 Task: Photo Mosaic Portrait.
Action: Mouse moved to (28, 85)
Screenshot: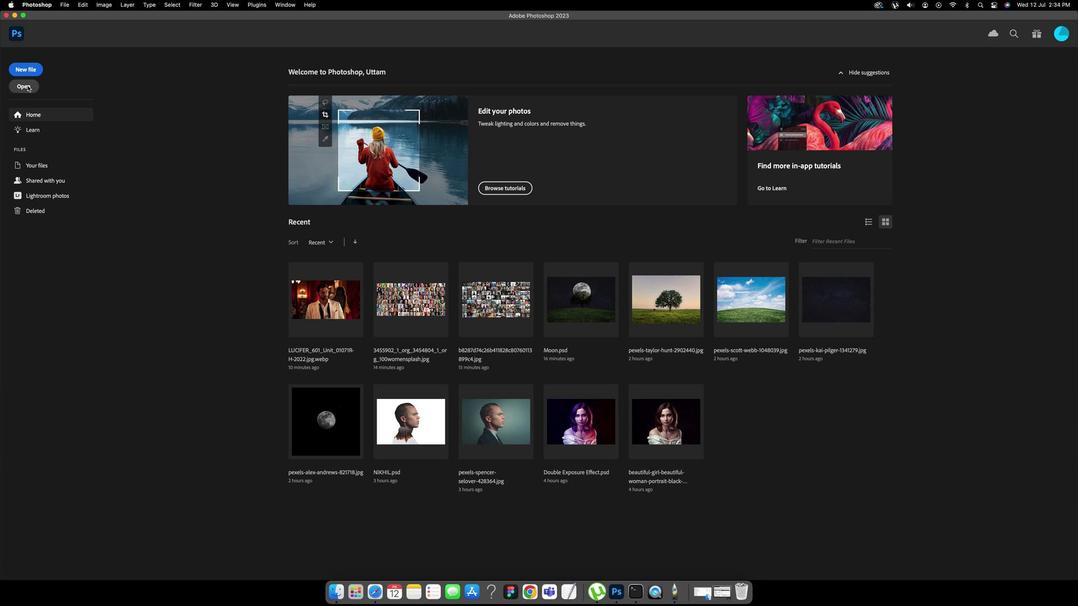
Action: Mouse pressed left at (28, 85)
Screenshot: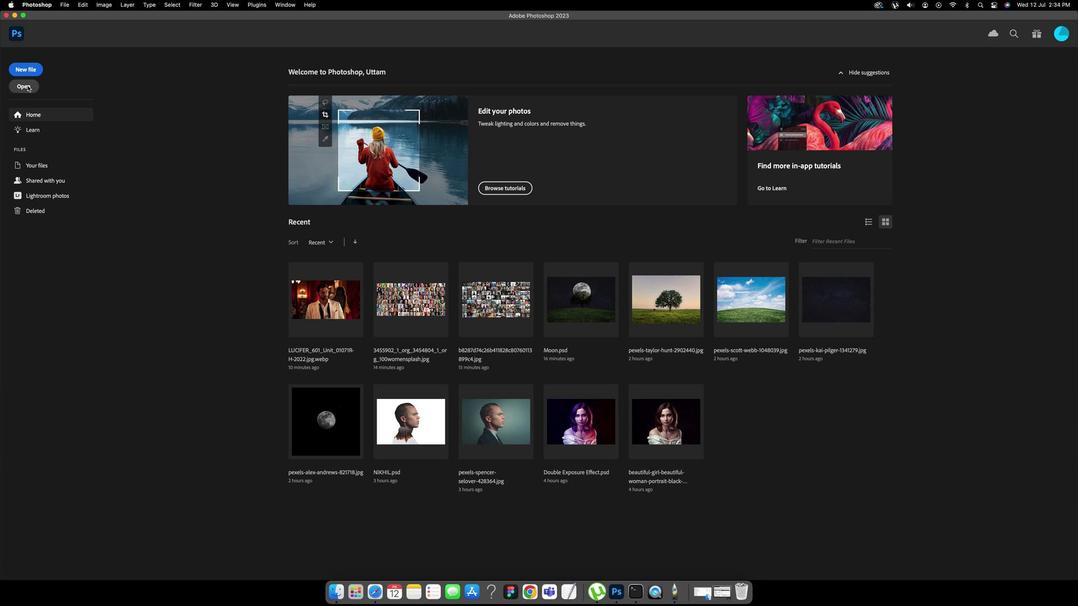 
Action: Mouse moved to (447, 157)
Screenshot: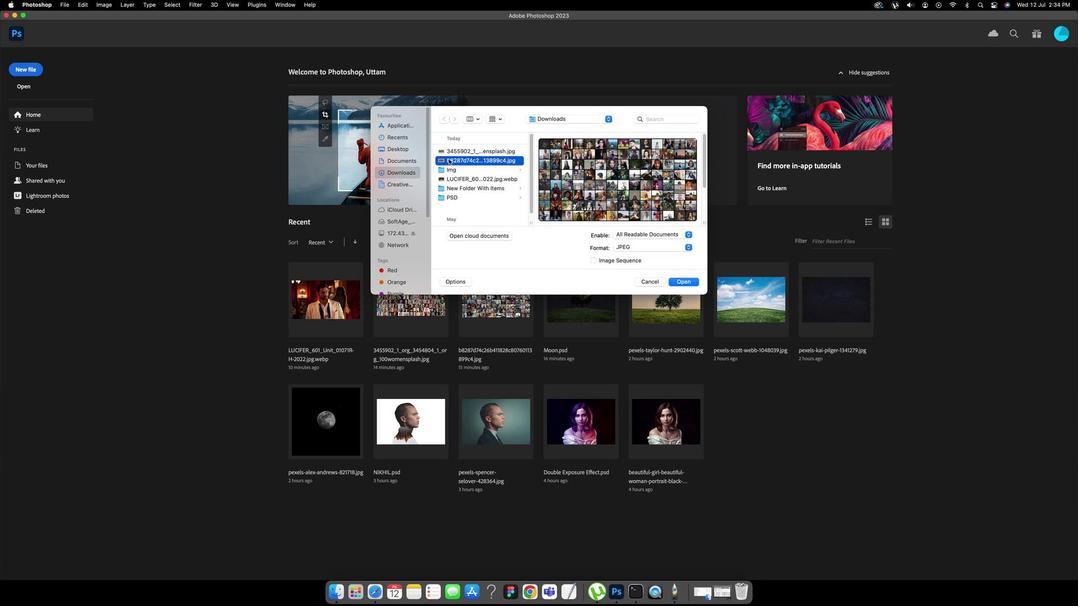 
Action: Mouse pressed left at (447, 157)
Screenshot: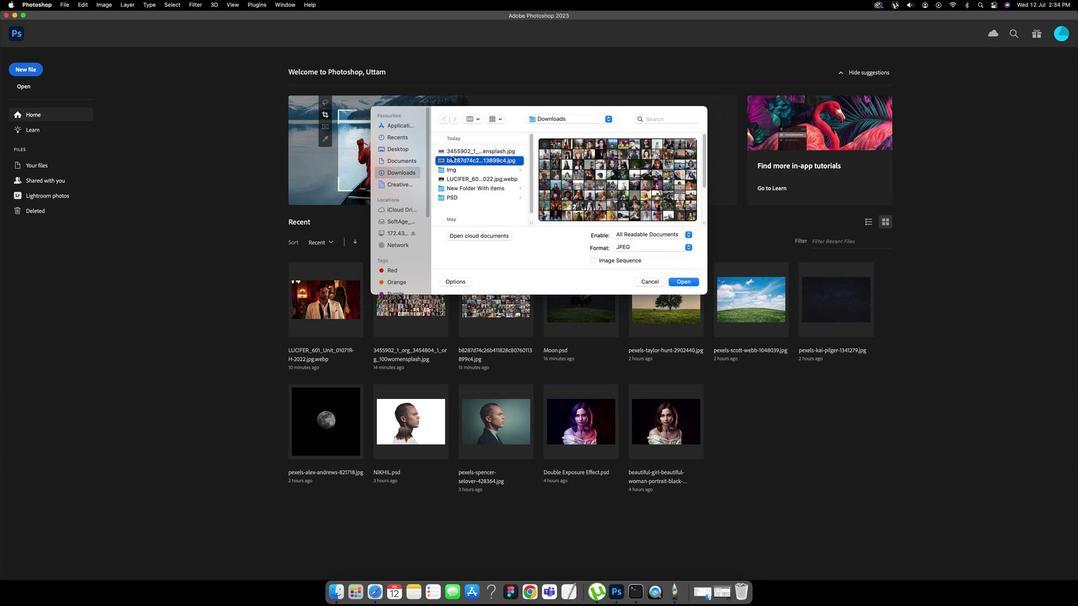 
Action: Mouse moved to (450, 147)
Screenshot: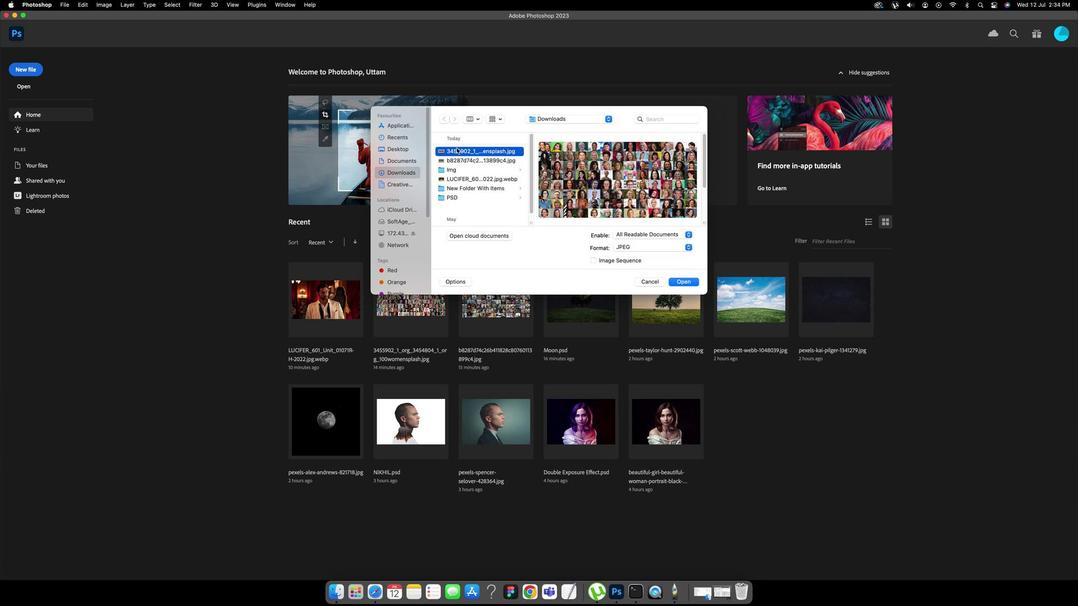 
Action: Mouse pressed left at (450, 147)
Screenshot: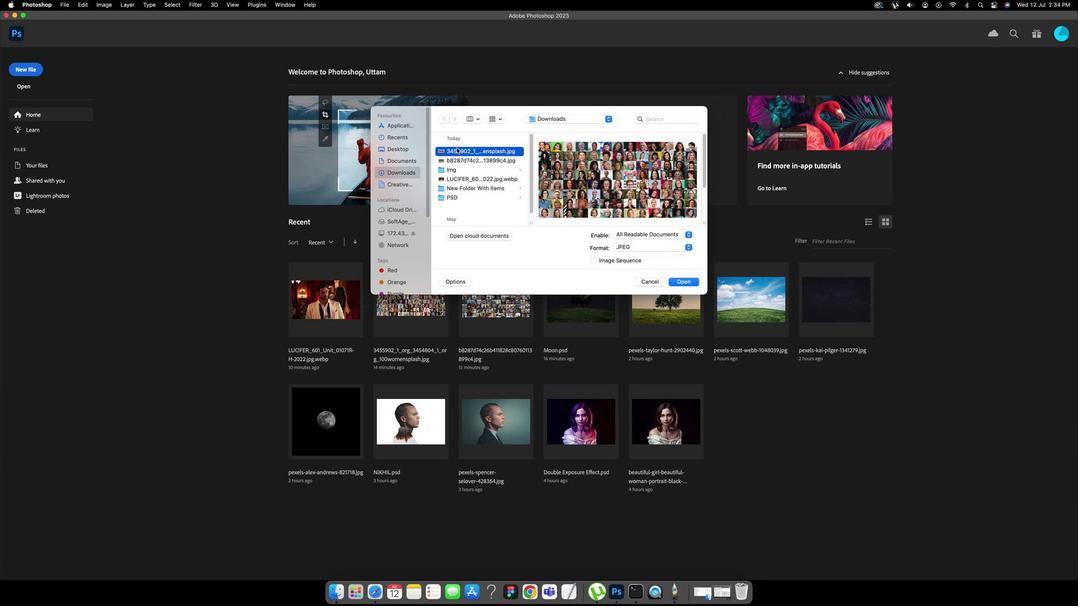 
Action: Key pressed Key.enter
Screenshot: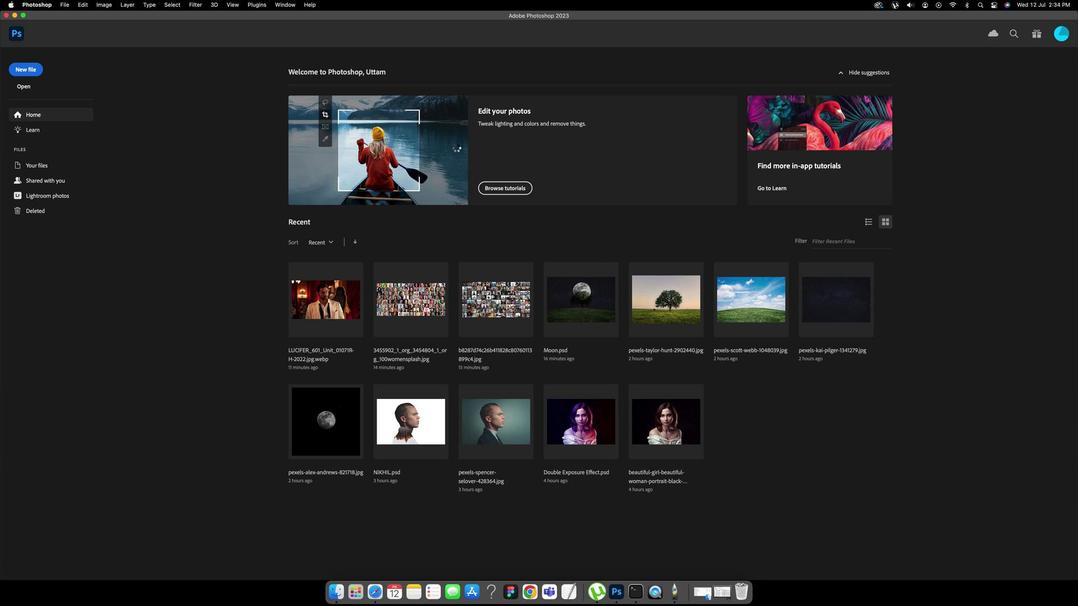 
Action: Mouse moved to (473, 155)
Screenshot: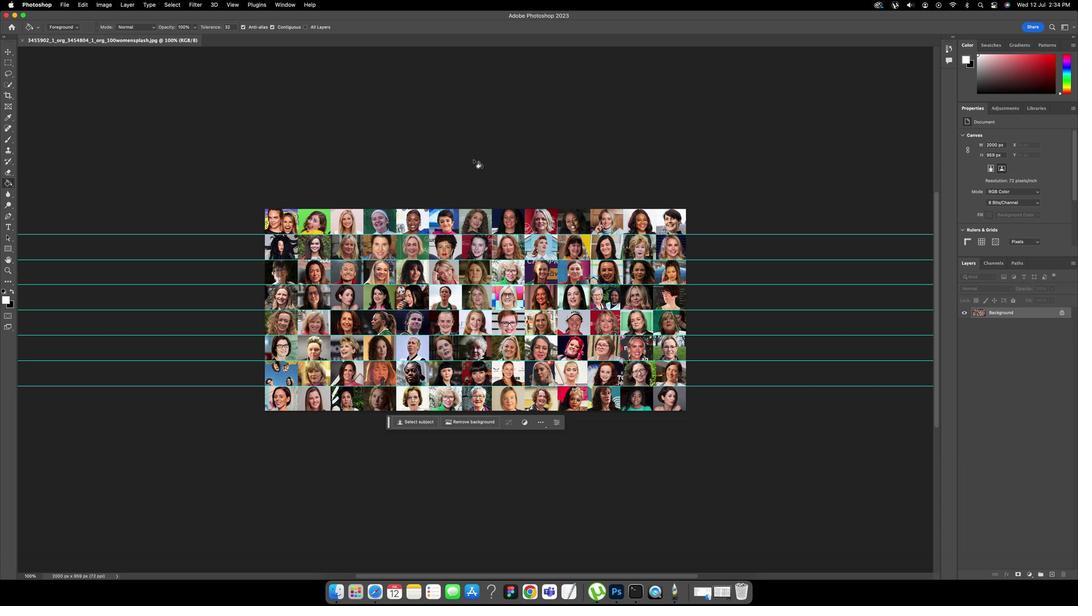 
Action: Mouse pressed left at (473, 155)
Screenshot: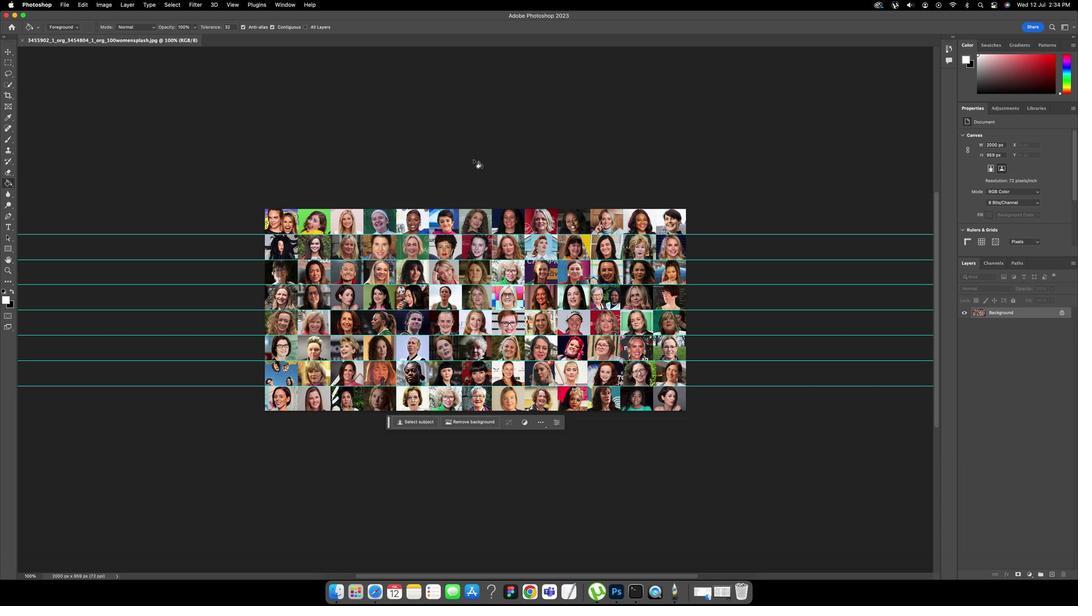 
Action: Mouse moved to (101, 1)
Screenshot: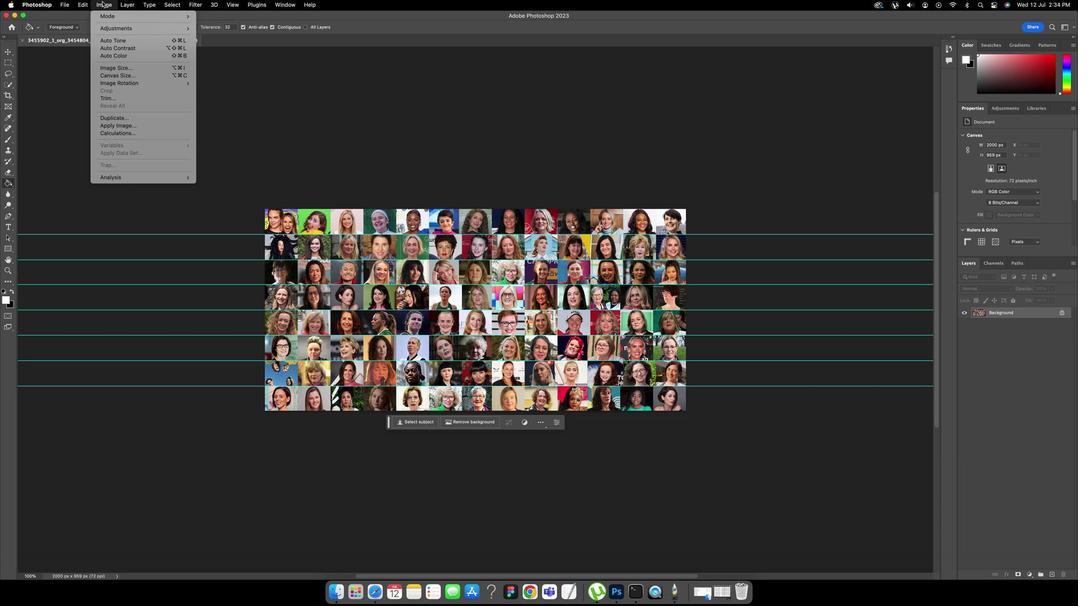 
Action: Mouse pressed left at (101, 1)
Screenshot: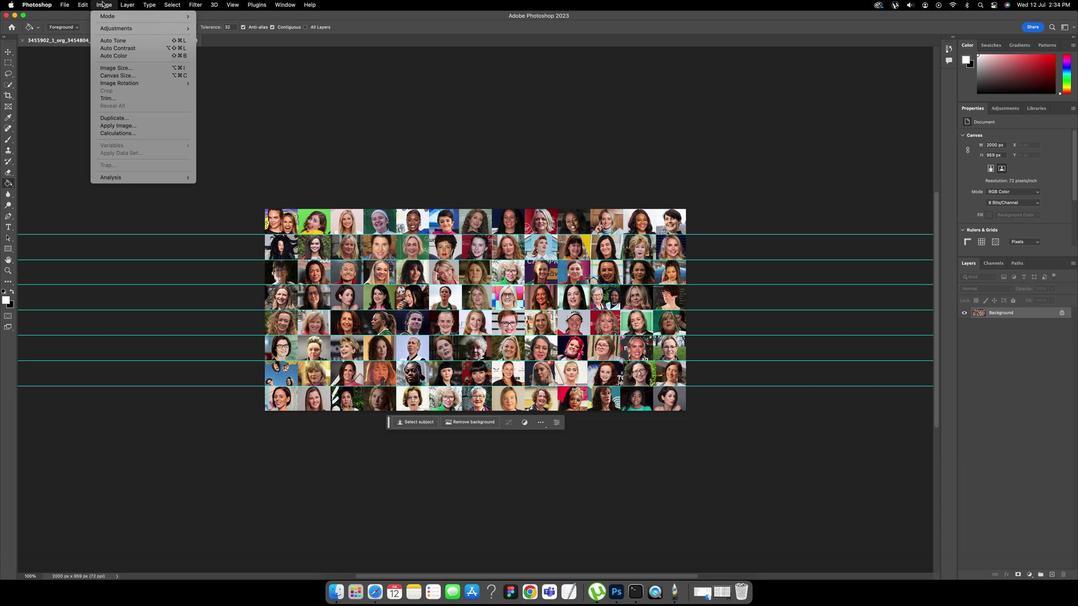 
Action: Mouse moved to (99, 233)
Screenshot: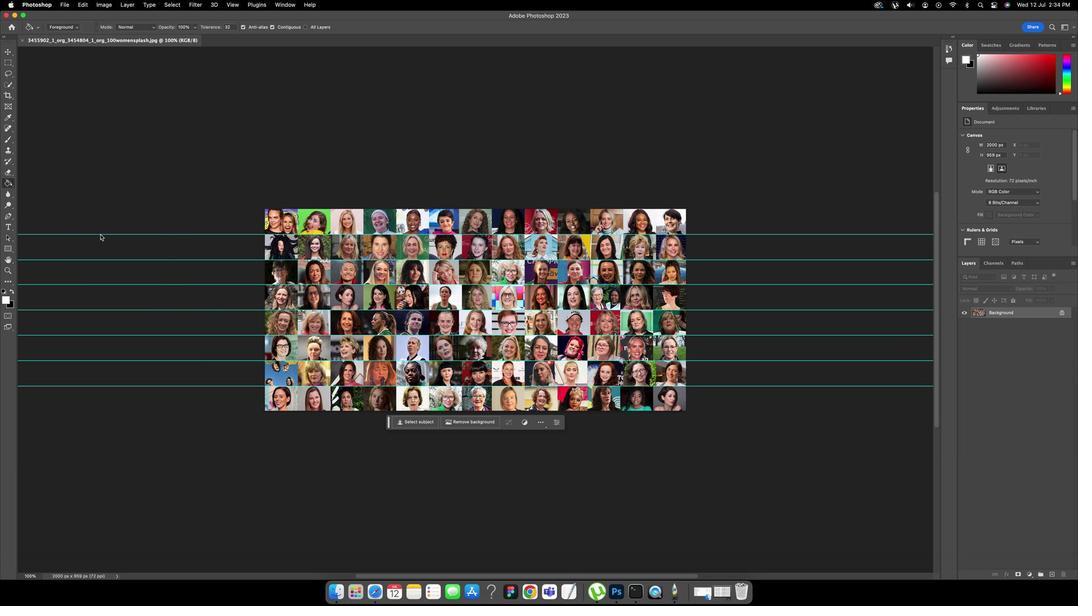 
Action: Mouse pressed left at (99, 233)
Screenshot: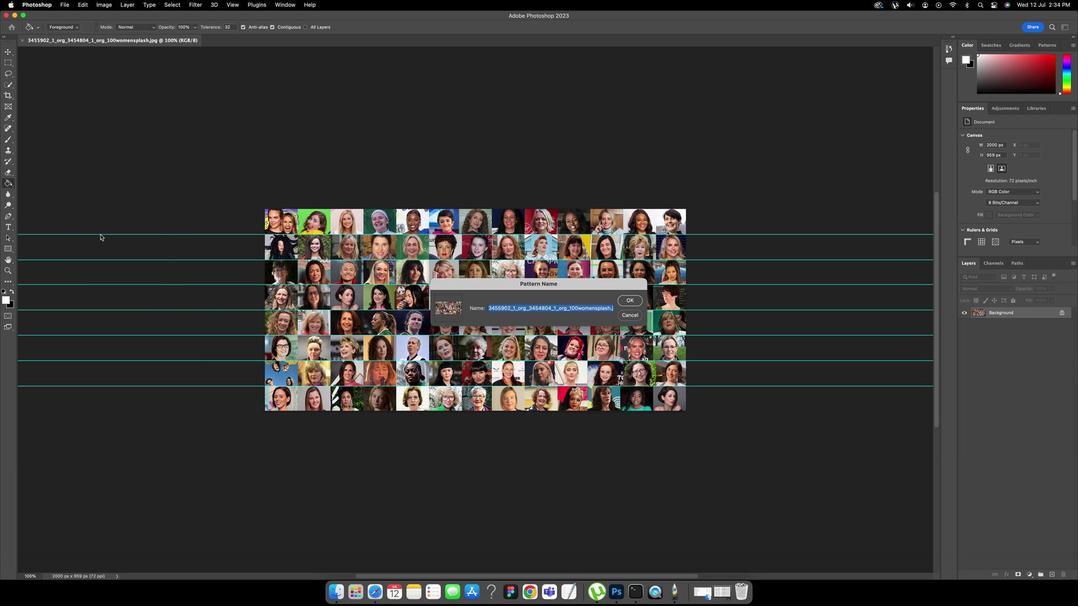 
Action: Key pressed Key.caps_lock'P'Key.caps_lock'h''o''t''o''s'Key.enter
Screenshot: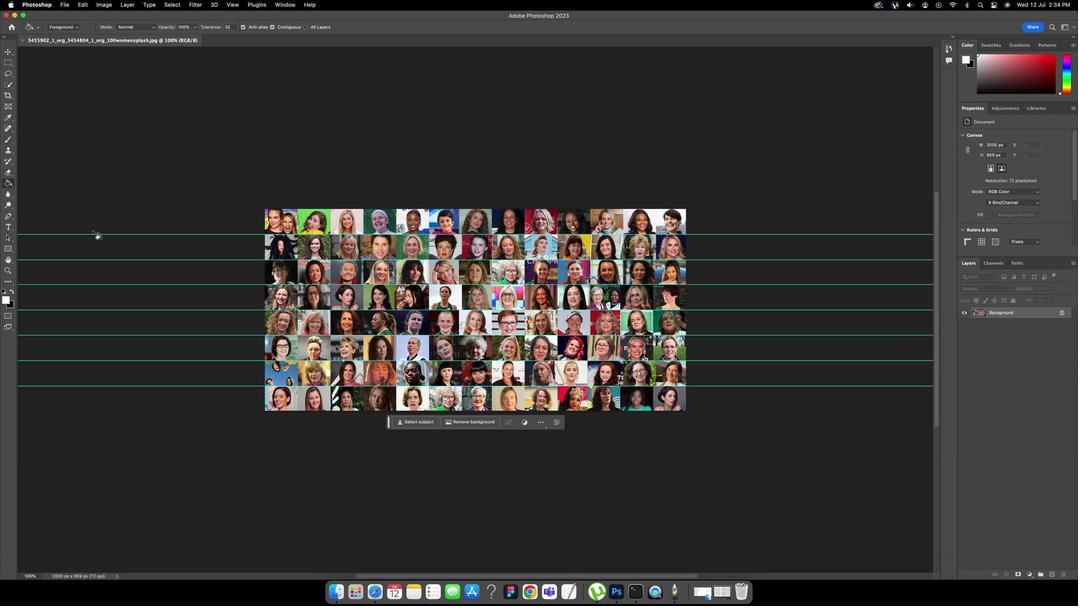 
Action: Mouse moved to (66, 4)
Screenshot: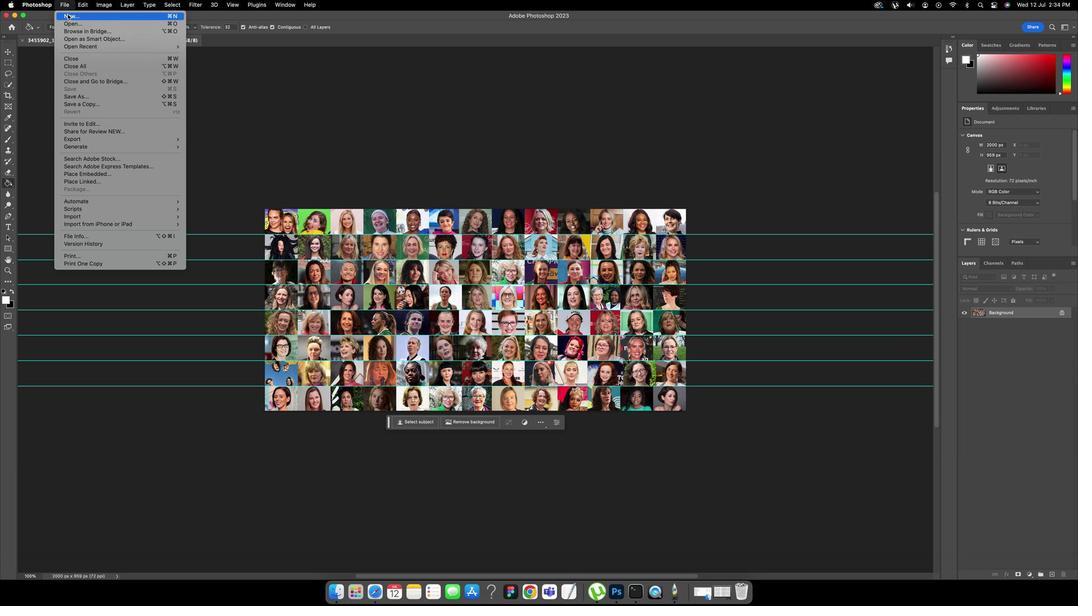 
Action: Mouse pressed left at (66, 4)
Screenshot: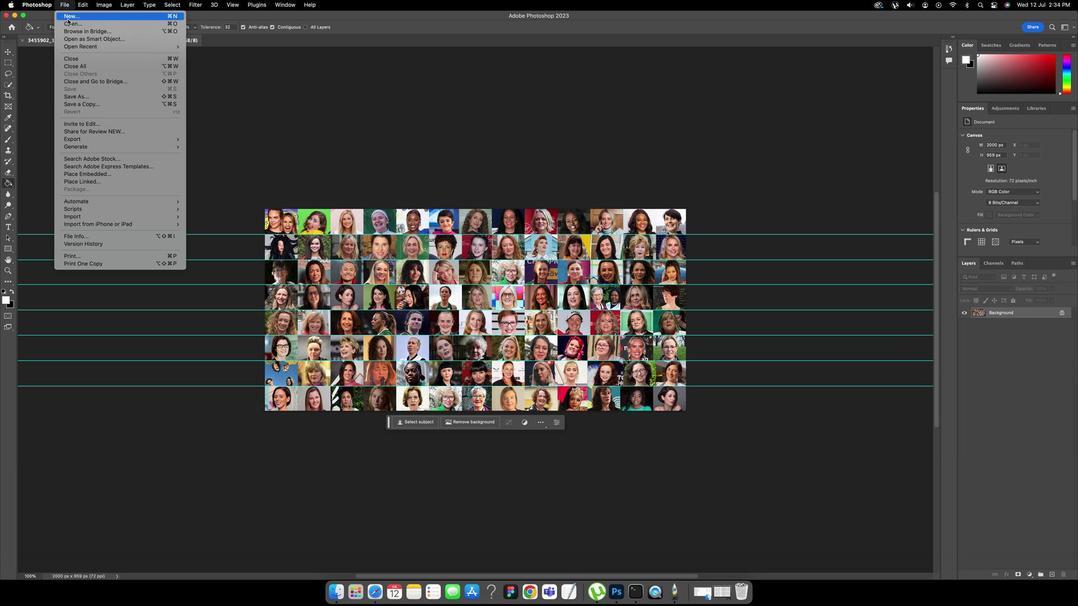 
Action: Mouse moved to (67, 23)
Screenshot: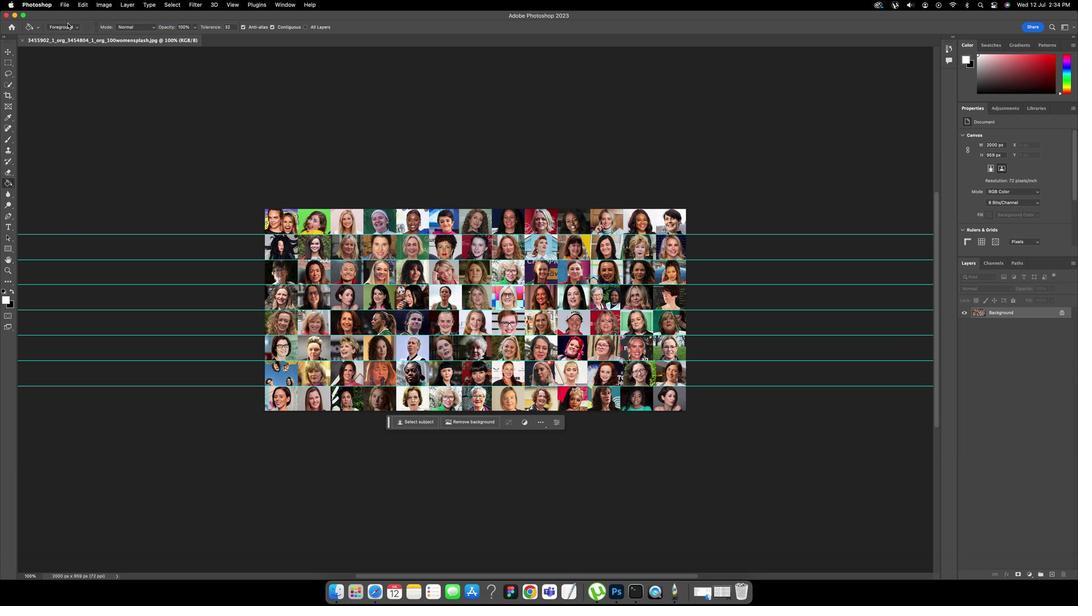 
Action: Mouse pressed left at (67, 23)
Screenshot: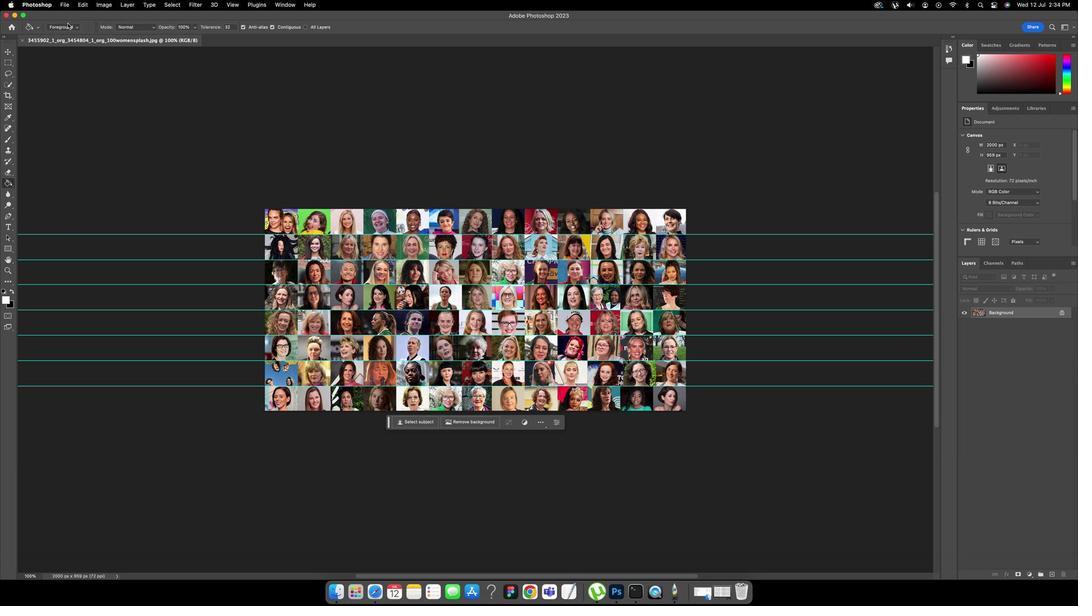 
Action: Mouse moved to (456, 177)
Screenshot: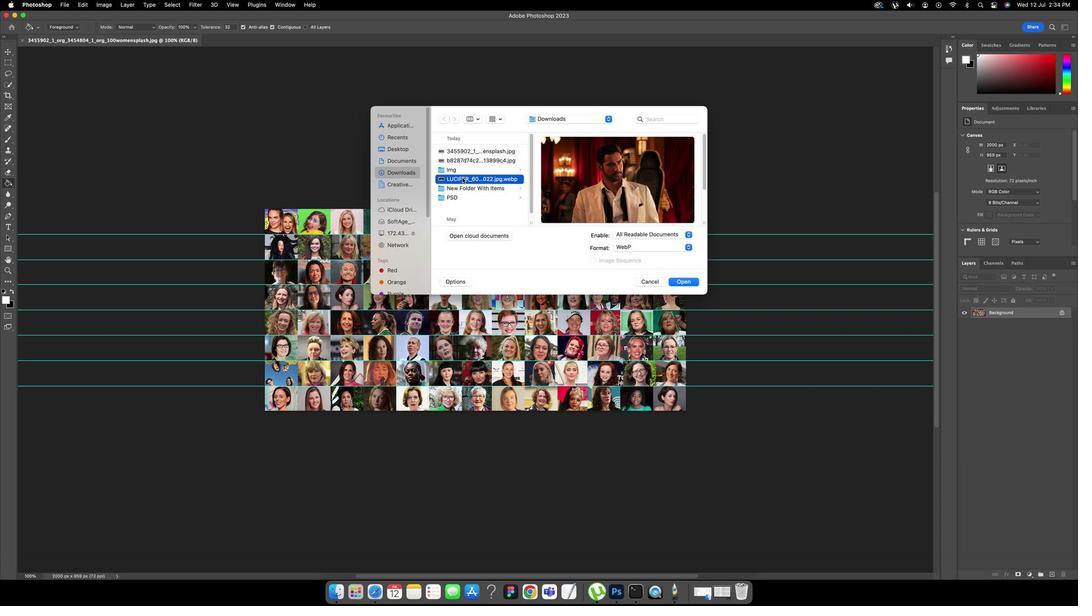 
Action: Mouse pressed left at (456, 177)
Screenshot: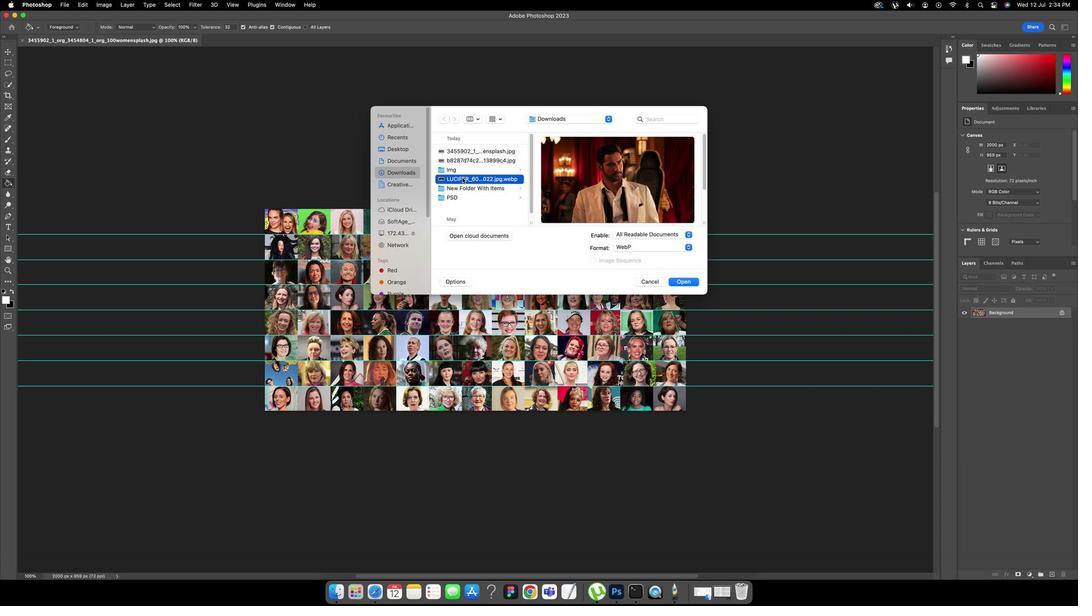 
Action: Key pressed Key.enter
Screenshot: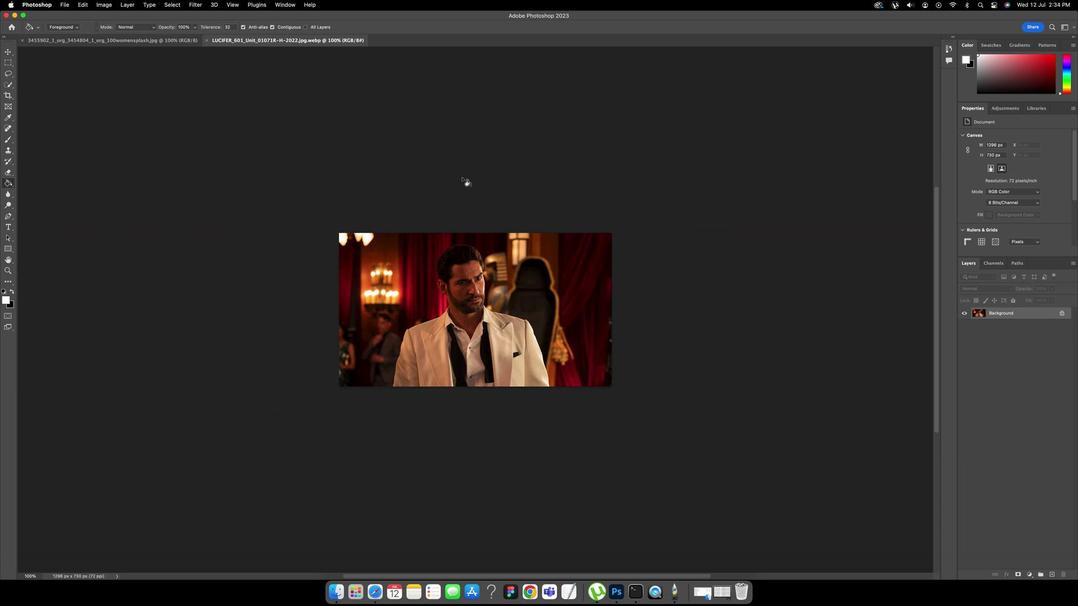 
Action: Mouse moved to (1048, 311)
Screenshot: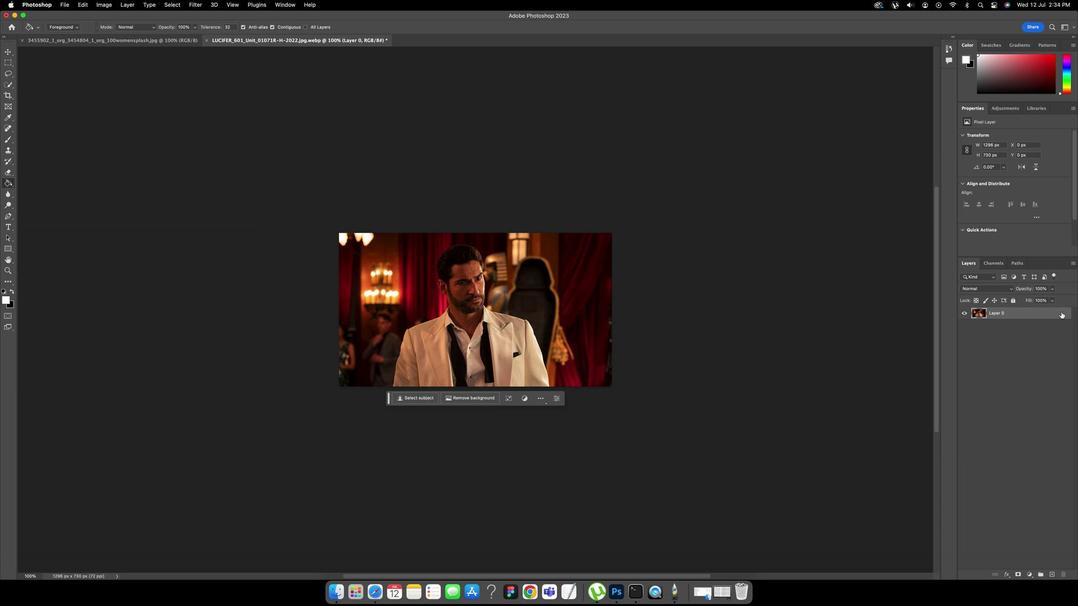 
Action: Mouse pressed left at (1048, 311)
Screenshot: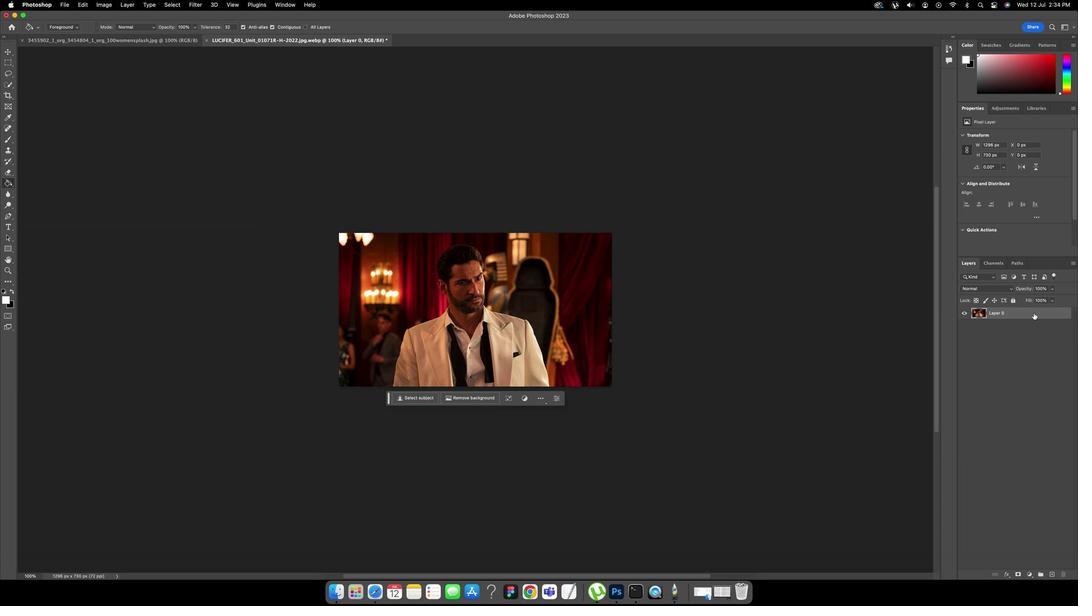 
Action: Mouse moved to (700, 331)
Screenshot: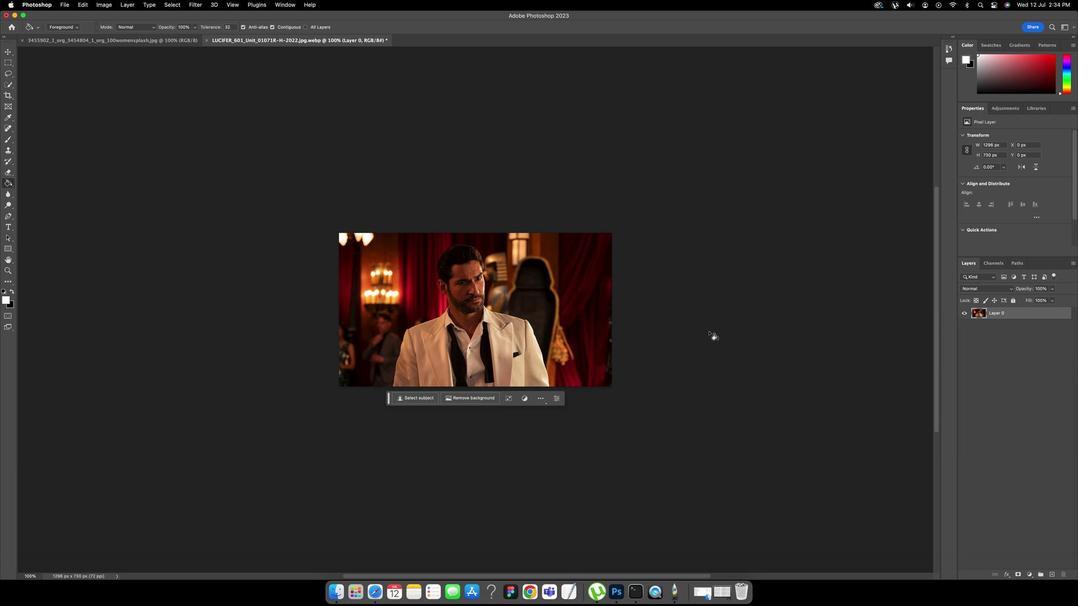 
Action: Mouse pressed left at (700, 331)
Screenshot: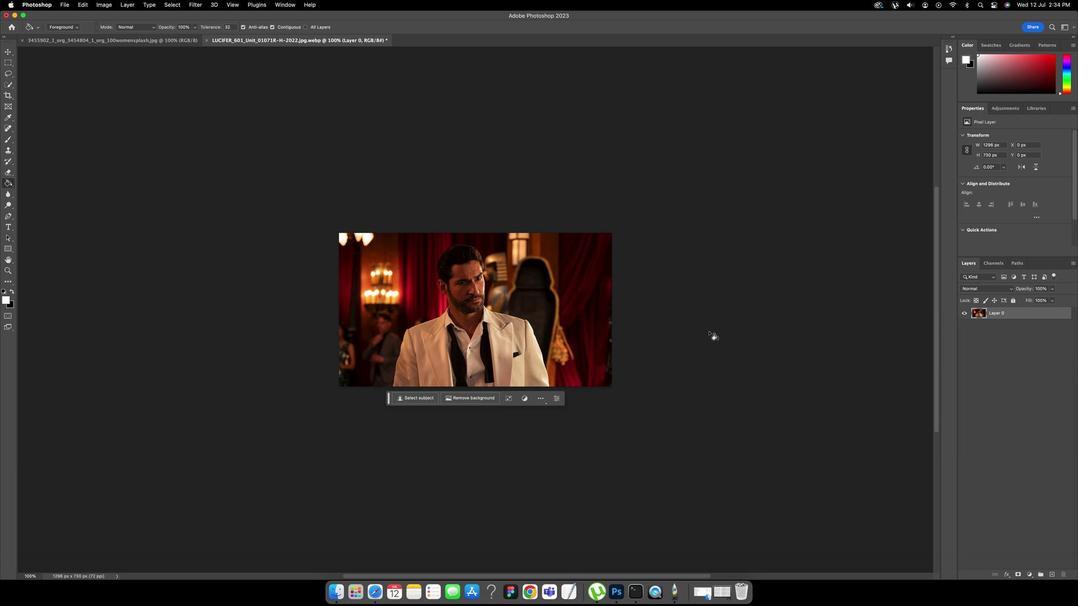 
Action: Mouse moved to (1012, 572)
Screenshot: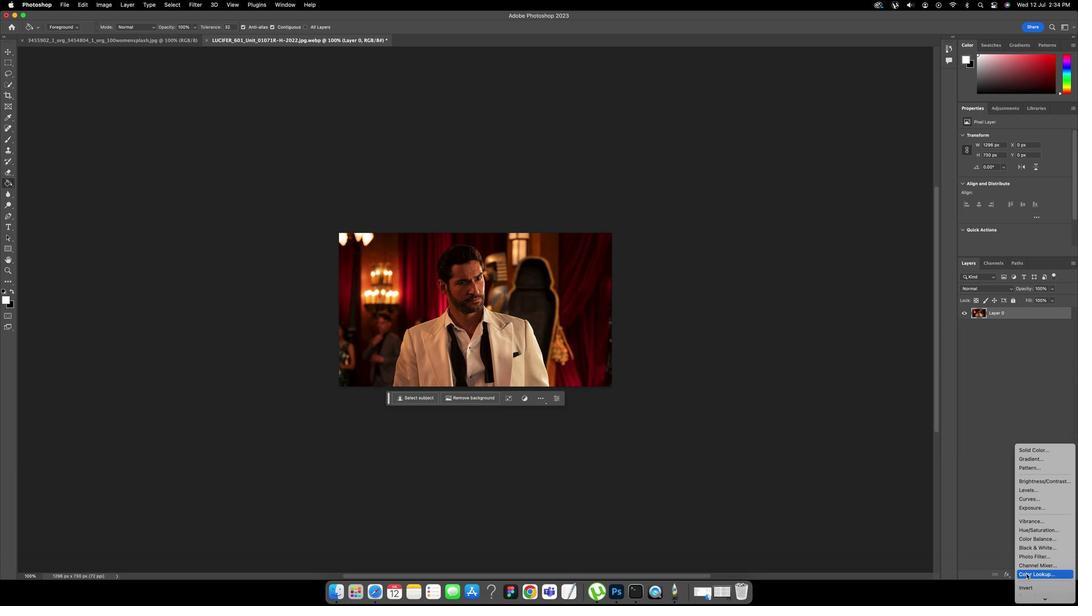
Action: Mouse pressed left at (1012, 572)
Screenshot: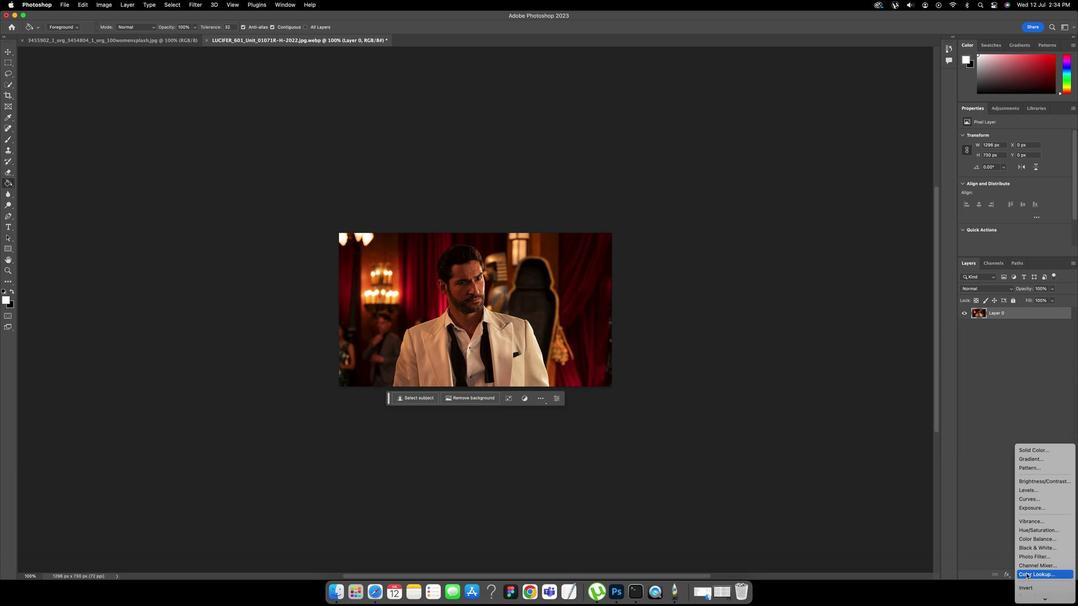 
Action: Mouse moved to (1019, 465)
Screenshot: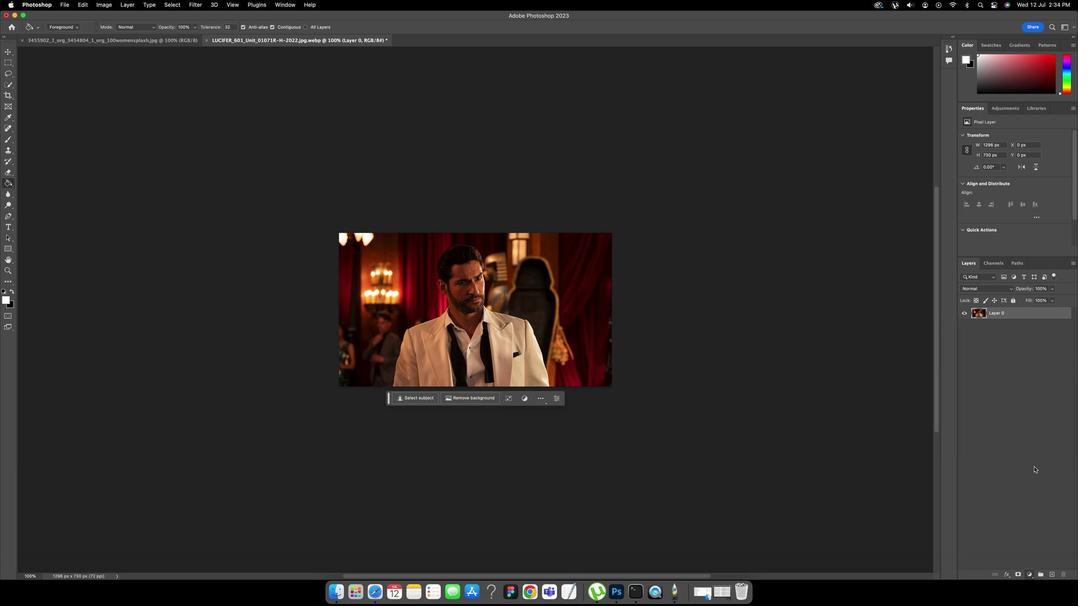 
Action: Mouse pressed left at (1019, 465)
Screenshot: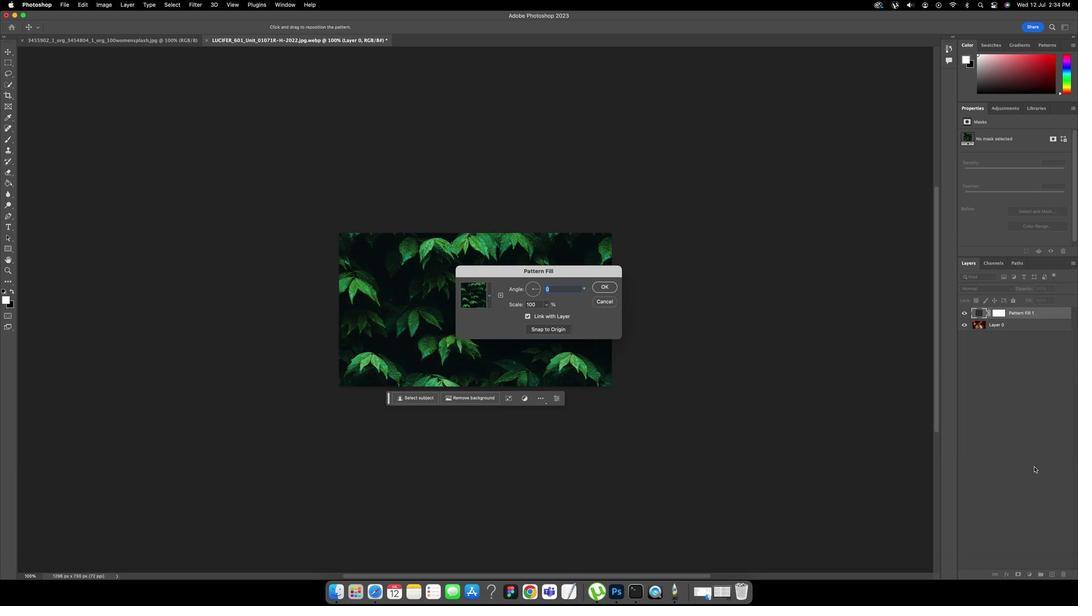 
Action: Mouse moved to (484, 295)
Screenshot: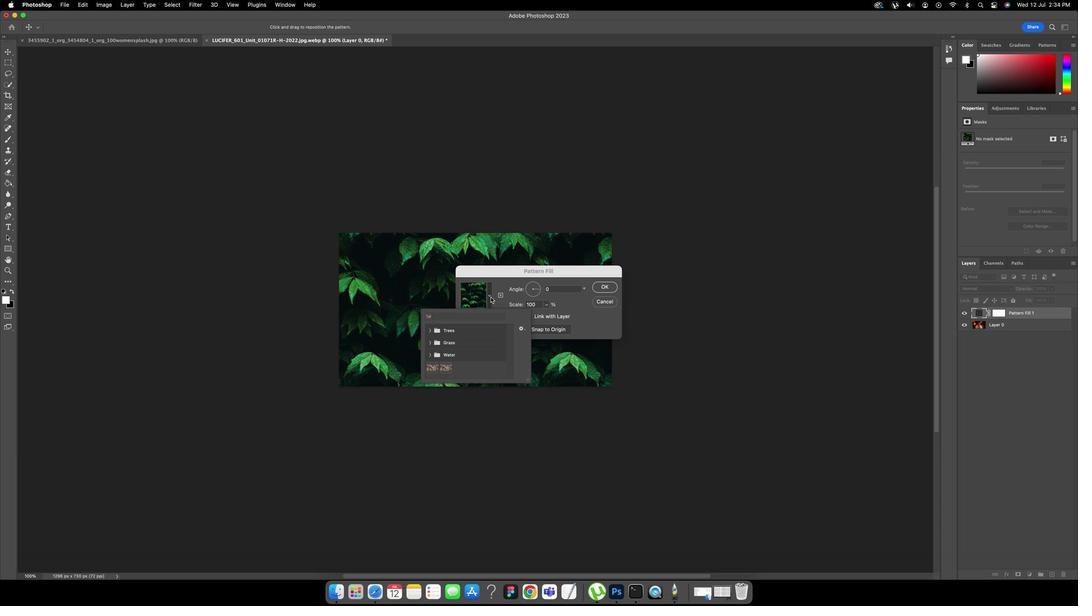 
Action: Mouse pressed left at (484, 295)
Screenshot: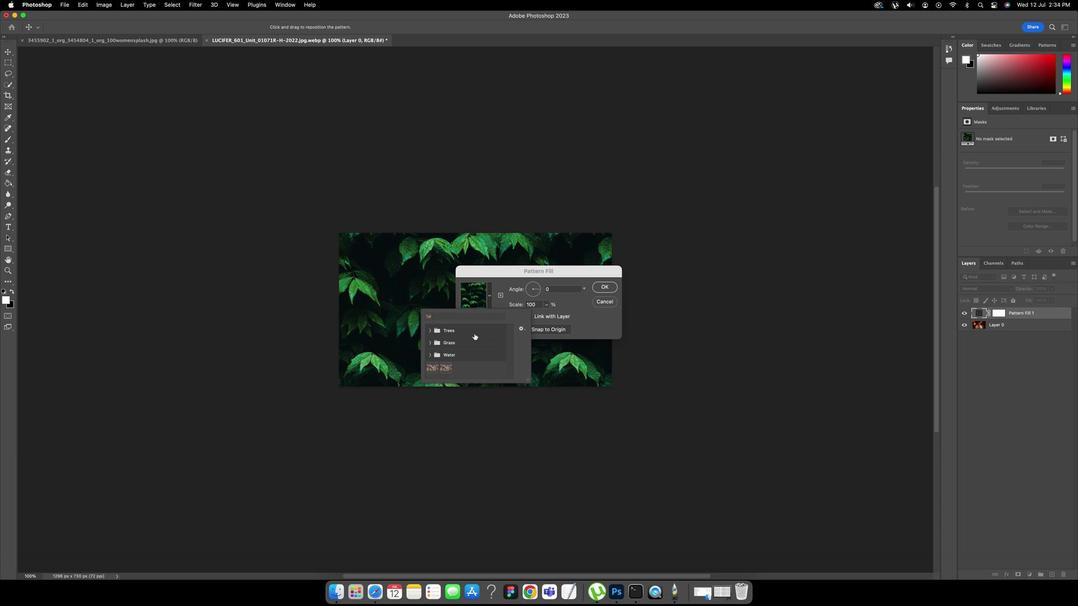 
Action: Mouse moved to (428, 366)
Screenshot: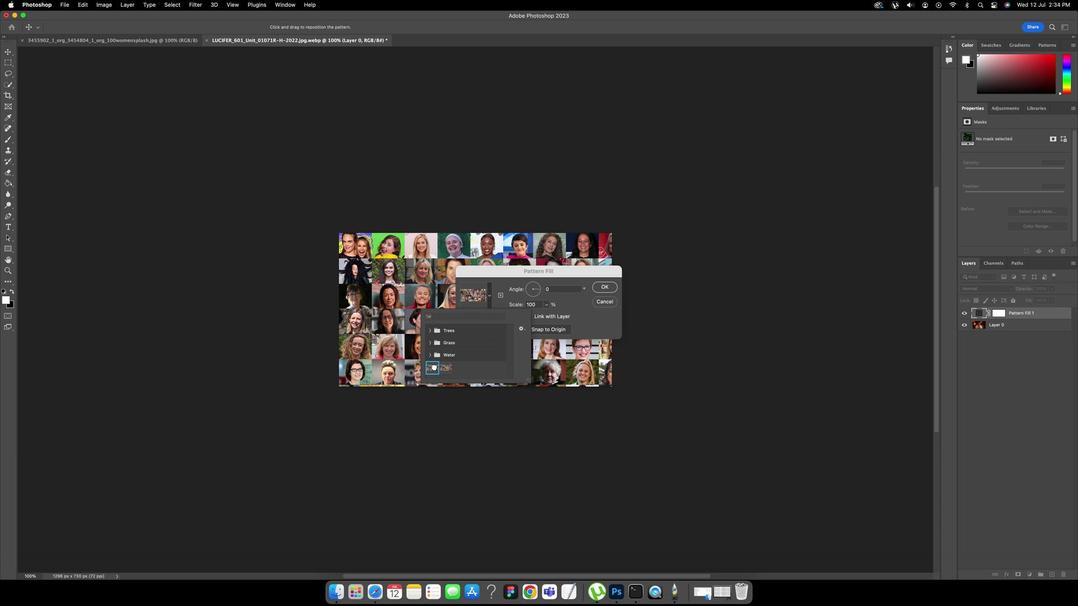 
Action: Mouse pressed left at (428, 366)
Screenshot: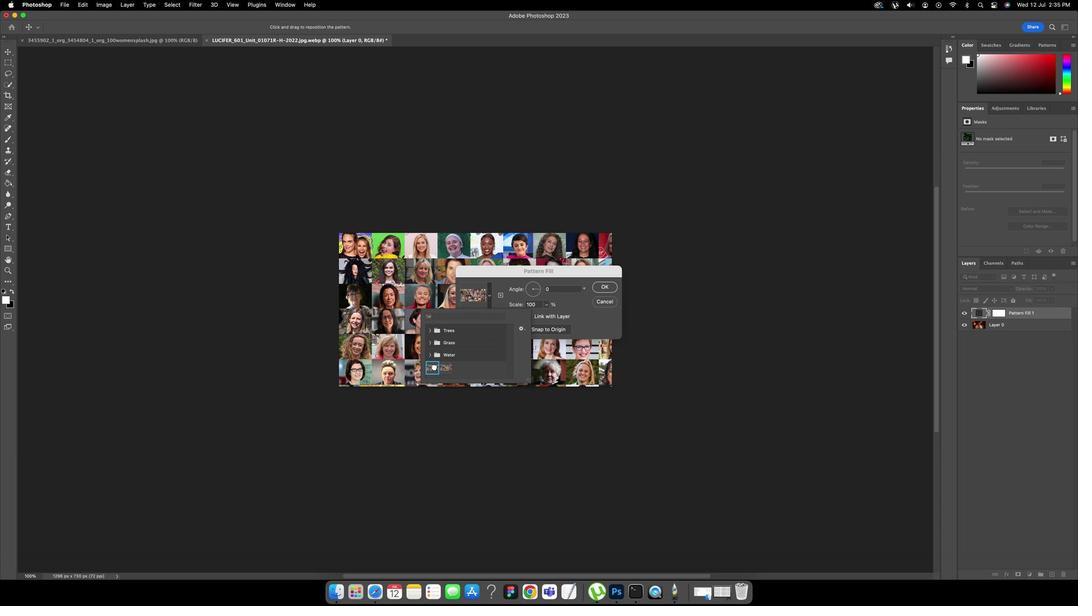 
Action: Mouse moved to (557, 309)
Screenshot: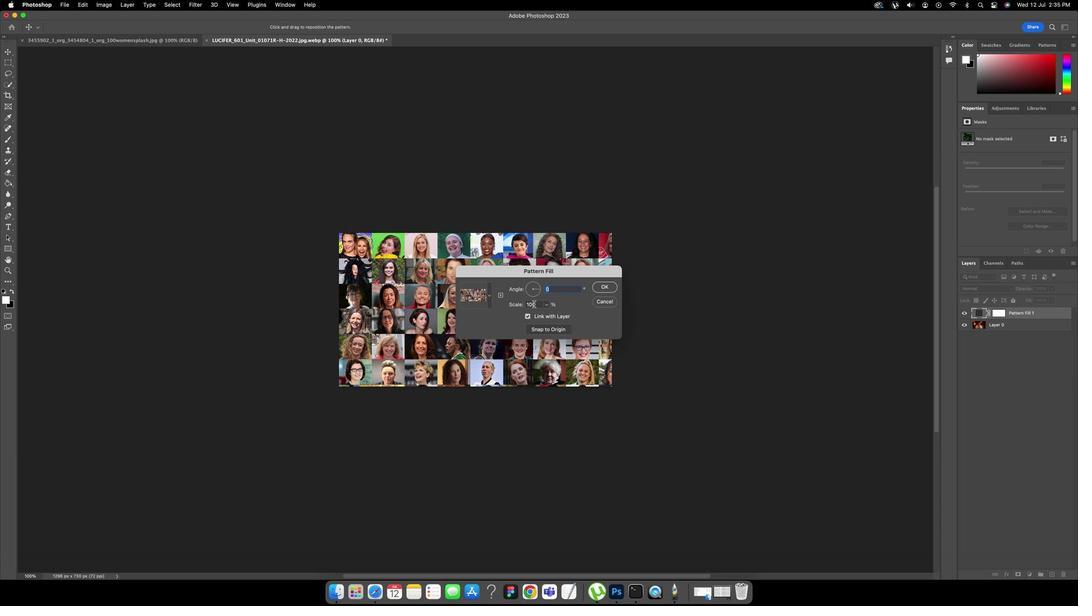 
Action: Mouse pressed left at (557, 309)
Screenshot: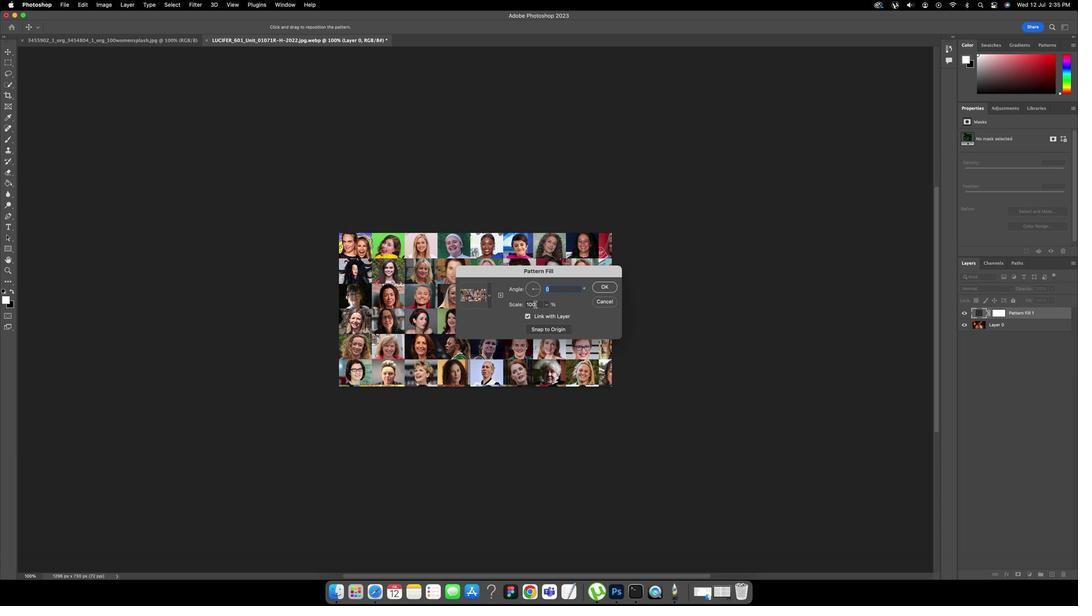 
Action: Mouse moved to (528, 304)
Screenshot: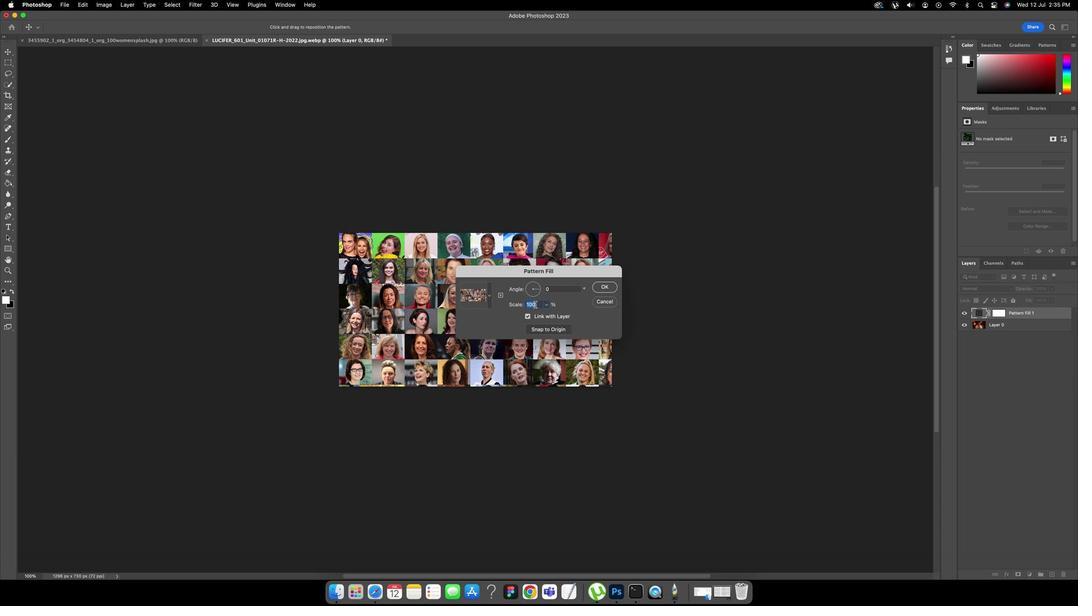 
Action: Mouse pressed left at (528, 304)
Screenshot: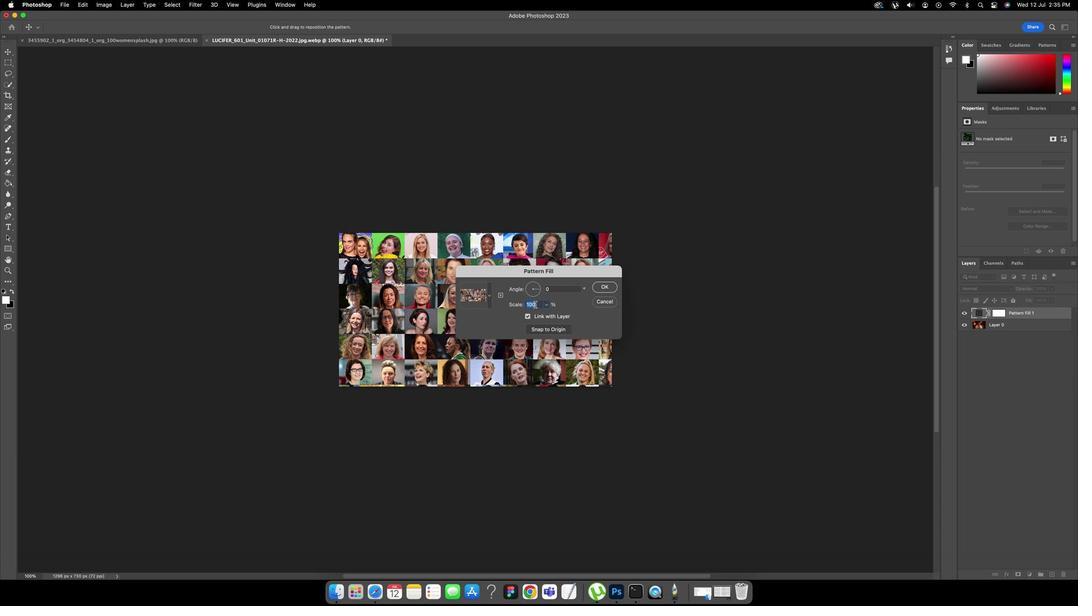 
Action: Key pressed '3''0'
Screenshot: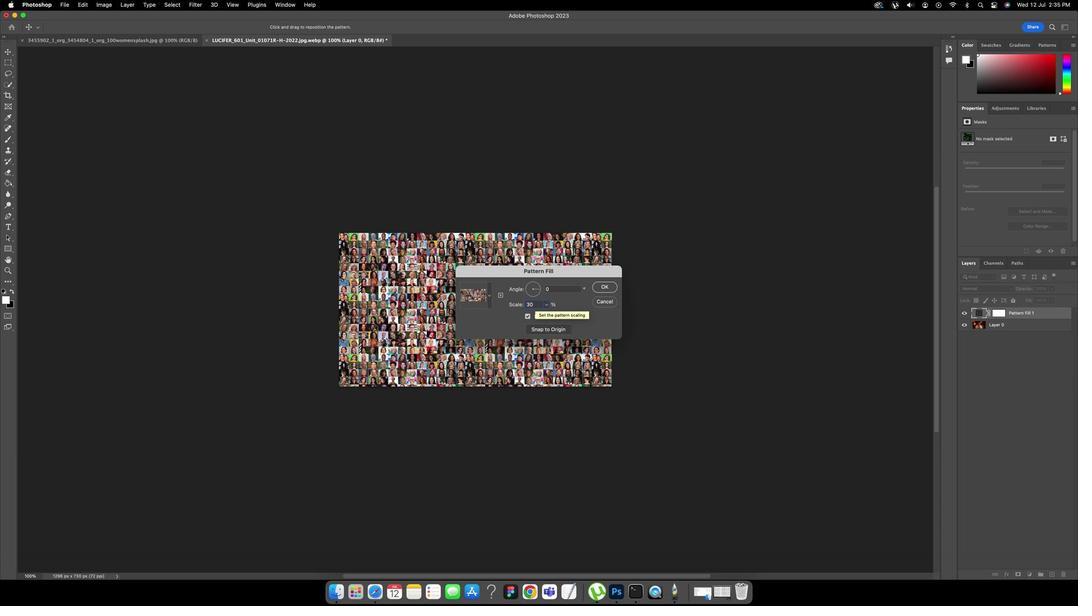 
Action: Mouse moved to (591, 287)
Screenshot: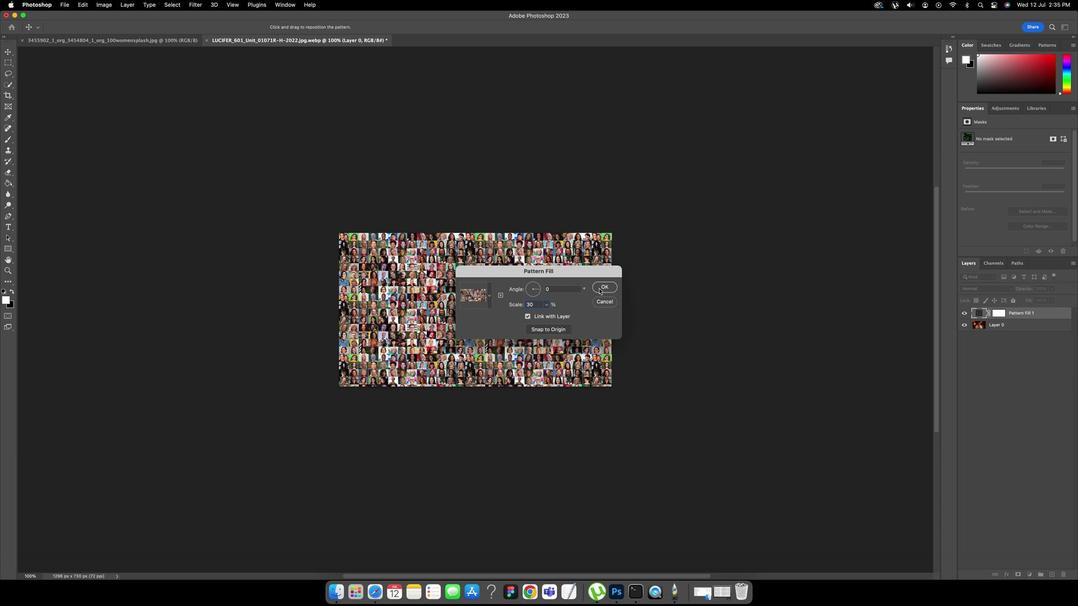 
Action: Mouse pressed left at (591, 287)
Screenshot: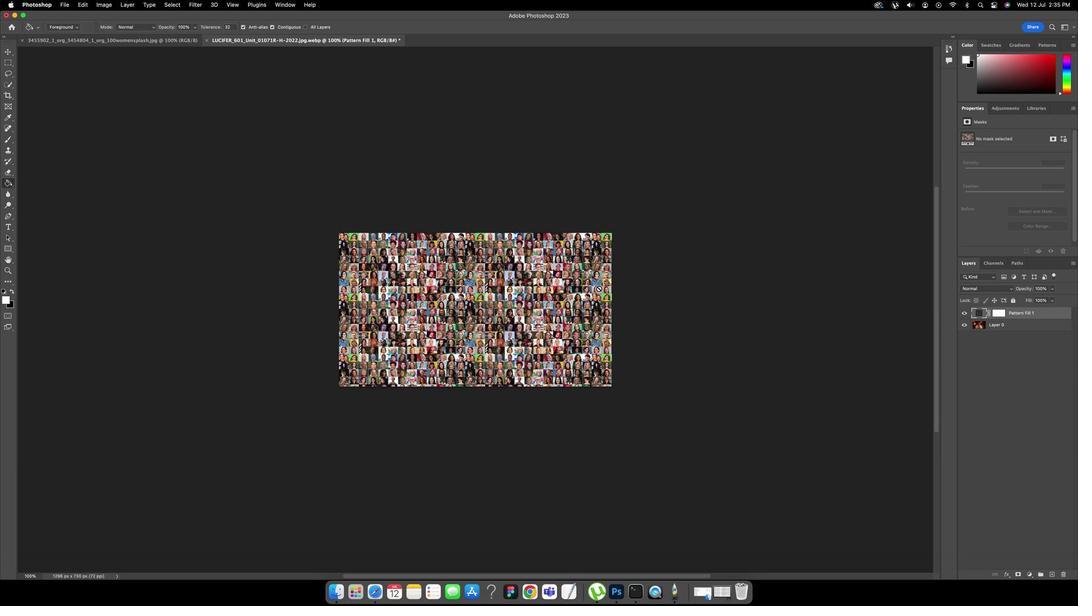
Action: Mouse moved to (966, 287)
Screenshot: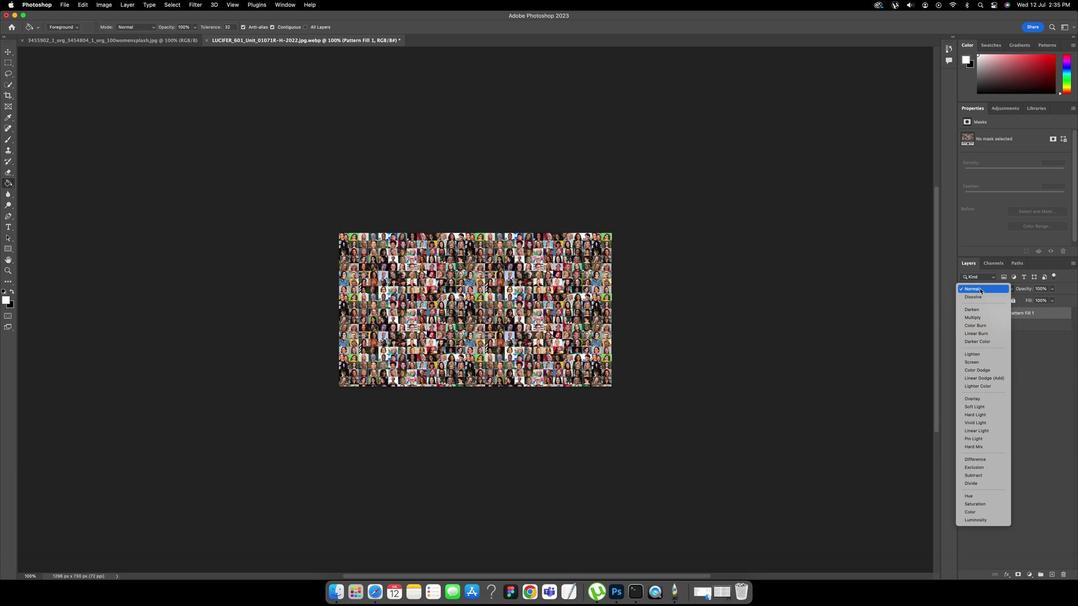 
Action: Mouse pressed left at (966, 287)
Screenshot: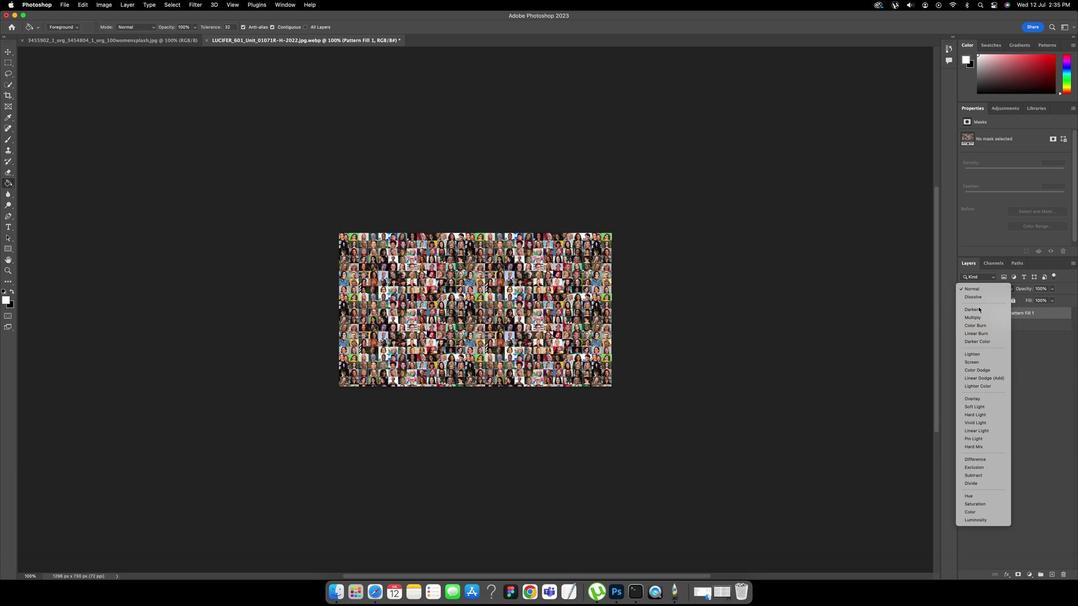 
Action: Mouse moved to (964, 397)
Screenshot: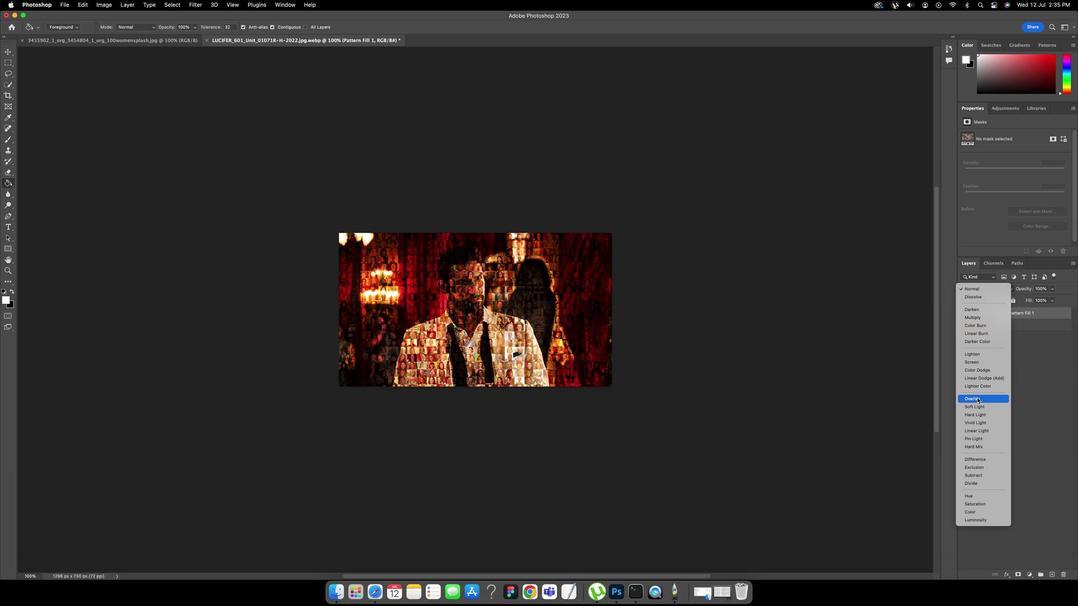 
Action: Mouse pressed left at (964, 397)
Screenshot: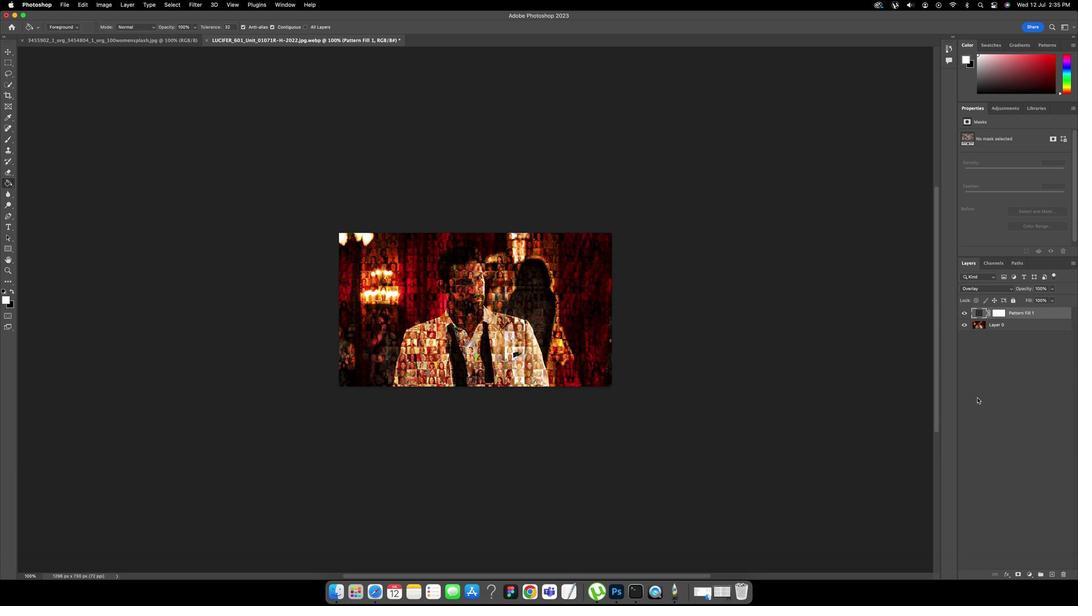 
Action: Mouse moved to (1037, 289)
Screenshot: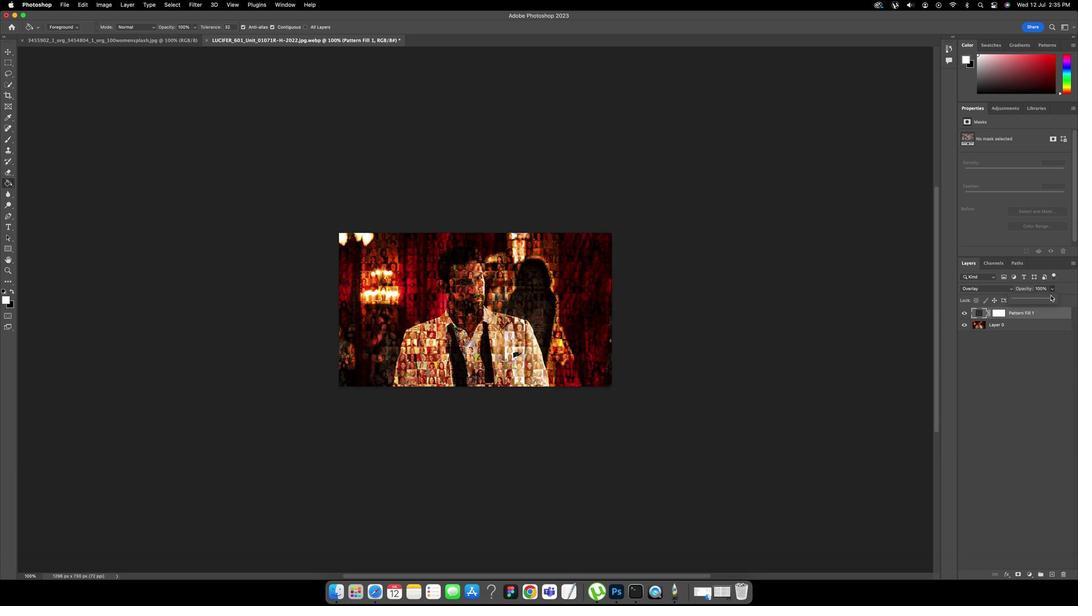 
Action: Mouse pressed left at (1037, 289)
Screenshot: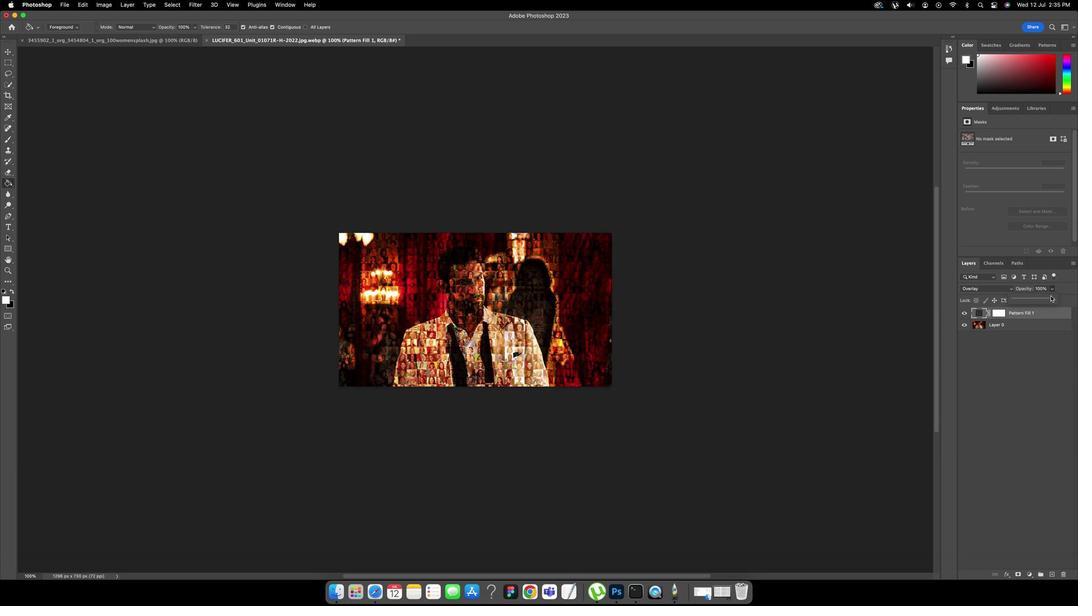 
Action: Mouse moved to (1037, 297)
Screenshot: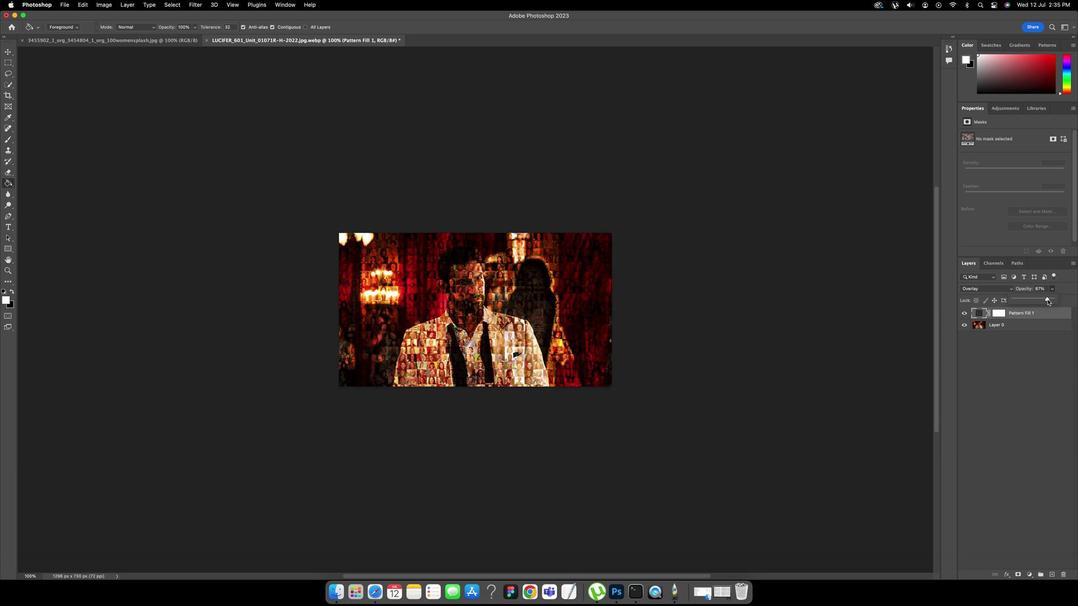 
Action: Mouse pressed left at (1037, 297)
Screenshot: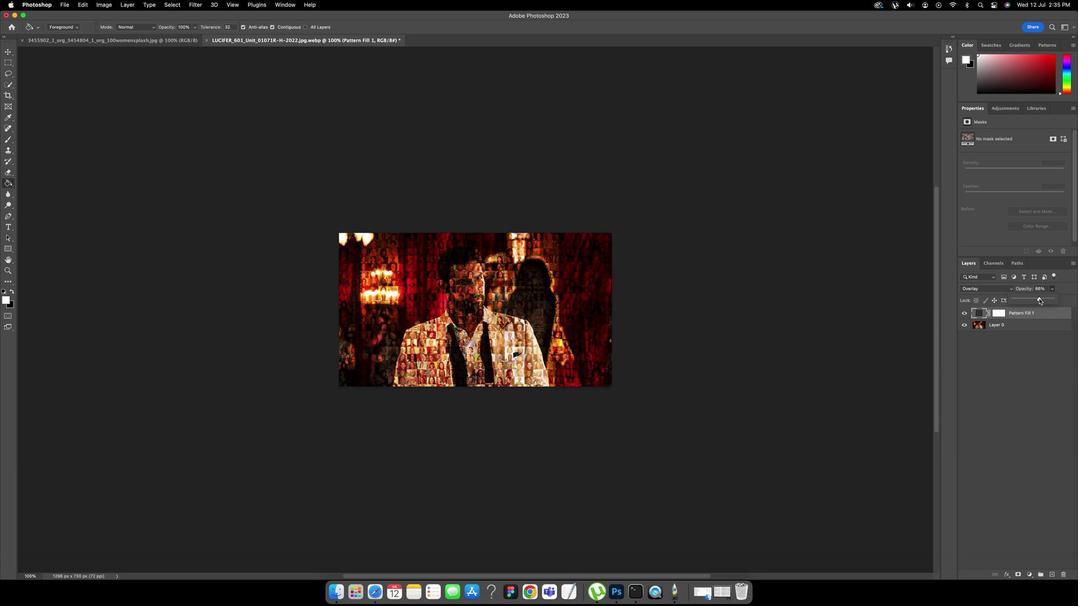 
Action: Mouse moved to (1023, 297)
Screenshot: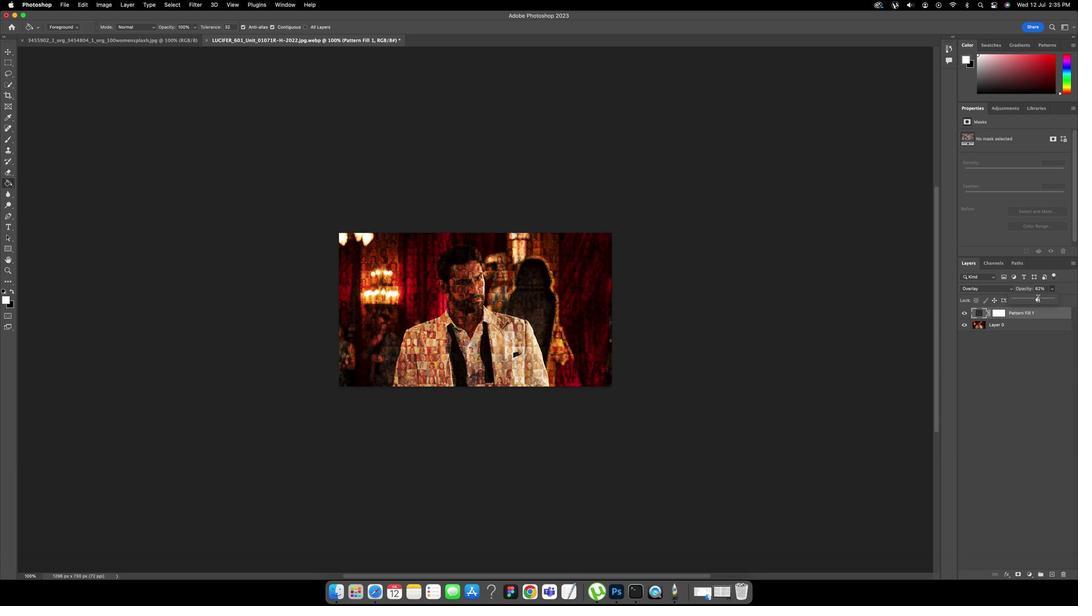 
Action: Mouse pressed left at (1023, 297)
Screenshot: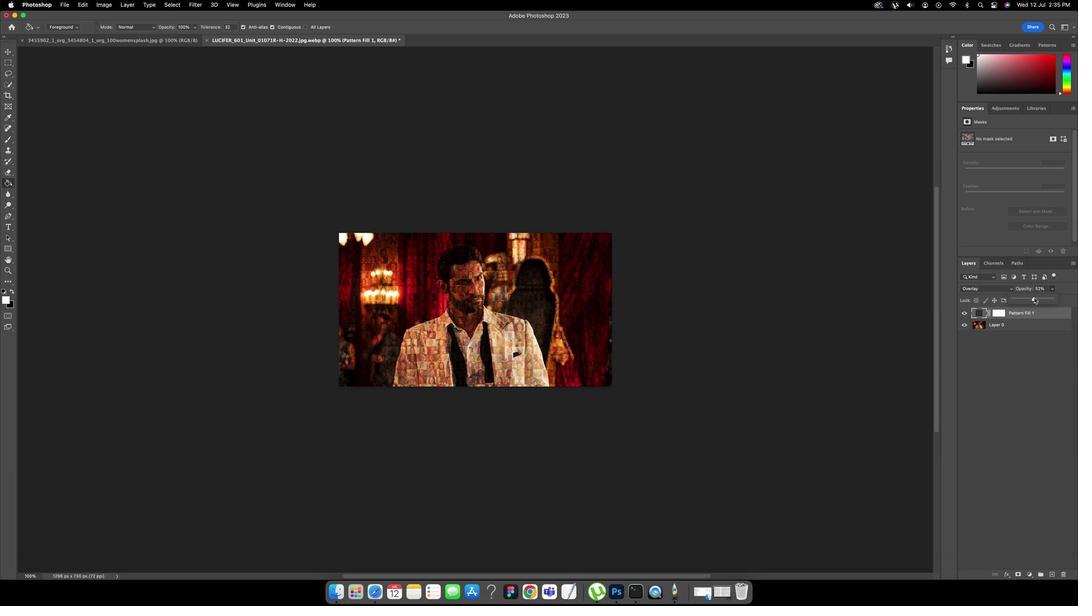 
Action: Mouse moved to (1019, 297)
Screenshot: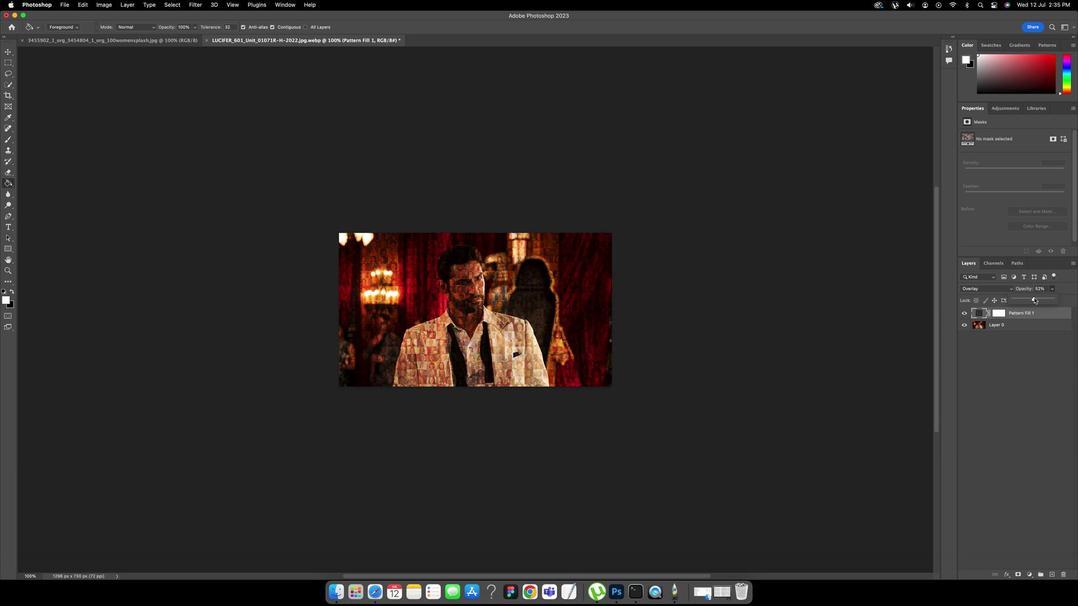 
Action: Mouse pressed left at (1019, 297)
Screenshot: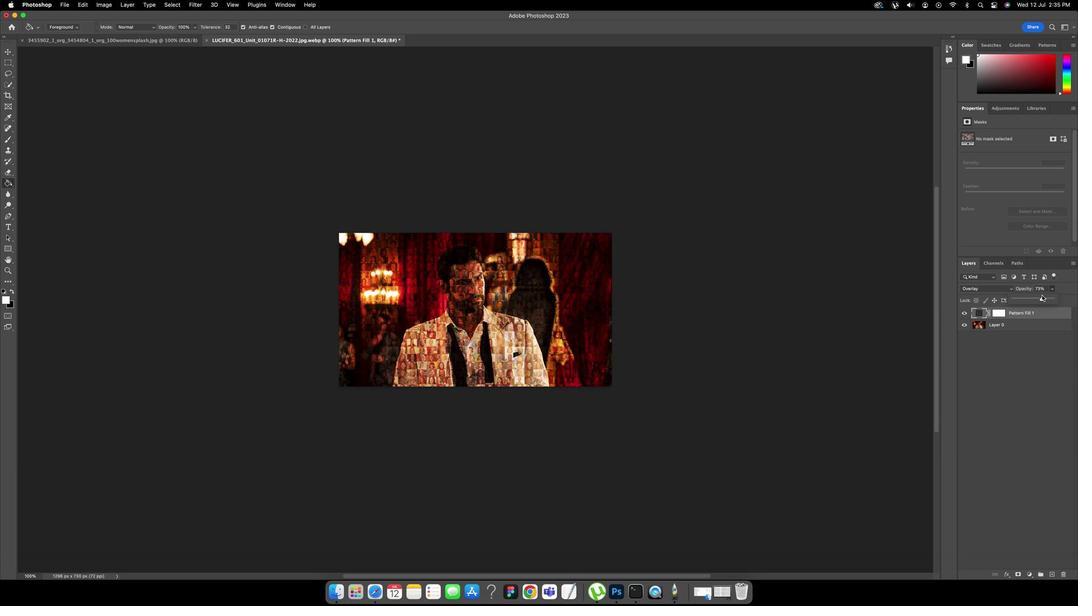 
Action: Mouse moved to (470, 336)
Screenshot: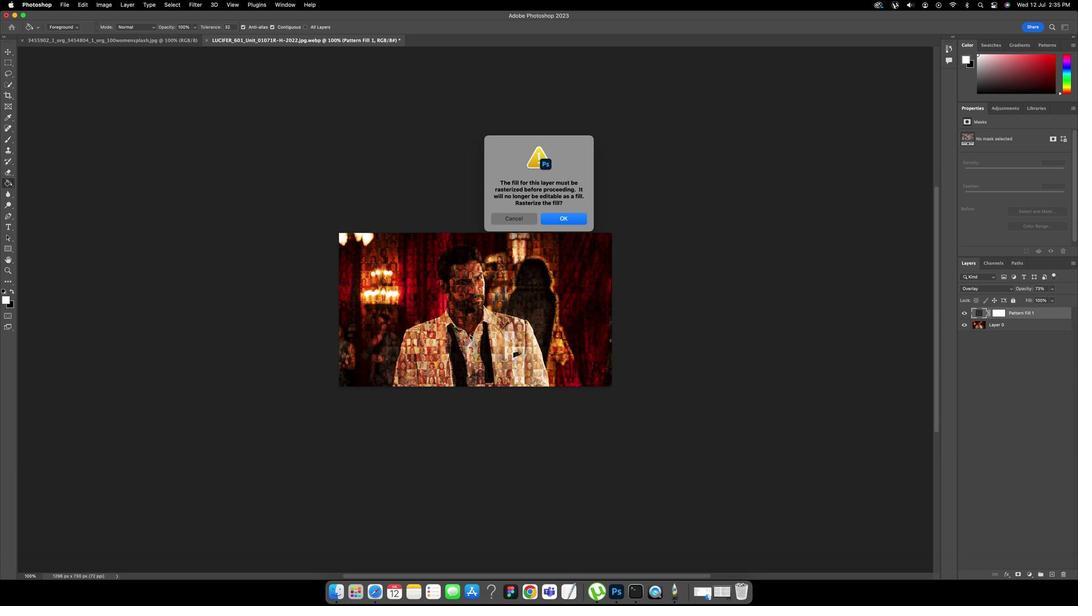 
Action: Mouse pressed left at (470, 336)
Screenshot: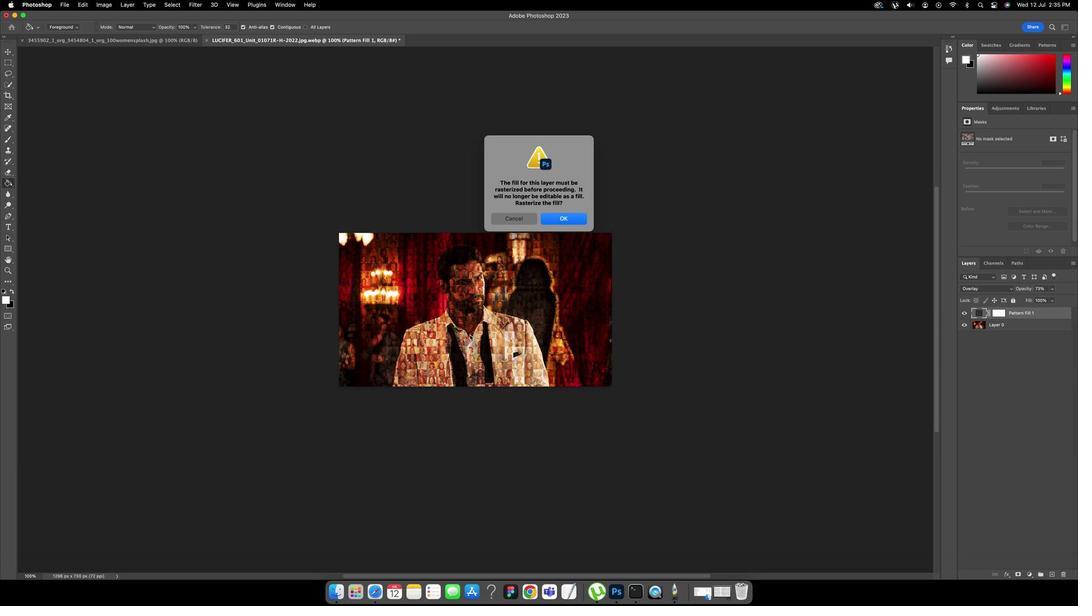 
Action: Mouse moved to (519, 219)
Screenshot: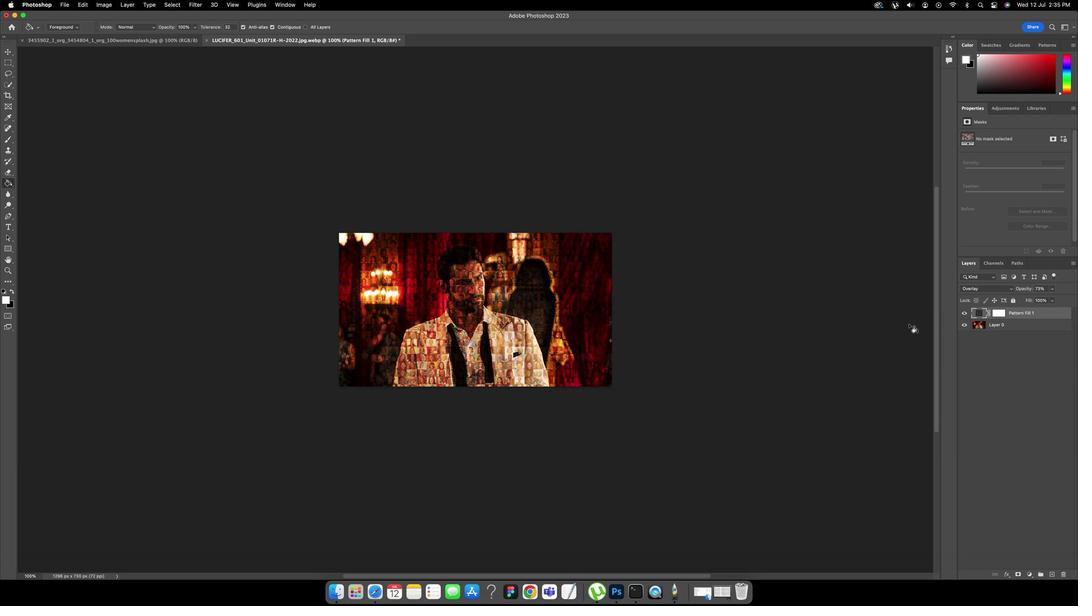 
Action: Mouse pressed left at (519, 219)
Screenshot: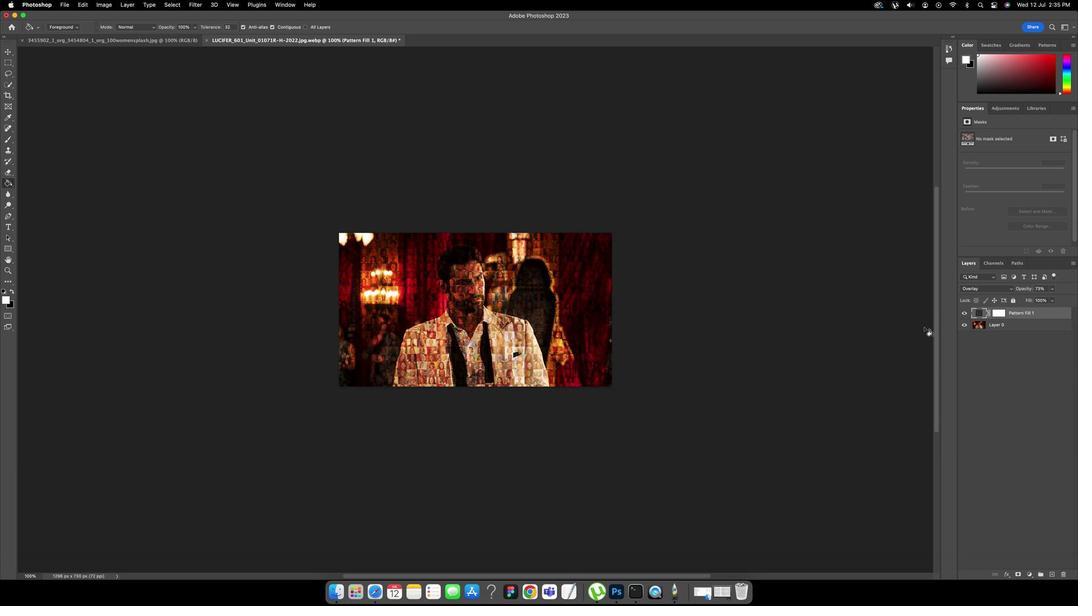 
Action: Mouse moved to (972, 324)
Screenshot: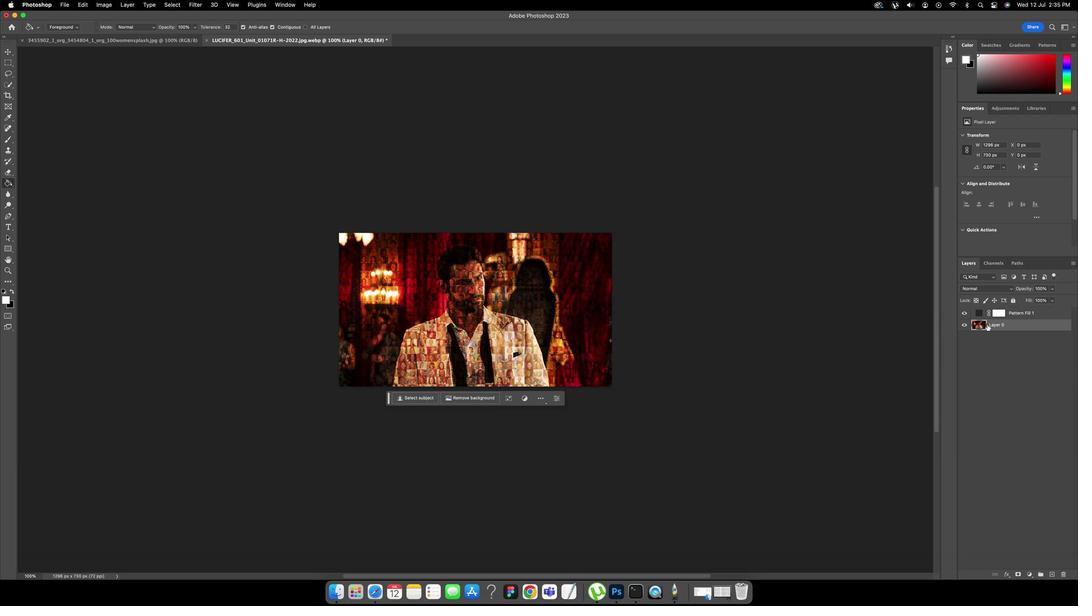 
Action: Mouse pressed left at (972, 324)
Screenshot: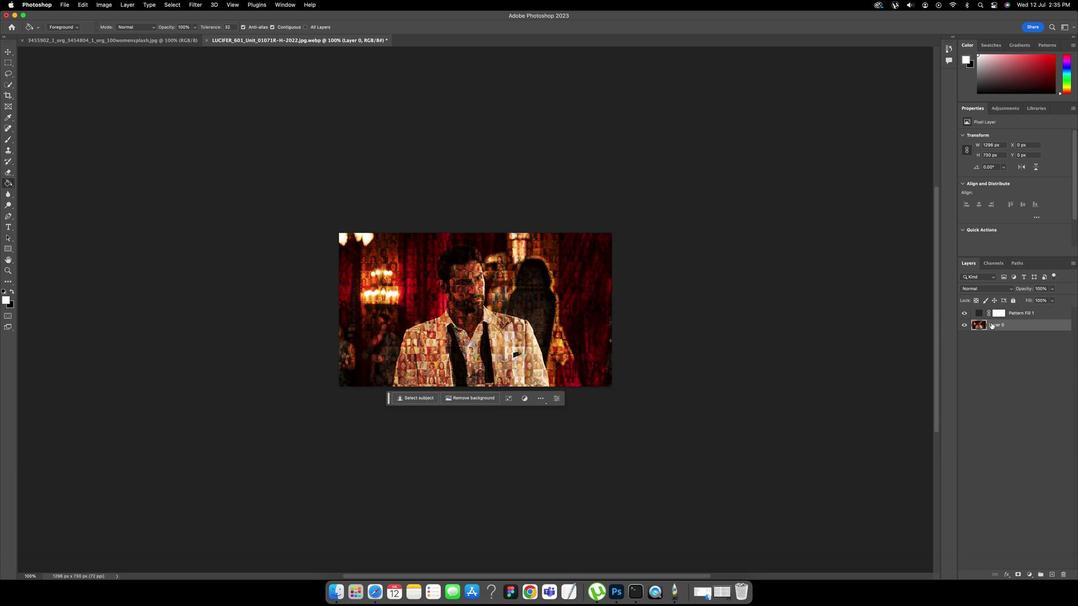 
Action: Mouse moved to (980, 321)
Screenshot: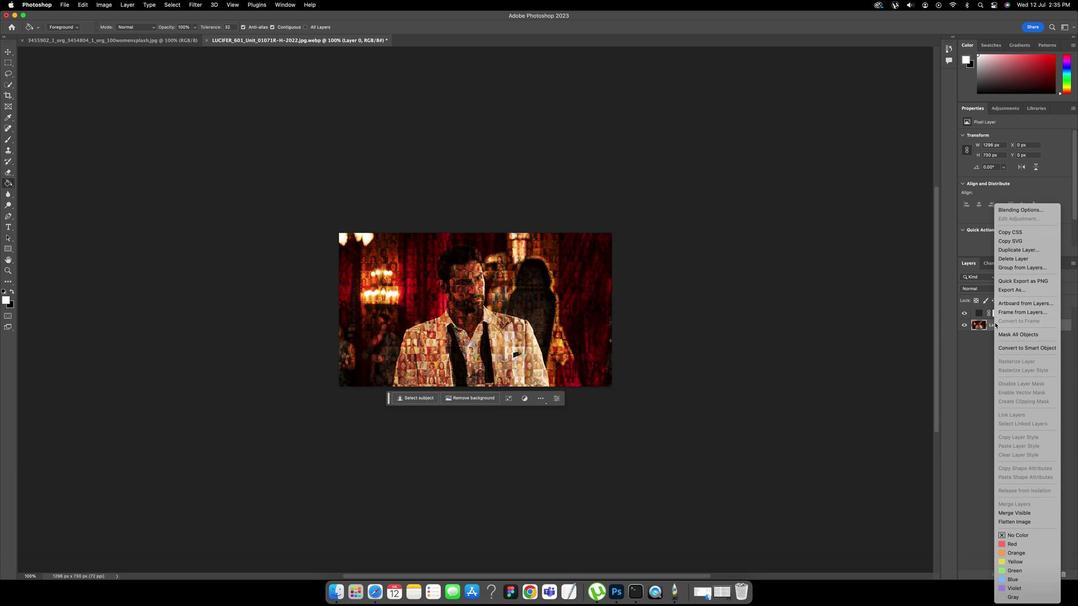 
Action: Mouse pressed right at (980, 321)
Screenshot: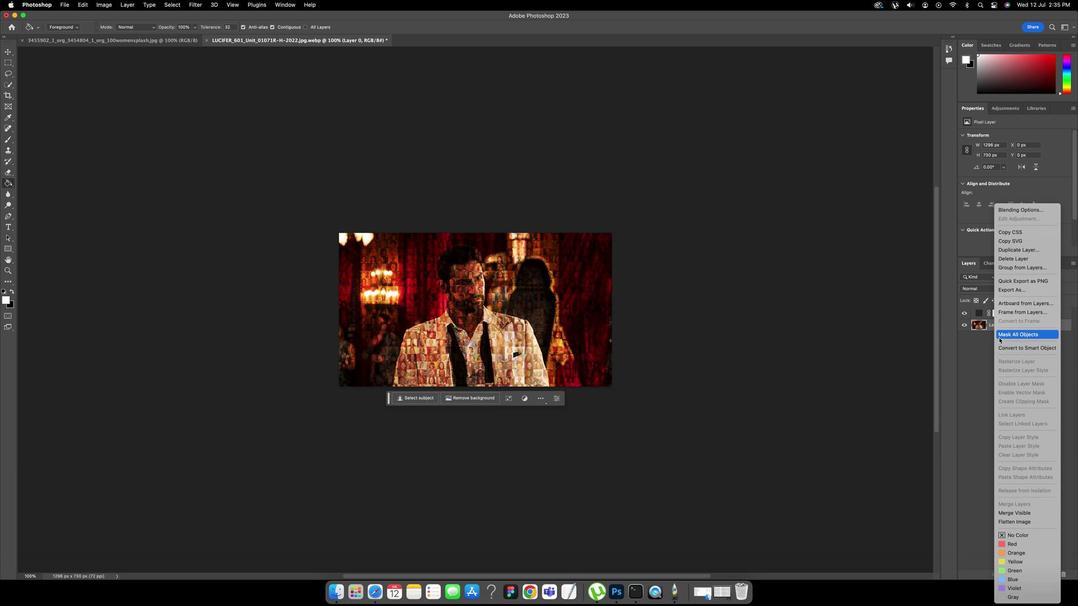 
Action: Mouse moved to (990, 347)
Screenshot: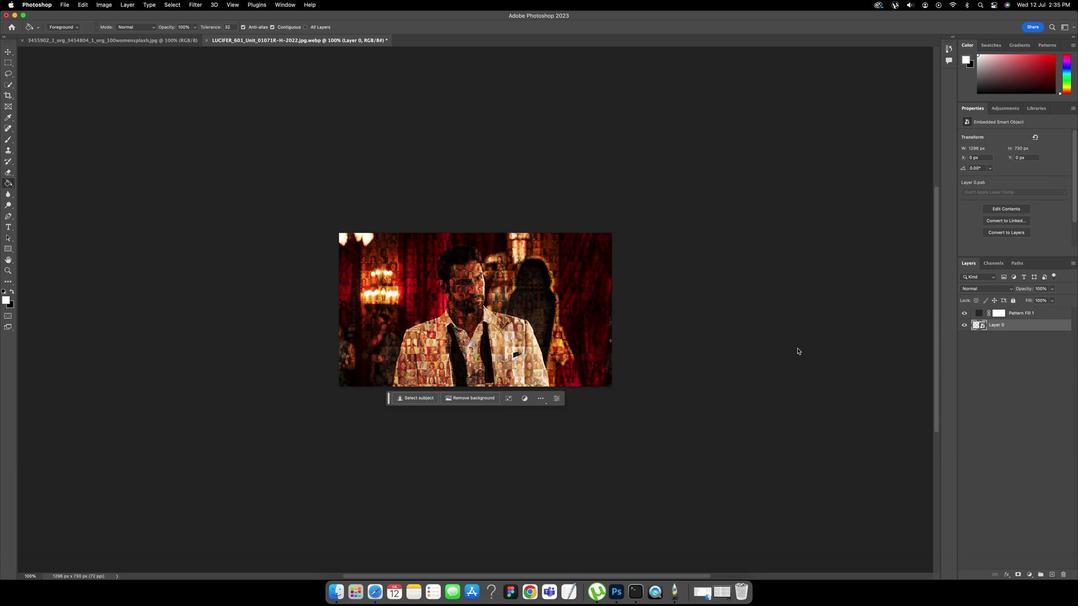 
Action: Mouse pressed left at (990, 347)
Screenshot: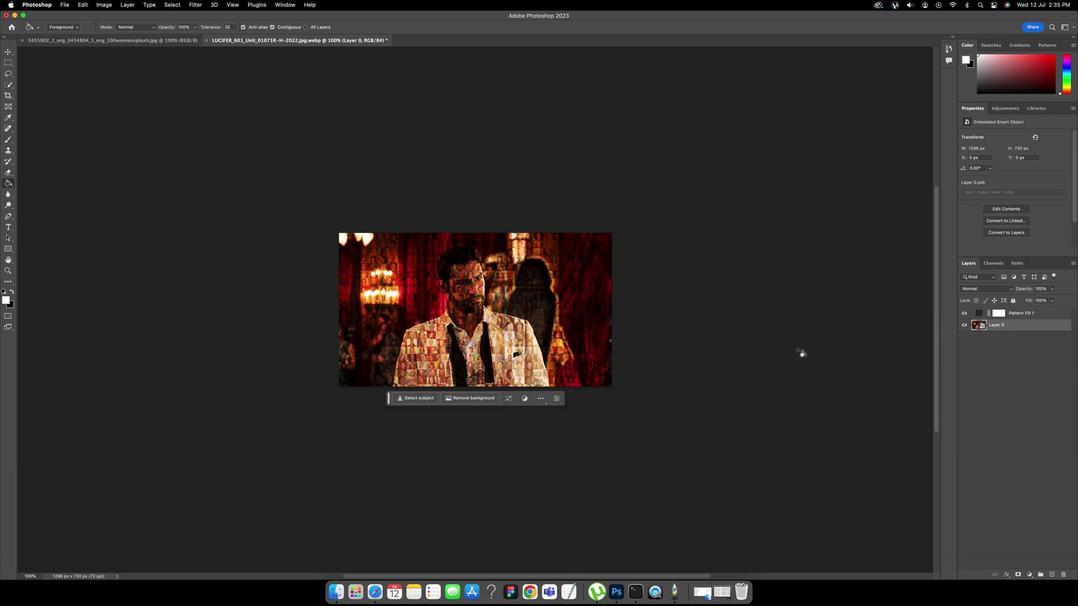 
Action: Mouse moved to (554, 302)
Screenshot: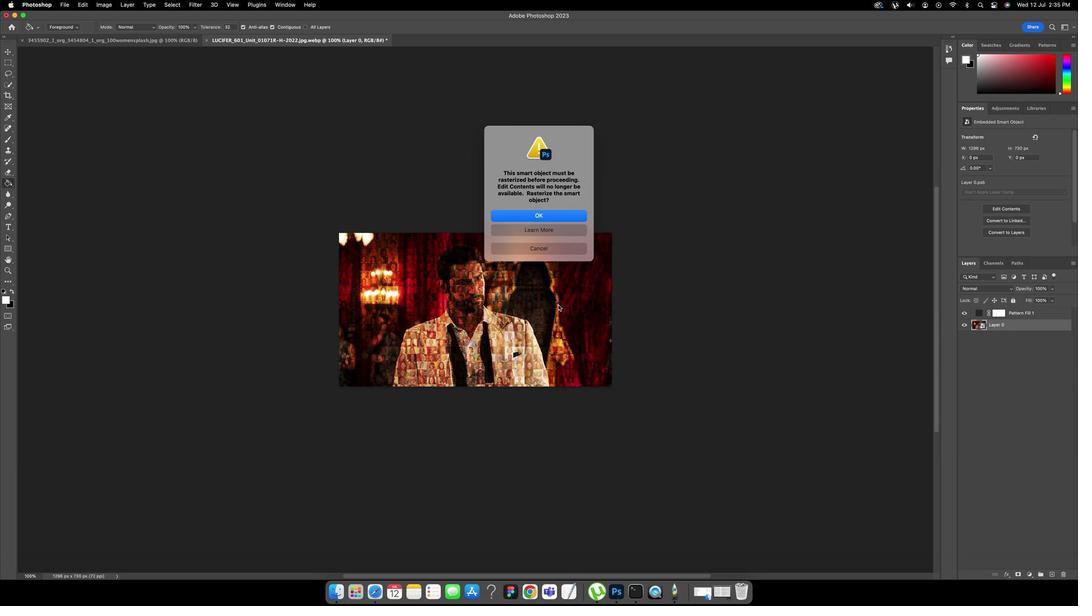 
Action: Mouse pressed left at (554, 302)
Screenshot: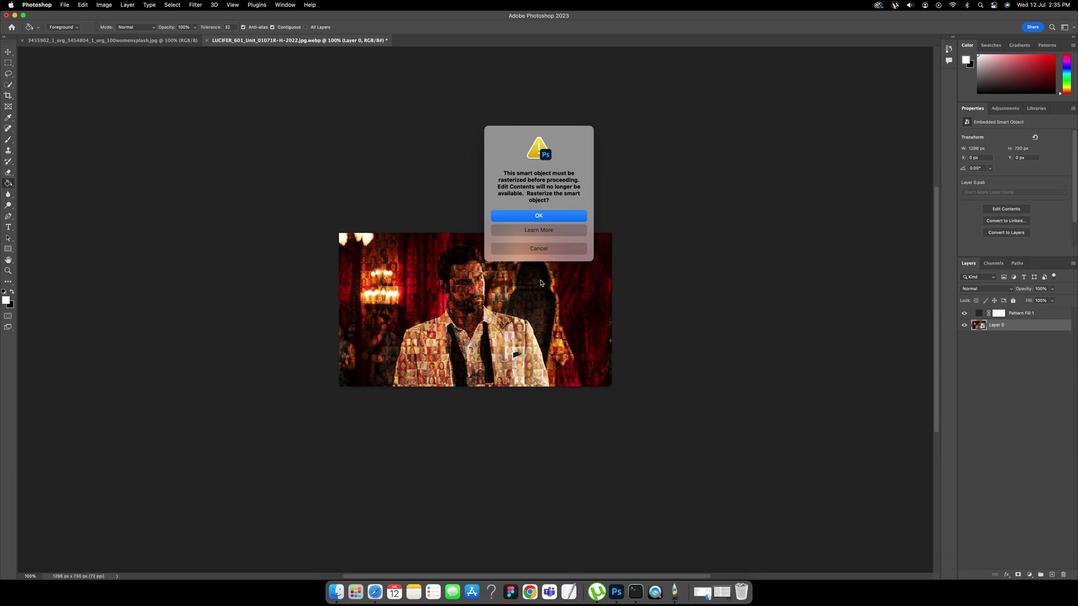 
Action: Mouse moved to (532, 250)
Screenshot: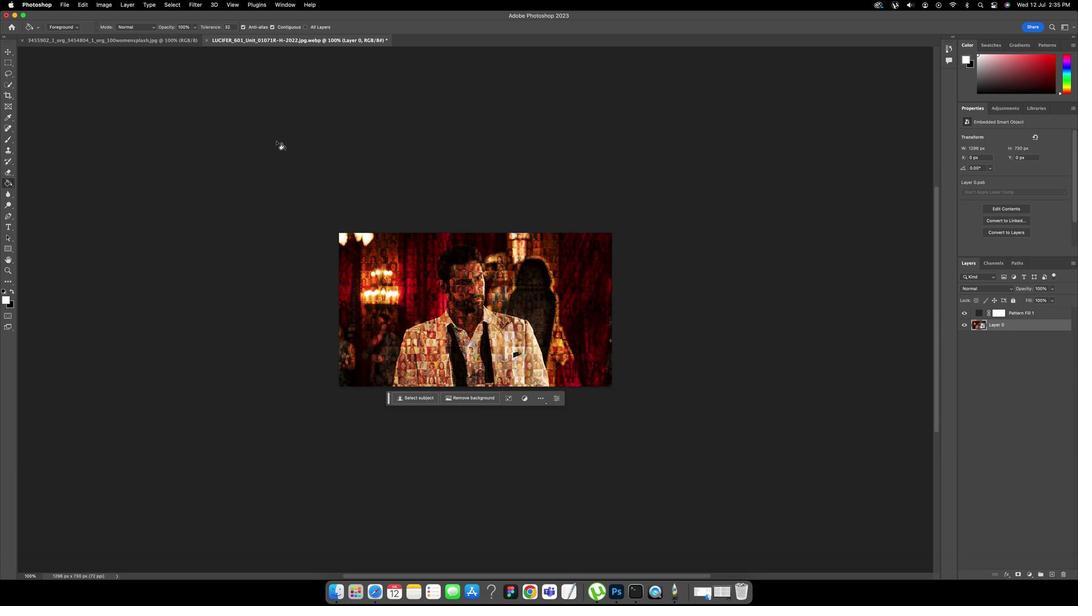 
Action: Mouse pressed left at (532, 250)
Screenshot: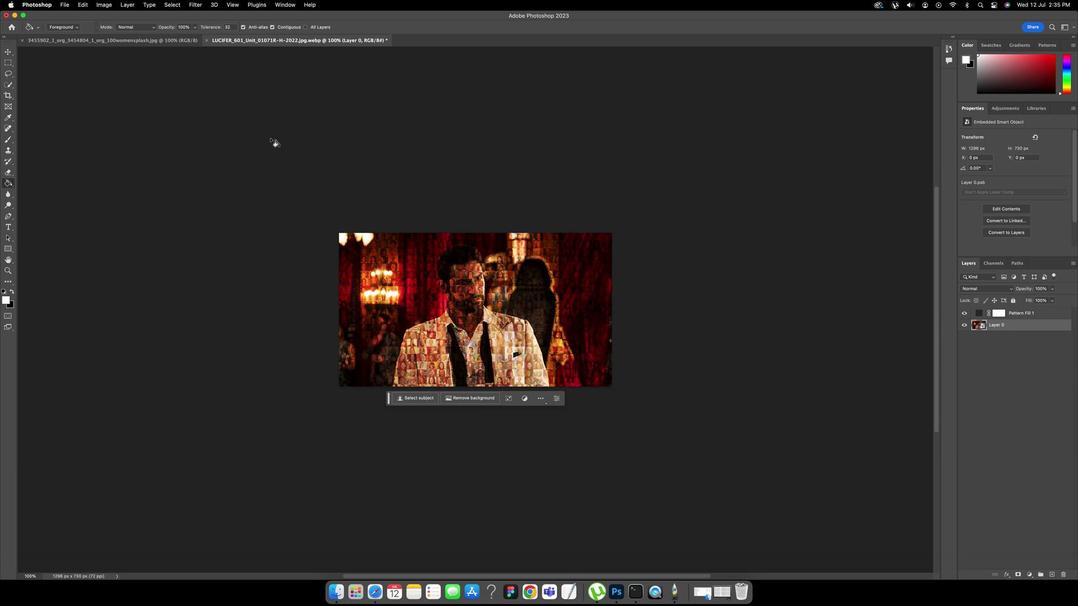 
Action: Mouse moved to (112, 1)
Screenshot: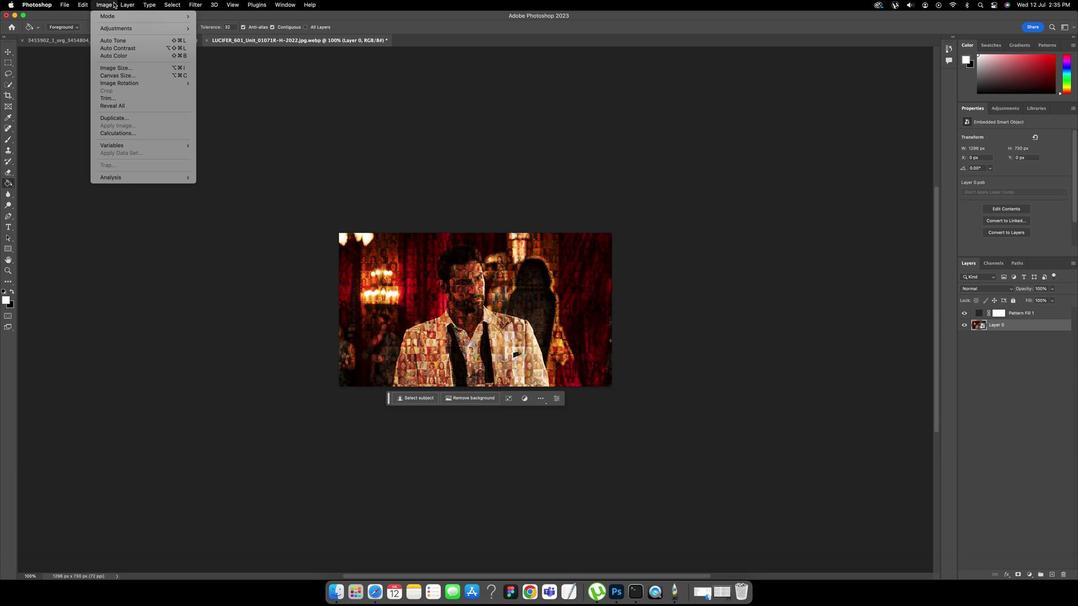 
Action: Mouse pressed left at (112, 1)
Screenshot: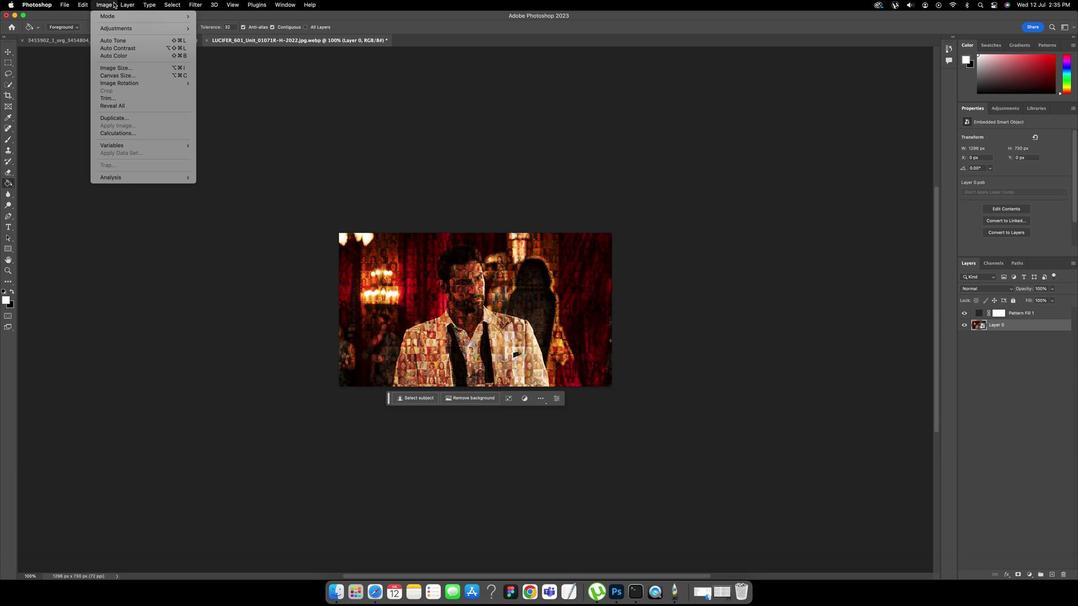 
Action: Mouse moved to (238, 160)
Screenshot: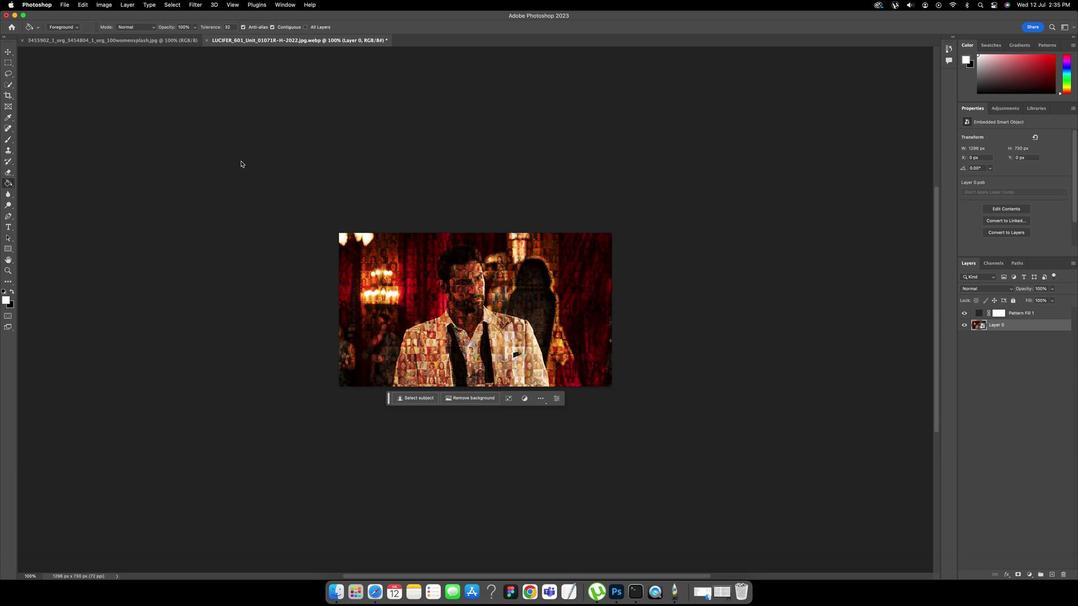 
Action: Mouse pressed left at (238, 160)
Screenshot: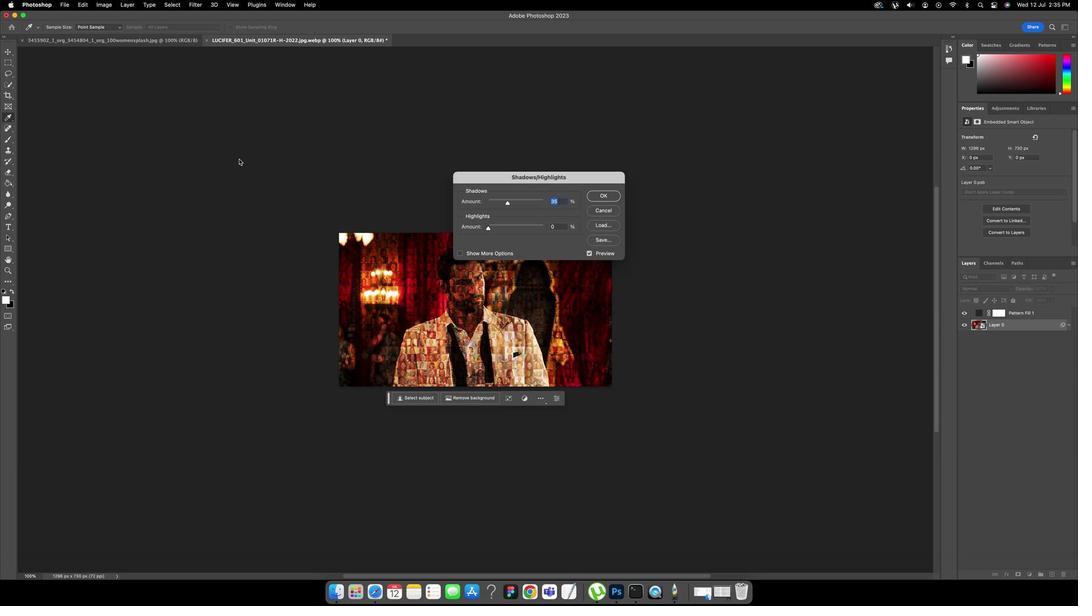 
Action: Mouse moved to (500, 202)
Screenshot: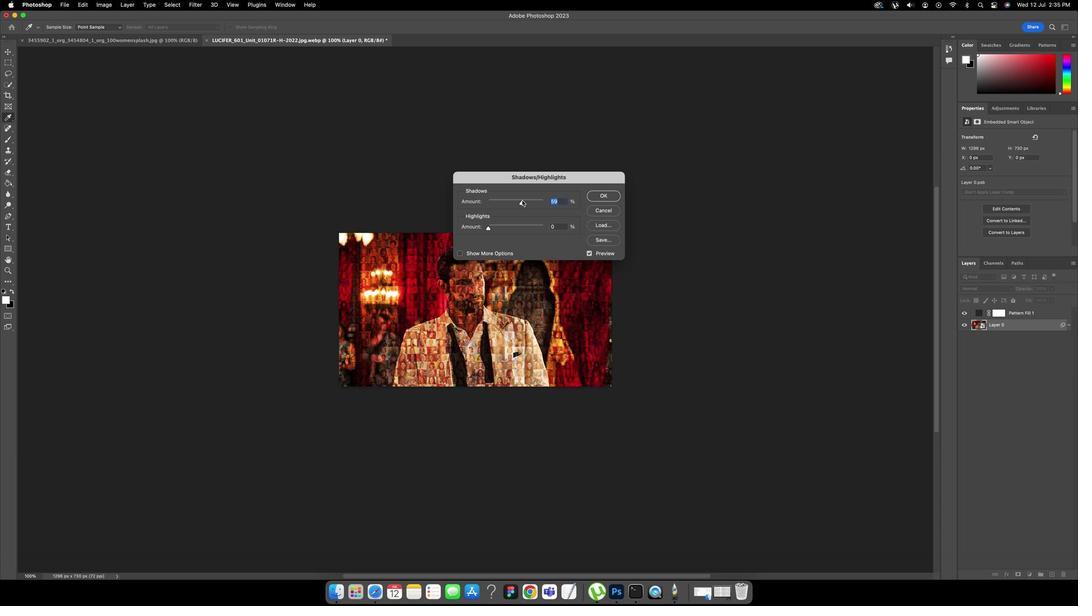 
Action: Mouse pressed left at (500, 202)
Screenshot: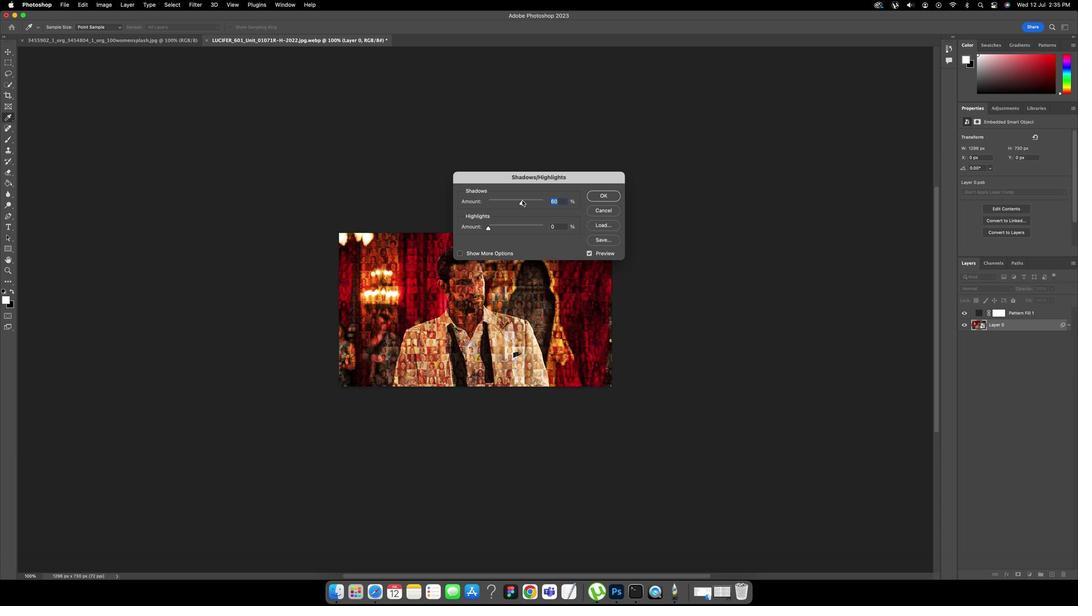 
Action: Mouse moved to (481, 227)
Screenshot: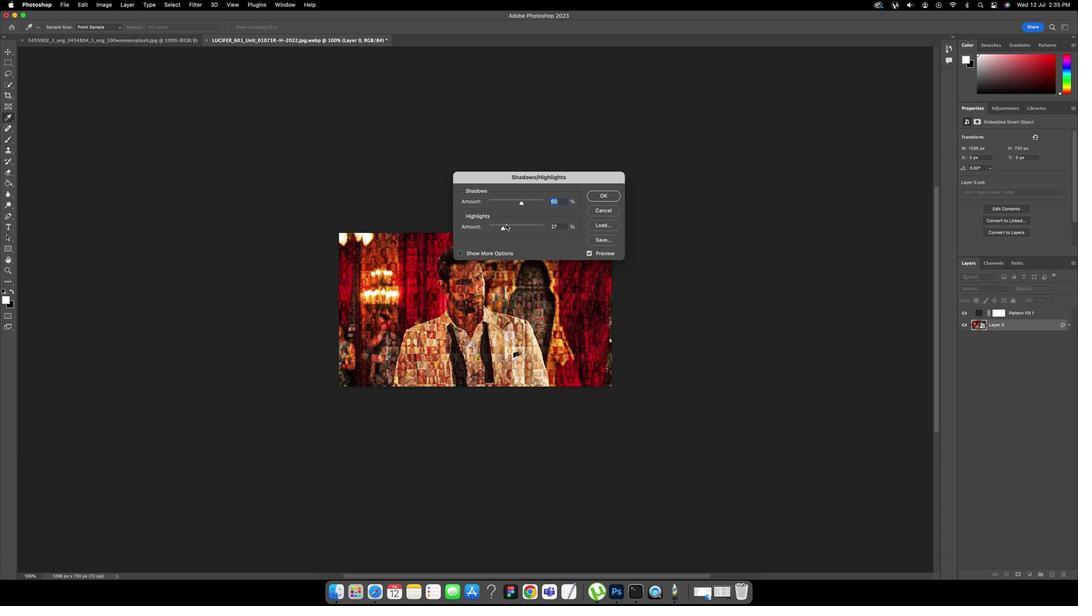 
Action: Mouse pressed left at (481, 227)
Screenshot: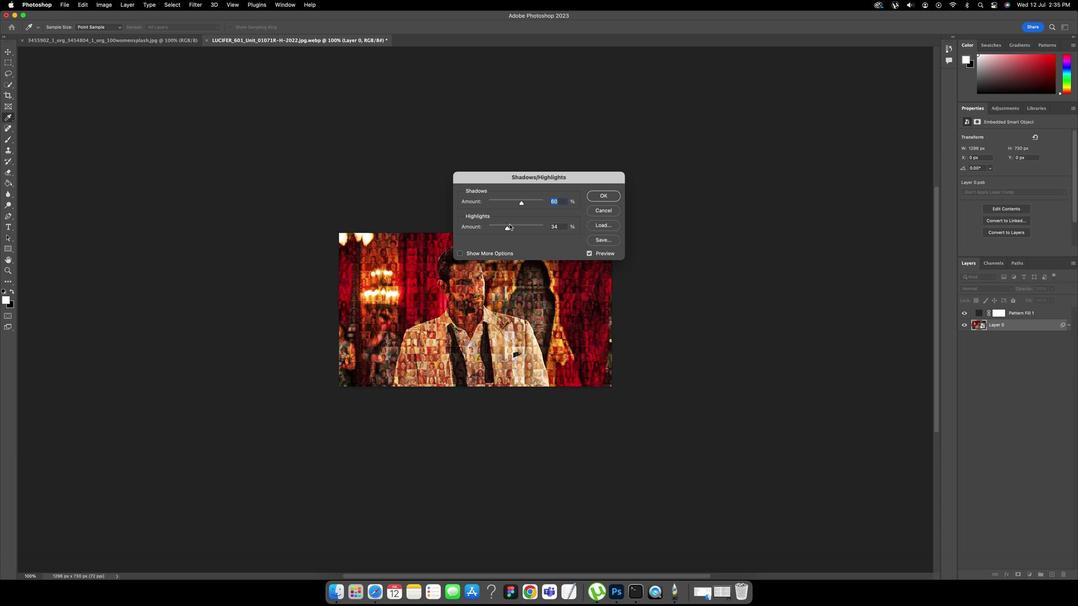 
Action: Mouse moved to (502, 223)
Screenshot: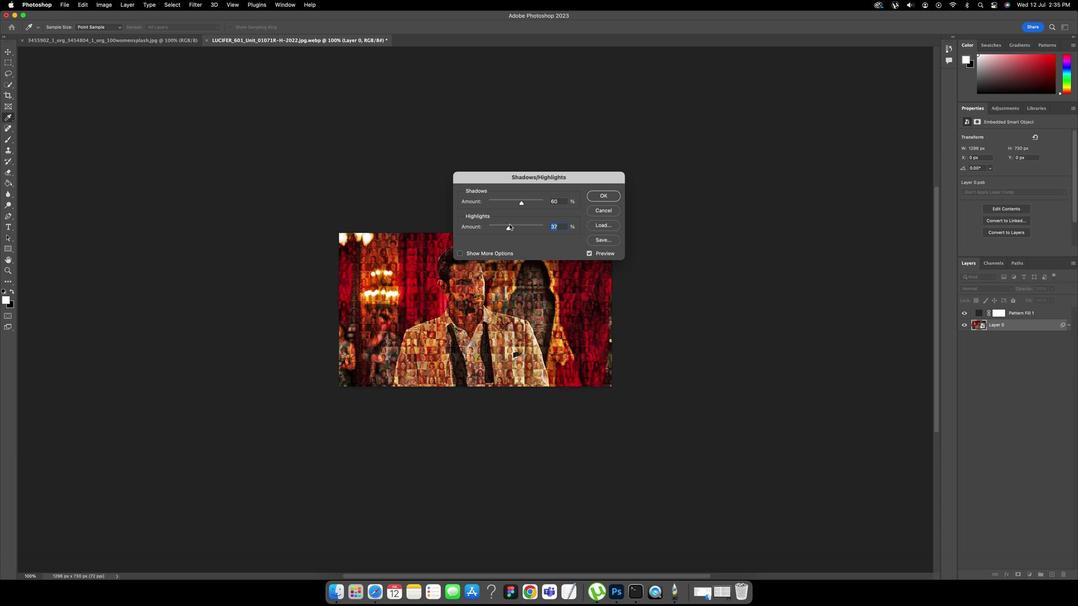 
Action: Mouse pressed left at (502, 223)
Screenshot: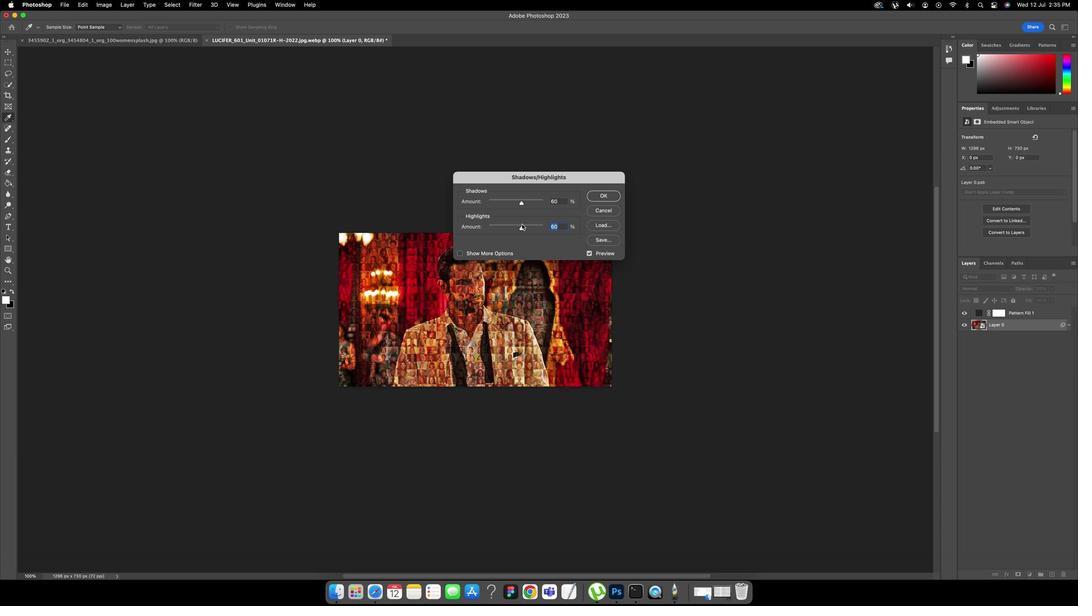 
Action: Mouse moved to (516, 228)
Screenshot: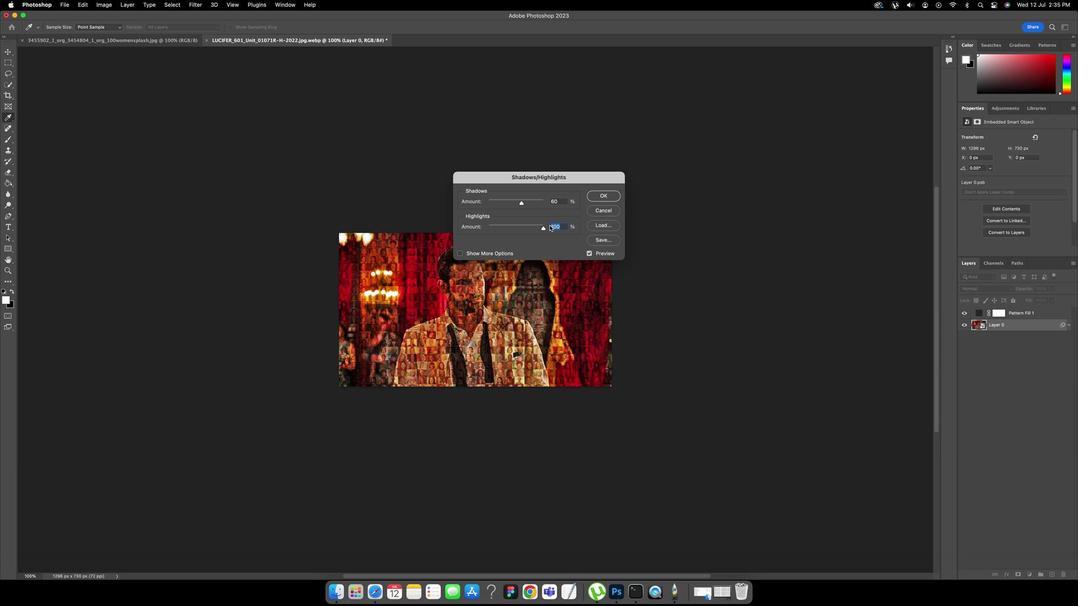 
Action: Mouse pressed left at (516, 228)
Screenshot: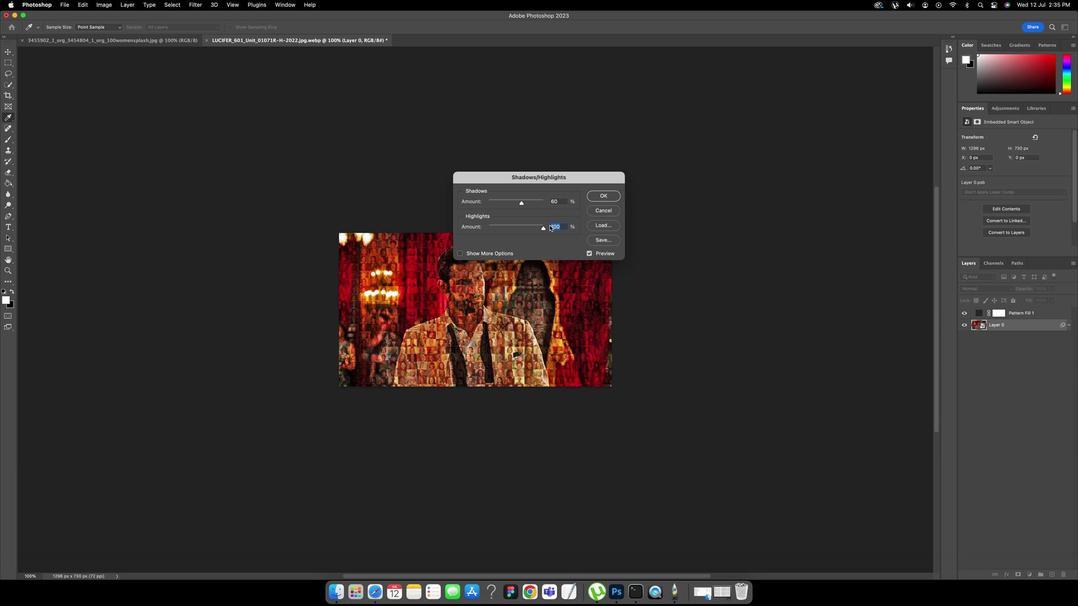
Action: Mouse moved to (588, 193)
Screenshot: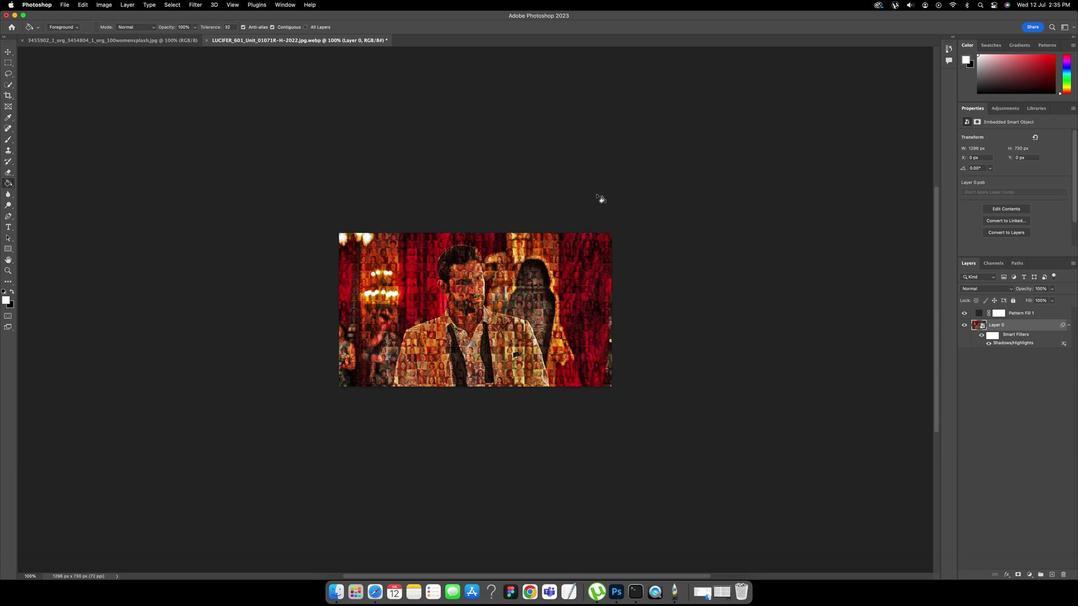 
Action: Mouse pressed left at (588, 193)
Screenshot: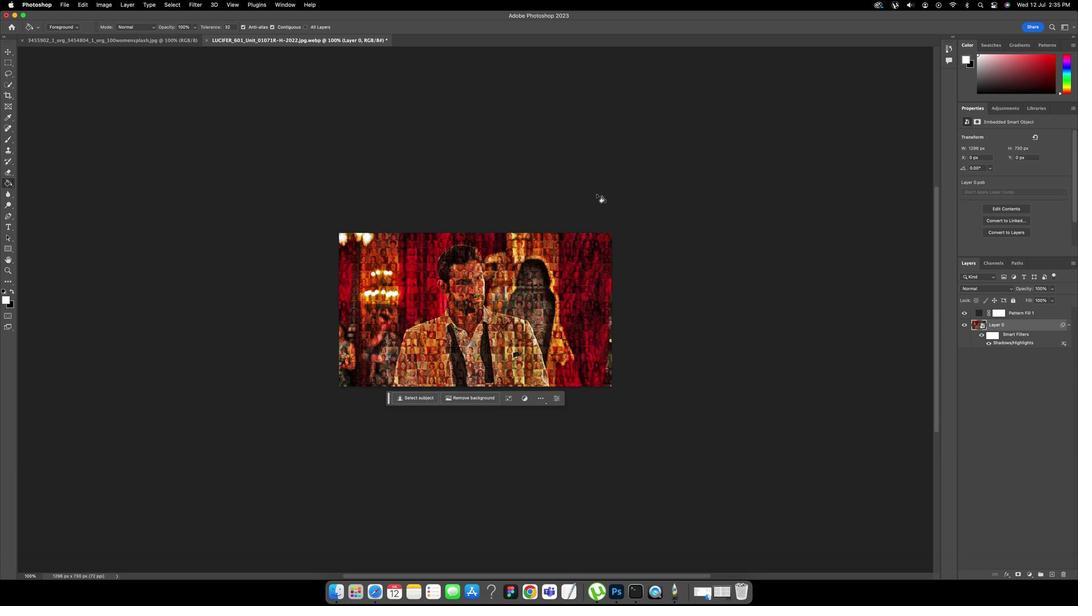 
Action: Mouse moved to (656, 260)
Screenshot: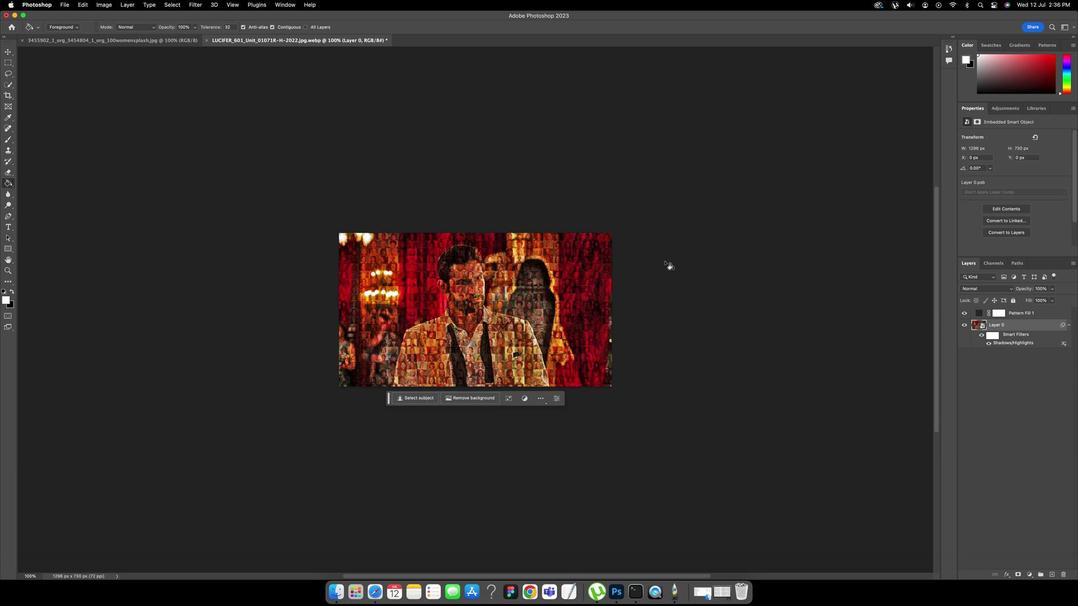 
Action: Mouse pressed left at (656, 260)
Screenshot: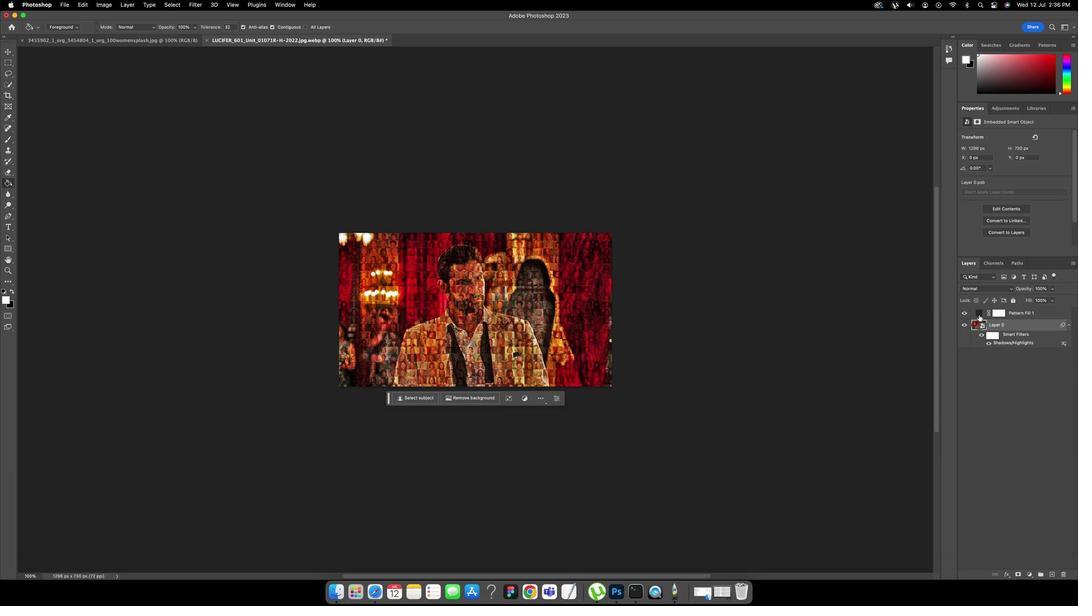 
Action: Mouse moved to (994, 309)
Screenshot: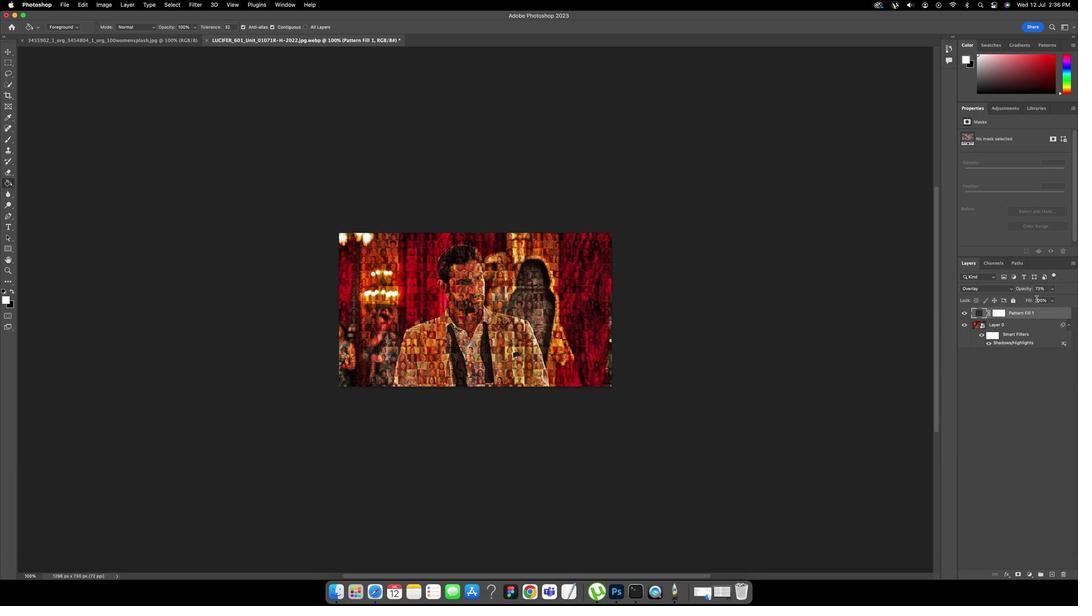 
Action: Mouse pressed left at (994, 309)
Screenshot: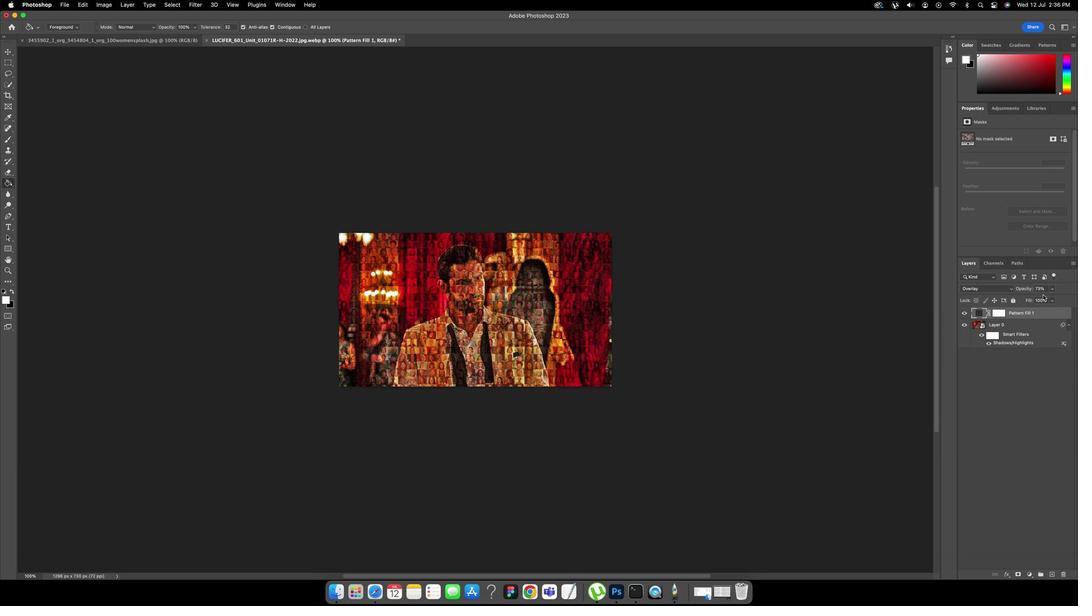 
Action: Mouse moved to (1037, 287)
Screenshot: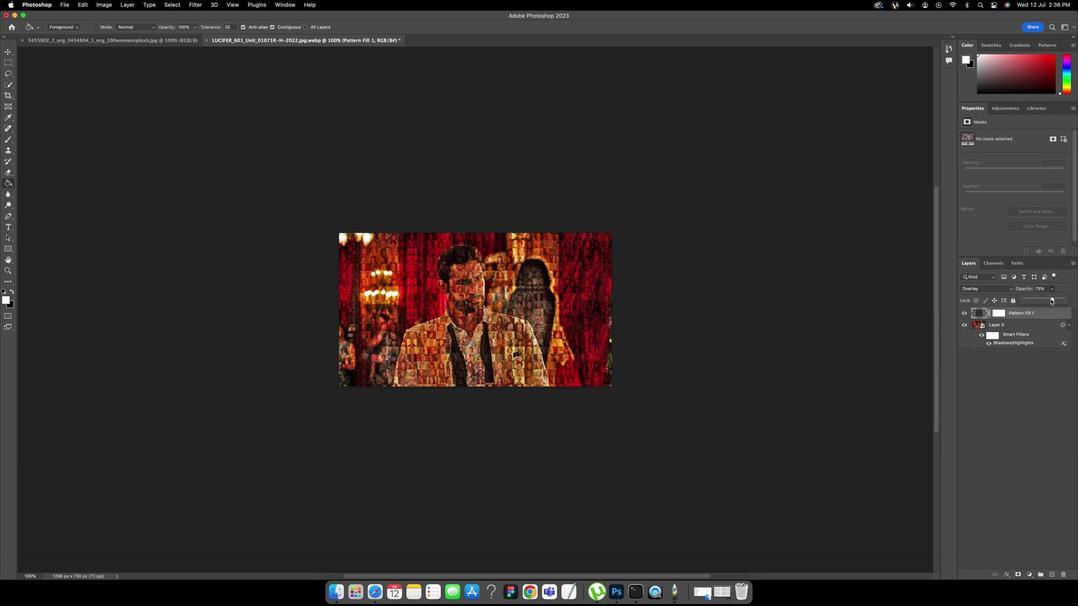 
Action: Mouse pressed left at (1037, 287)
Screenshot: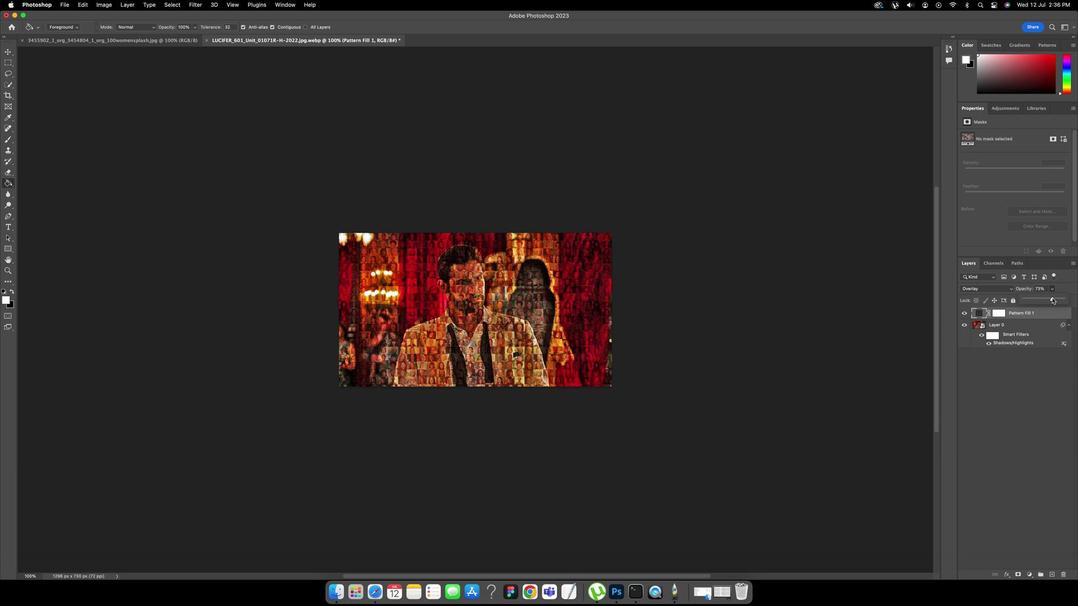 
Action: Mouse moved to (1037, 297)
Screenshot: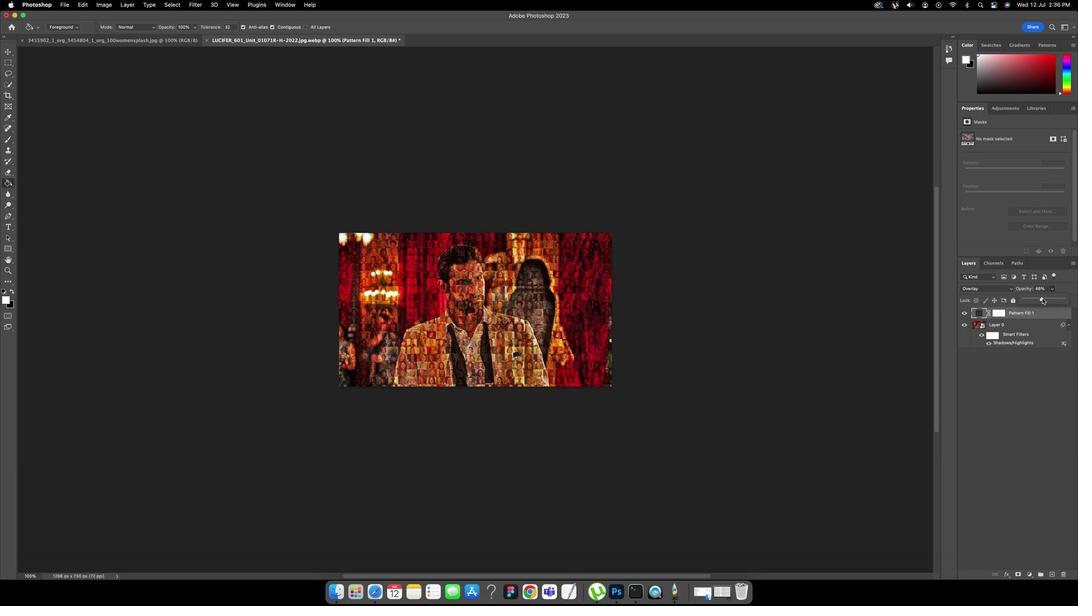 
Action: Mouse pressed left at (1037, 297)
Screenshot: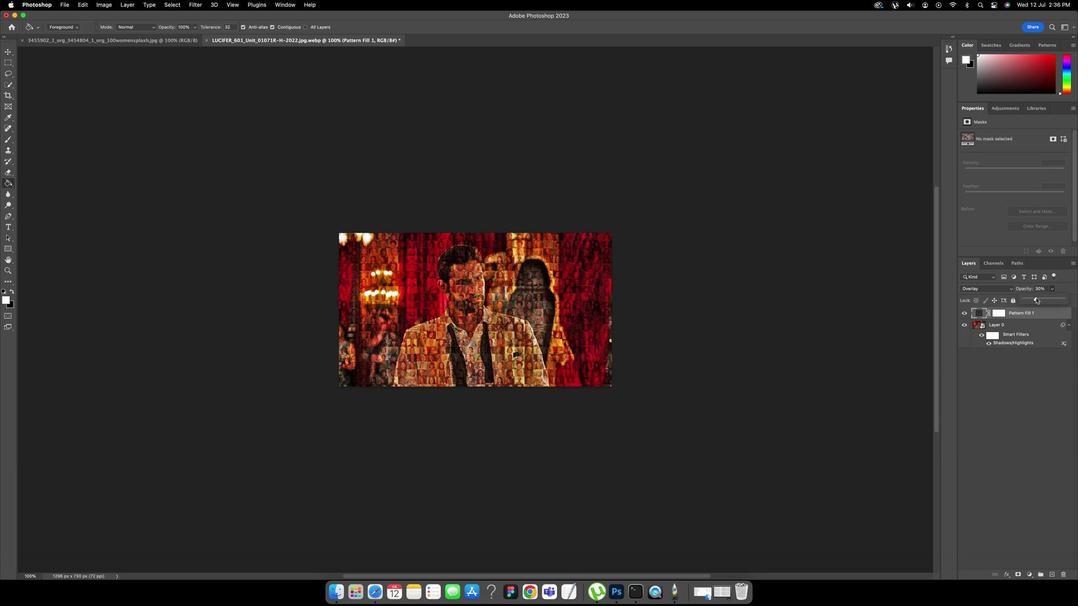 
Action: Mouse moved to (1021, 297)
Screenshot: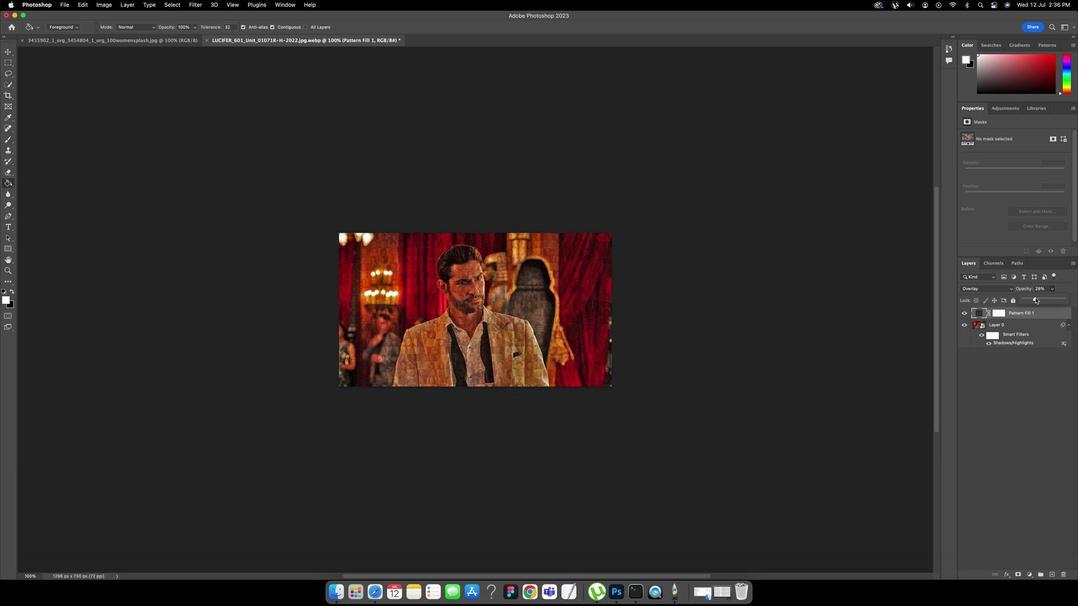 
Action: Mouse pressed left at (1021, 297)
Screenshot: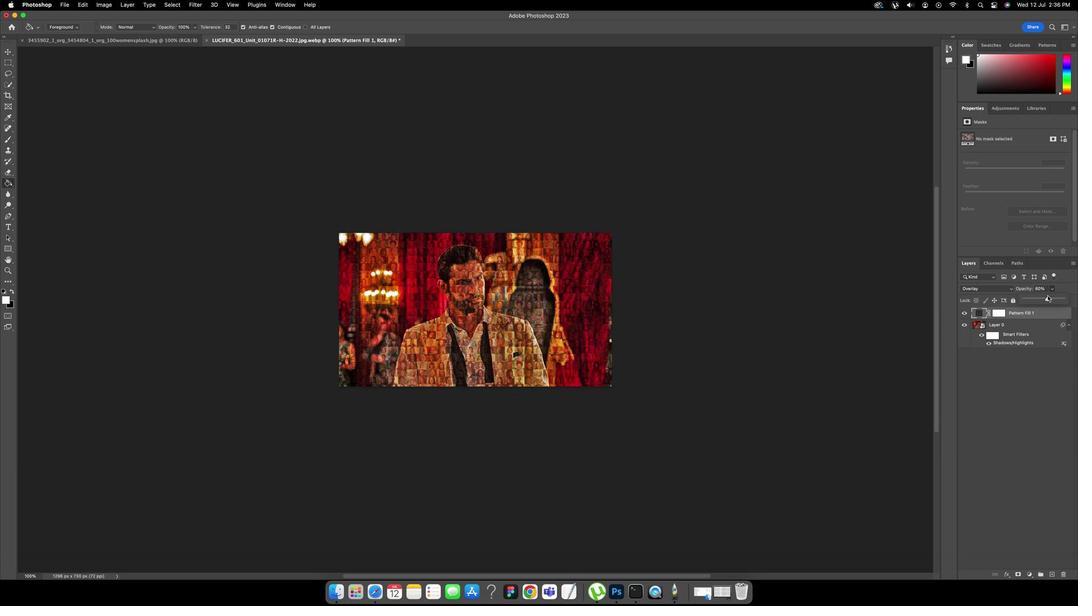 
Action: Mouse moved to (1033, 295)
Screenshot: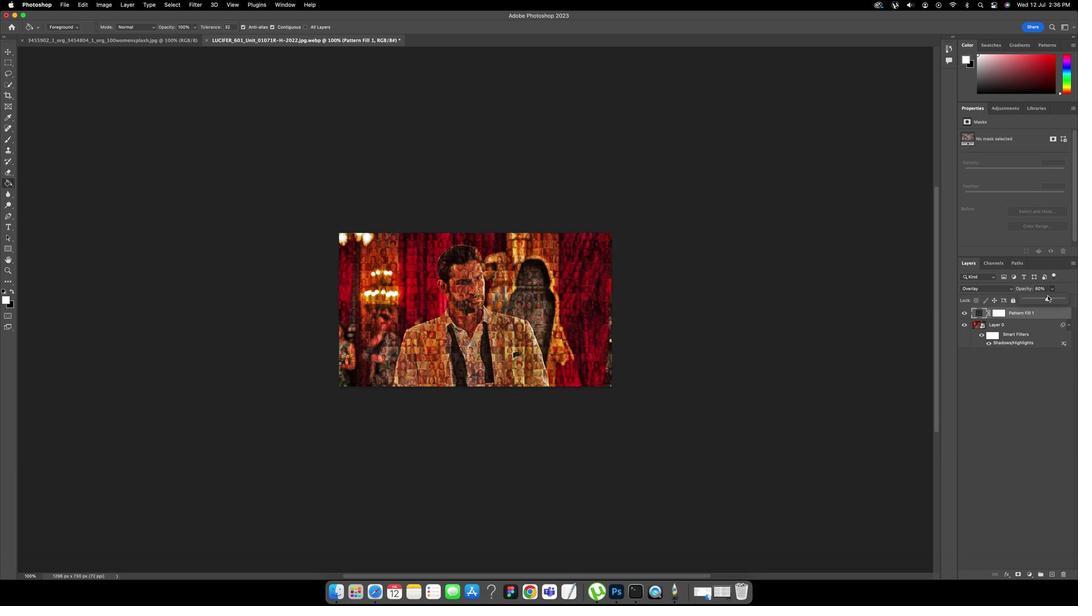 
Action: Mouse pressed left at (1033, 295)
Screenshot: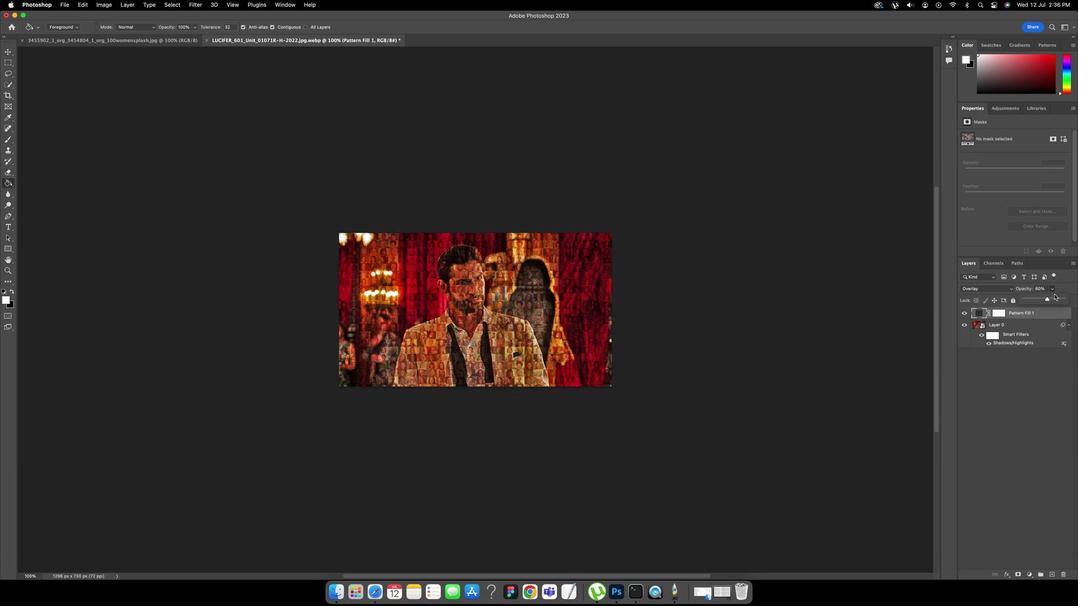 
Action: Mouse moved to (963, 323)
Screenshot: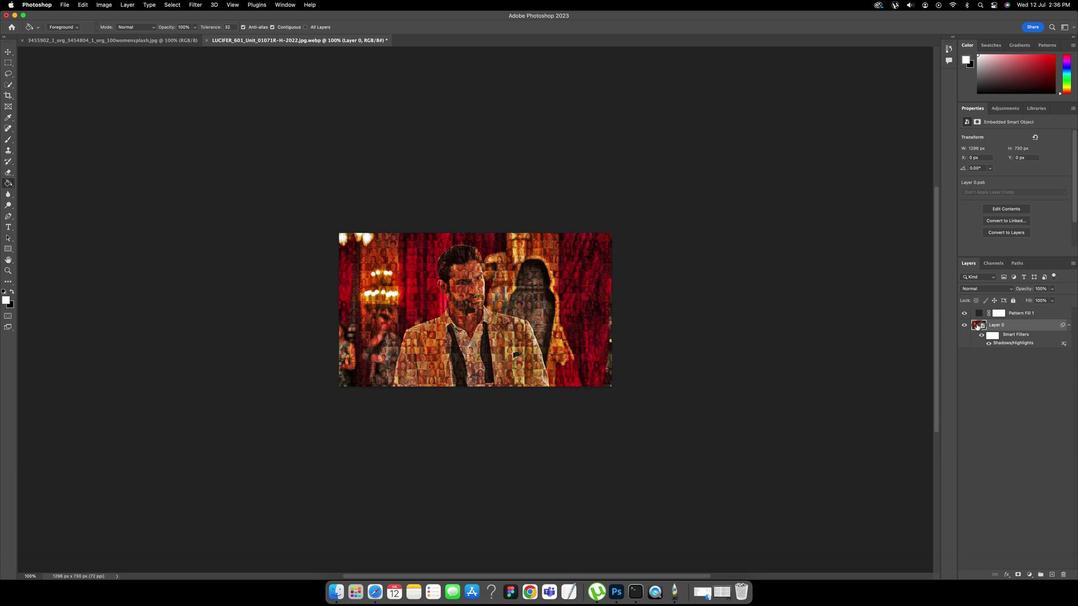 
Action: Mouse pressed left at (963, 323)
Screenshot: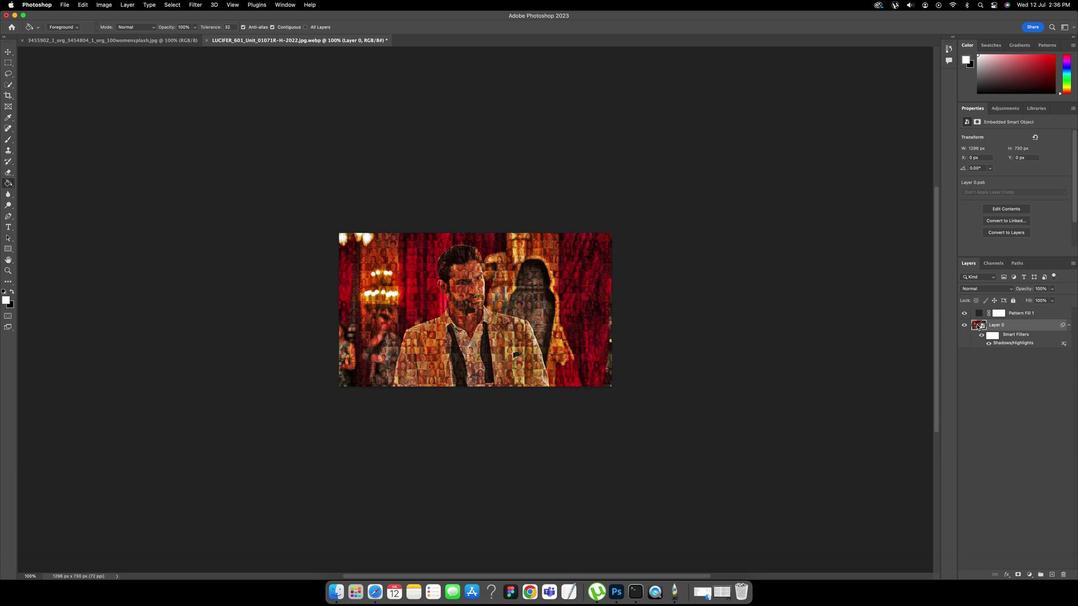 
Action: Mouse pressed left at (963, 323)
Screenshot: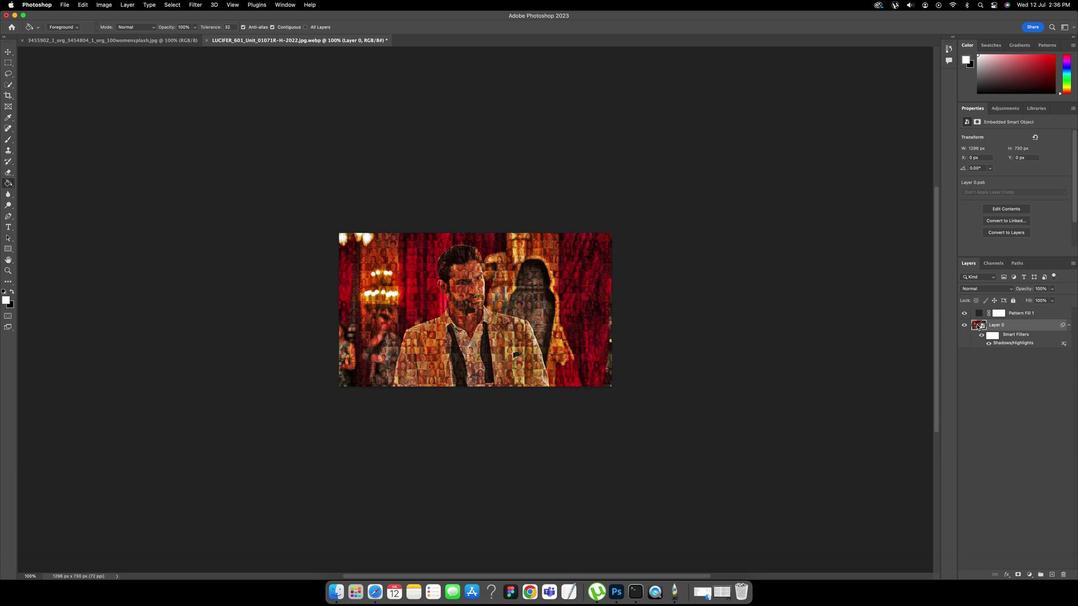 
Action: Mouse moved to (101, 1)
Screenshot: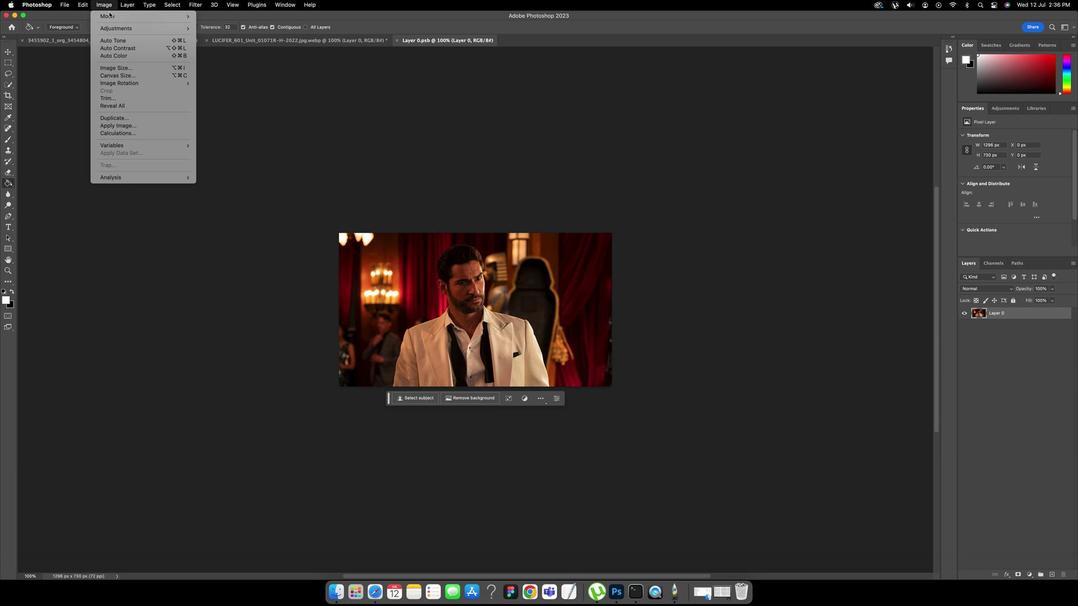 
Action: Mouse pressed left at (101, 1)
Screenshot: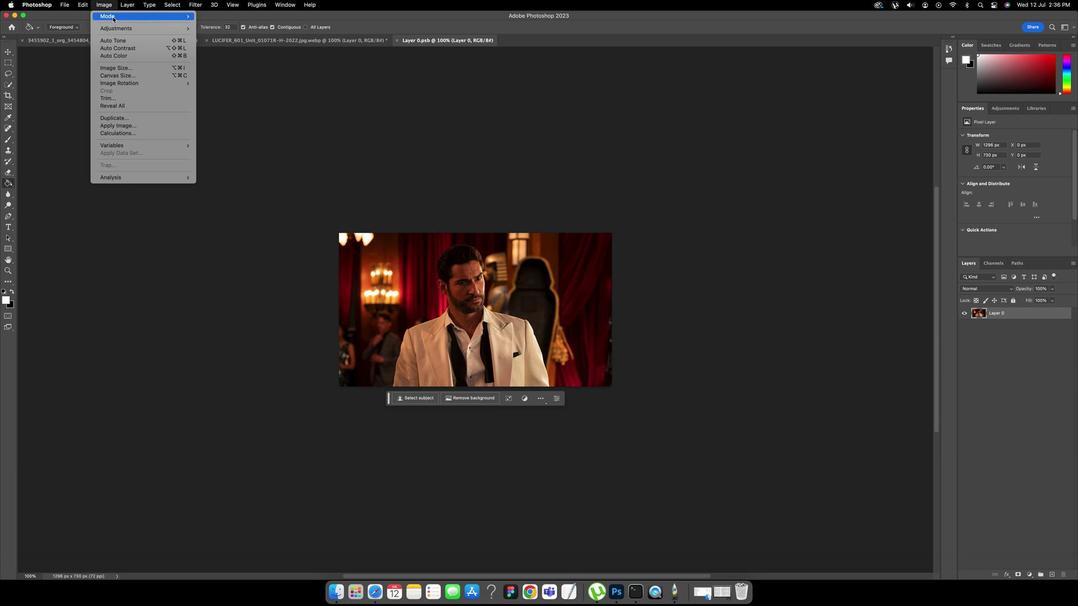 
Action: Mouse moved to (214, 29)
Screenshot: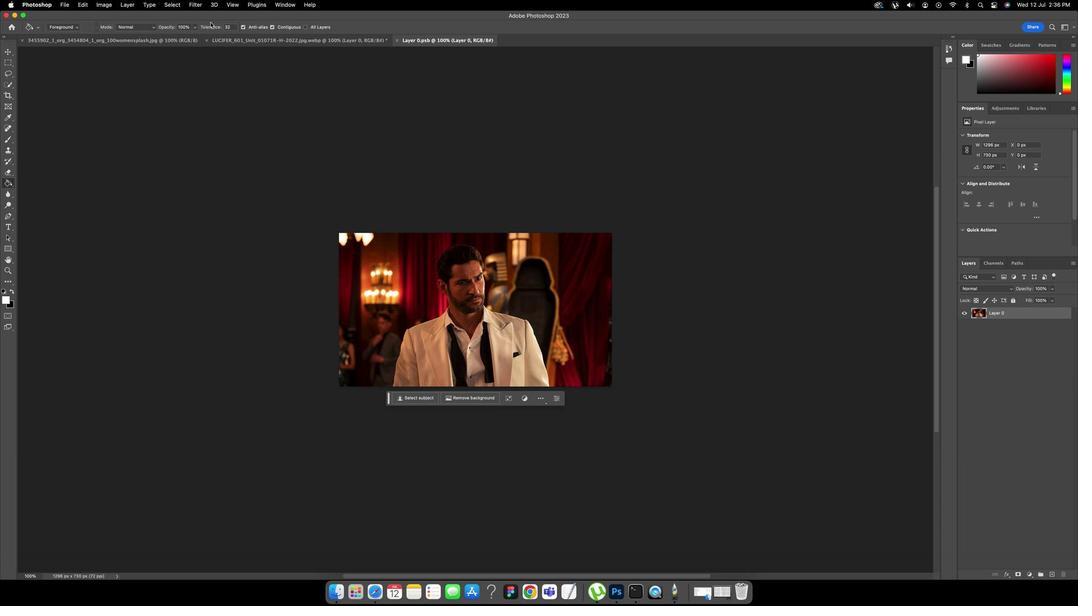 
Action: Mouse pressed left at (214, 29)
Screenshot: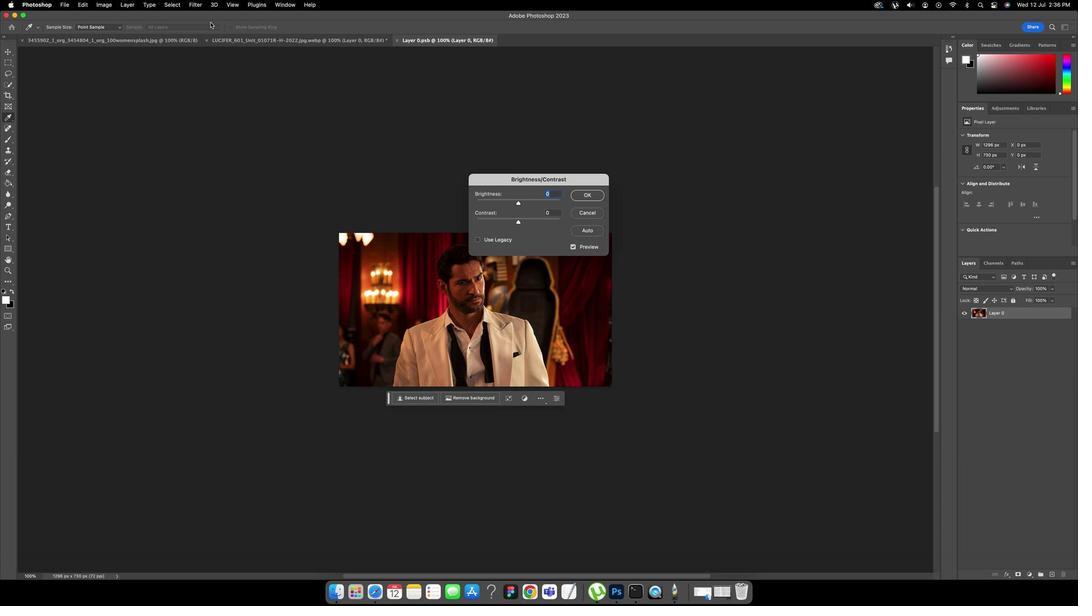 
Action: Mouse moved to (511, 202)
Screenshot: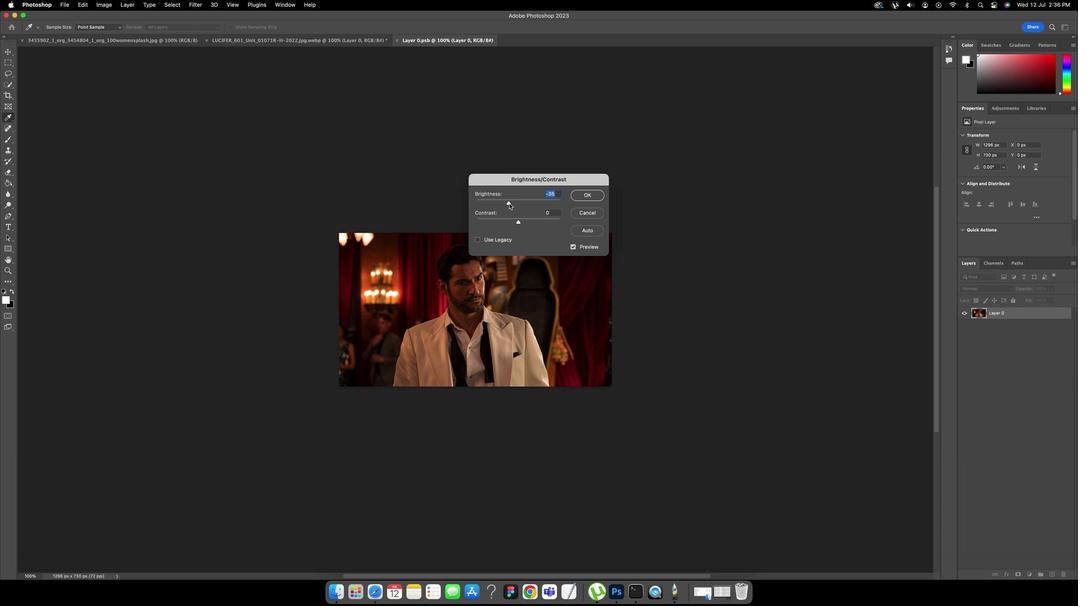 
Action: Mouse pressed left at (511, 202)
Screenshot: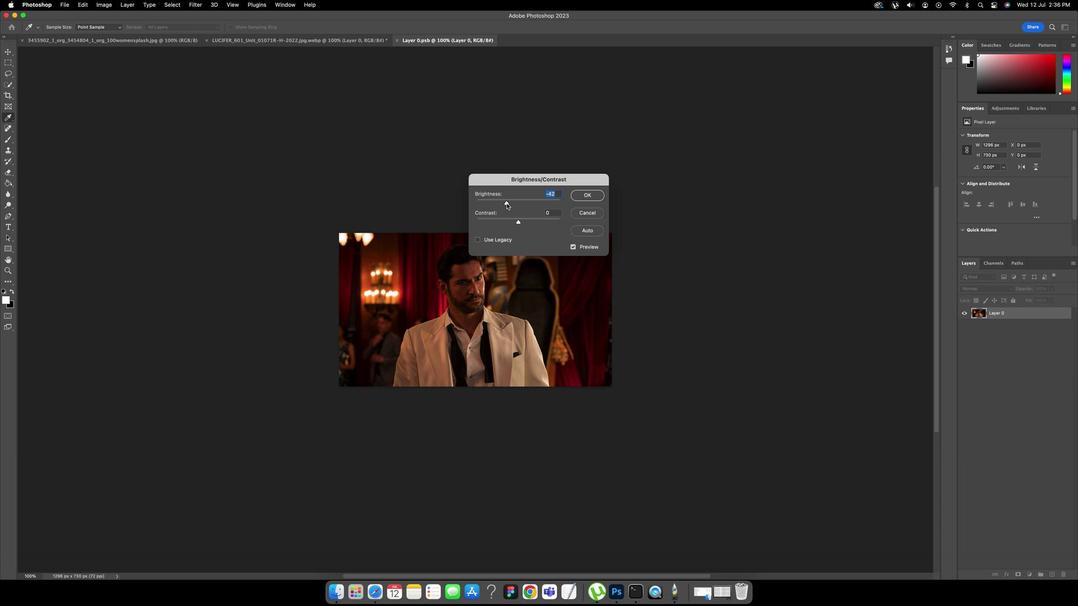 
Action: Mouse moved to (587, 196)
Screenshot: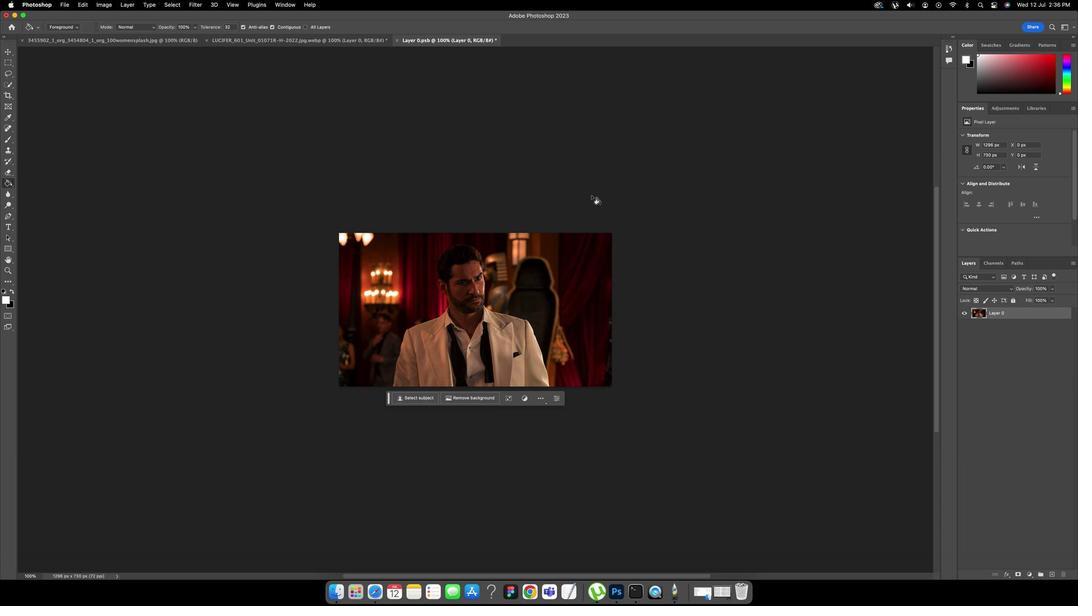 
Action: Mouse pressed left at (587, 196)
Screenshot: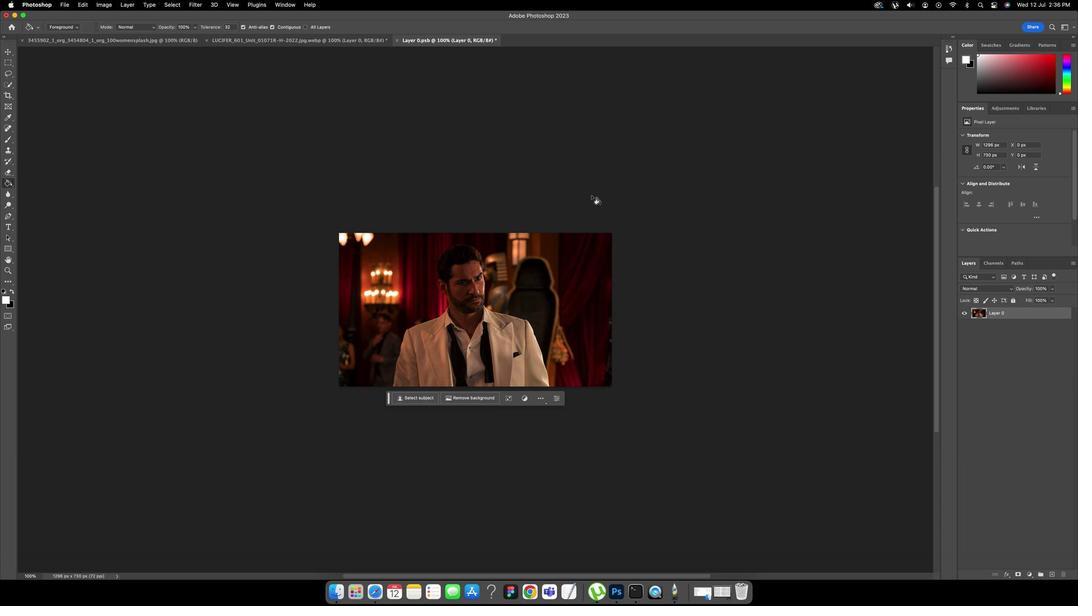 
Action: Mouse moved to (107, 3)
Screenshot: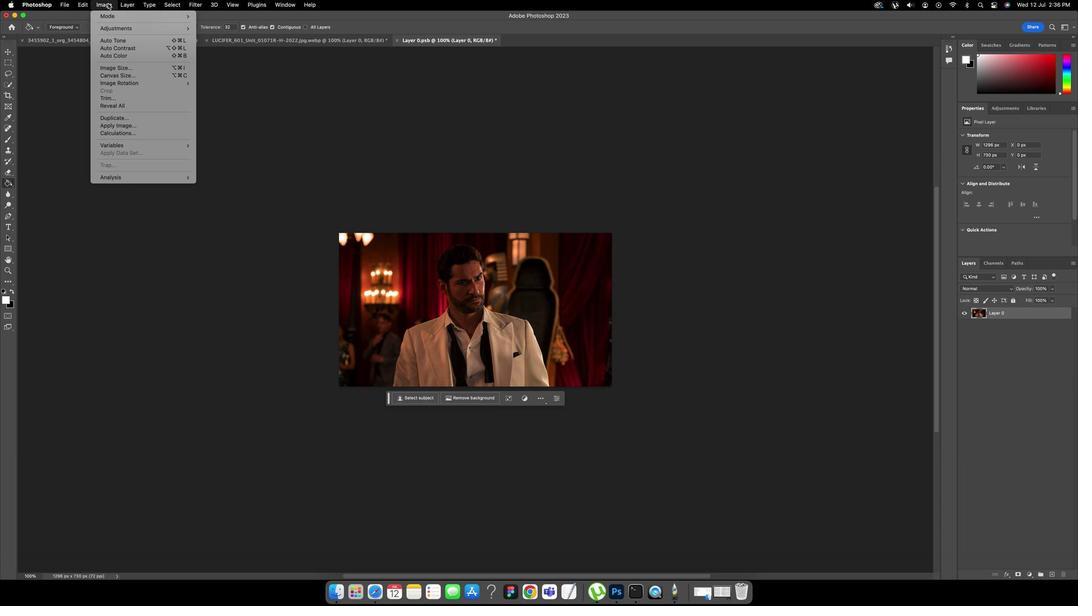 
Action: Mouse pressed left at (107, 3)
Screenshot: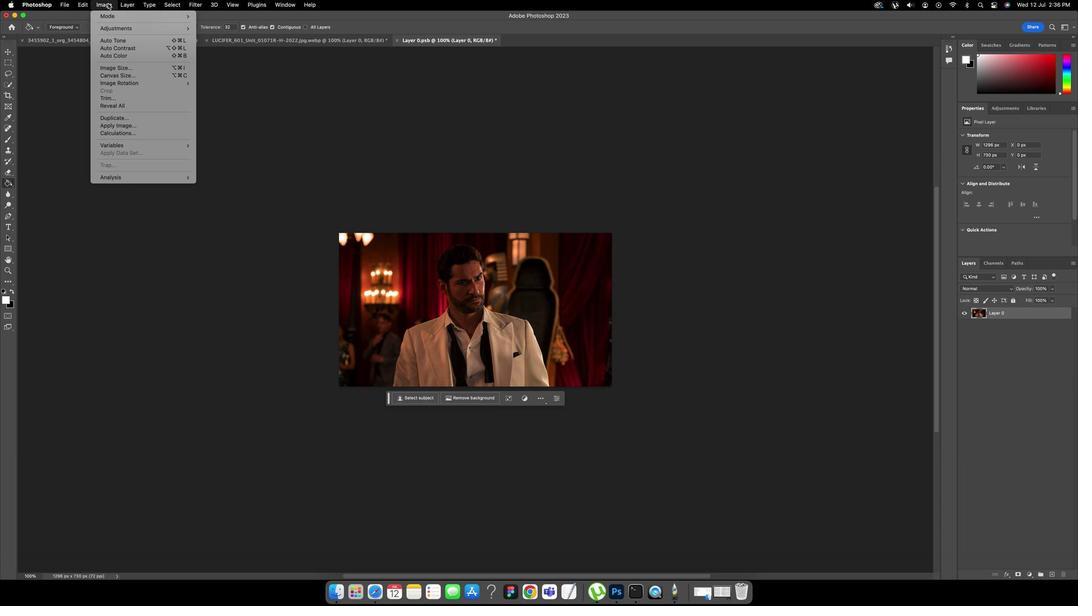 
Action: Mouse moved to (65, 79)
Screenshot: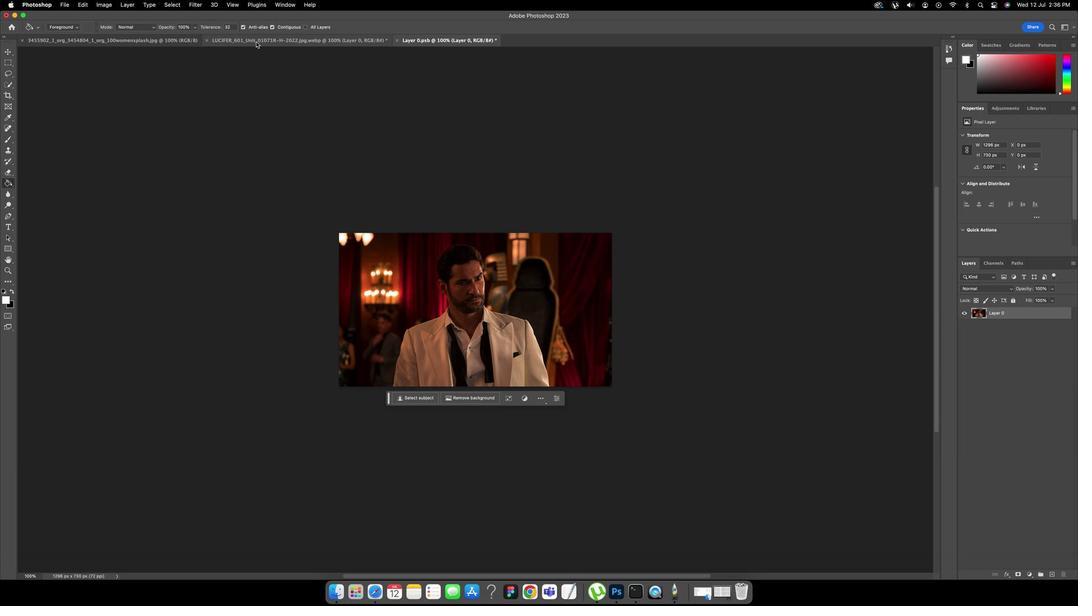 
Action: Mouse pressed left at (65, 79)
Screenshot: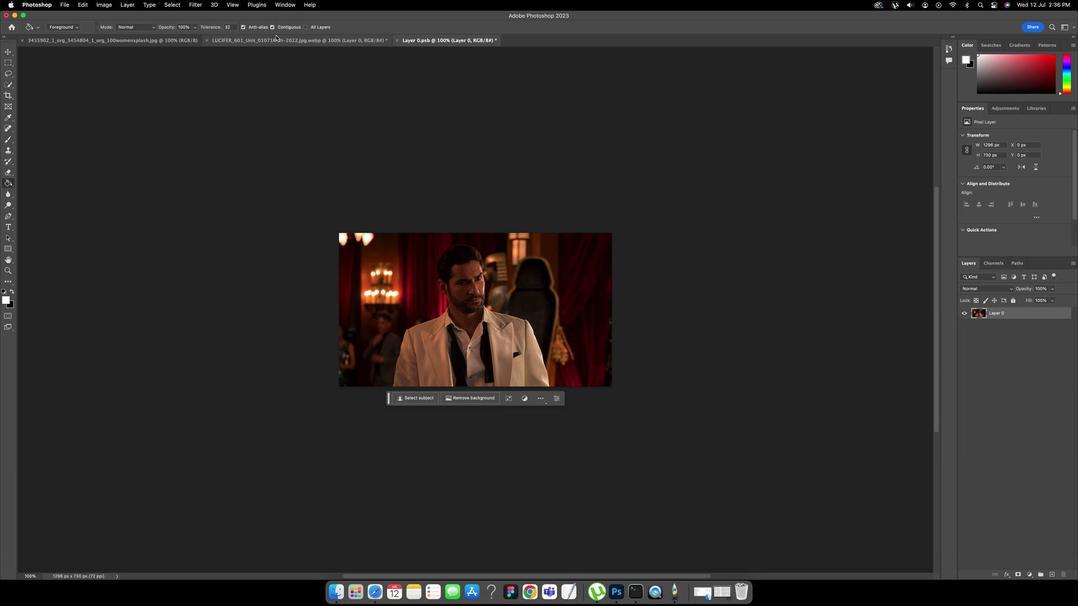 
Action: Mouse moved to (273, 33)
Screenshot: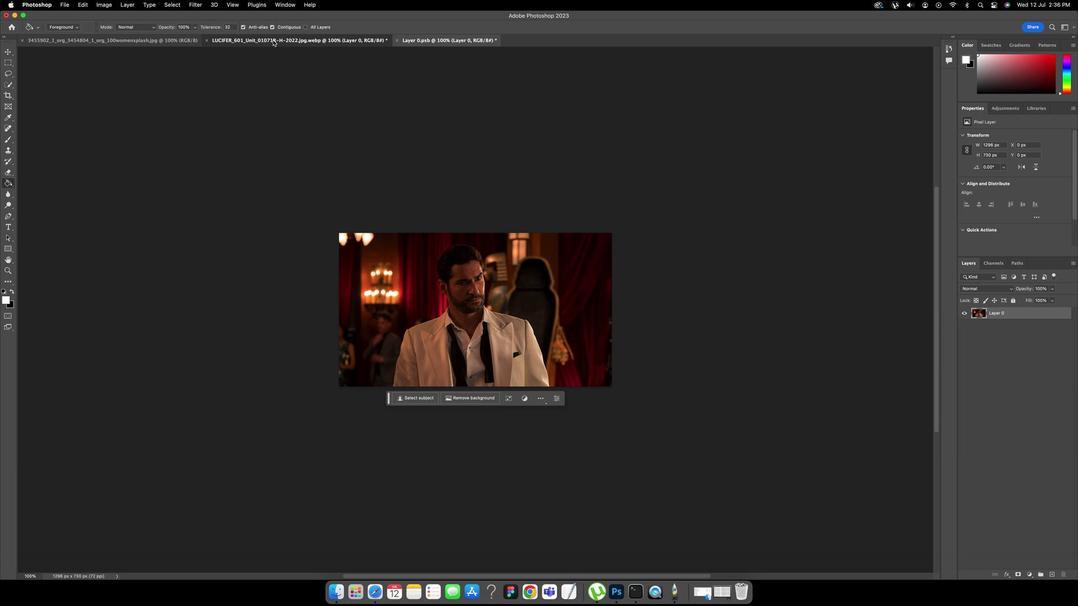 
Action: Mouse pressed left at (273, 33)
Screenshot: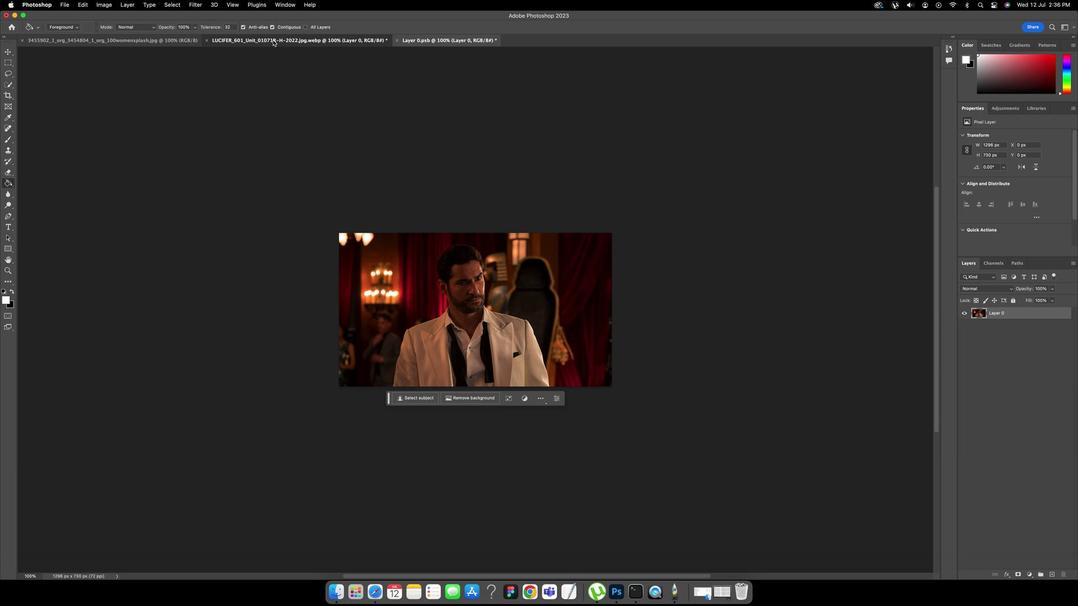
Action: Mouse moved to (269, 39)
Screenshot: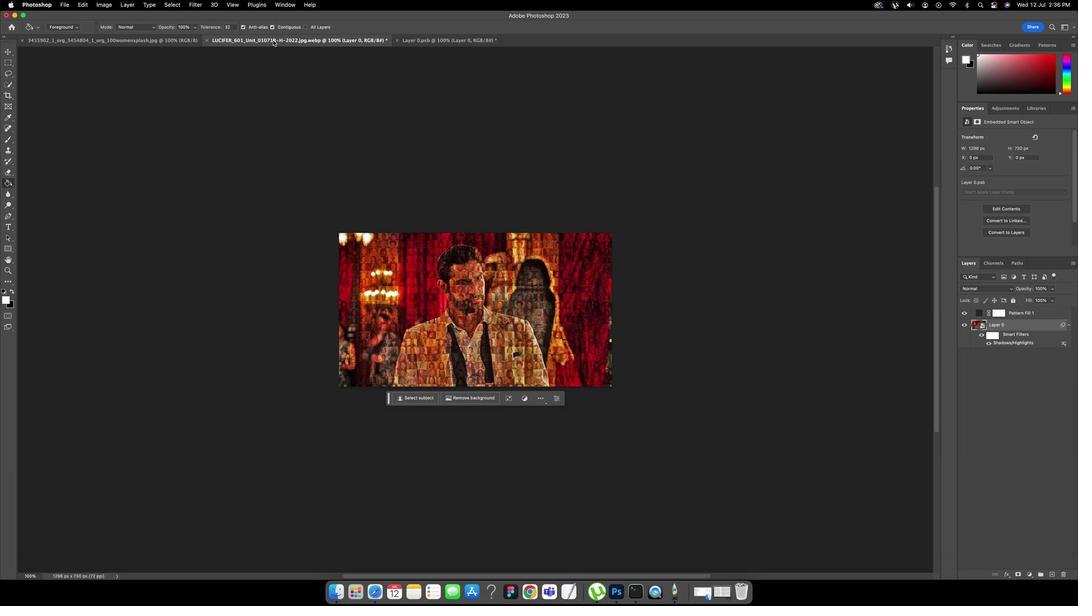 
Action: Mouse pressed left at (269, 39)
Screenshot: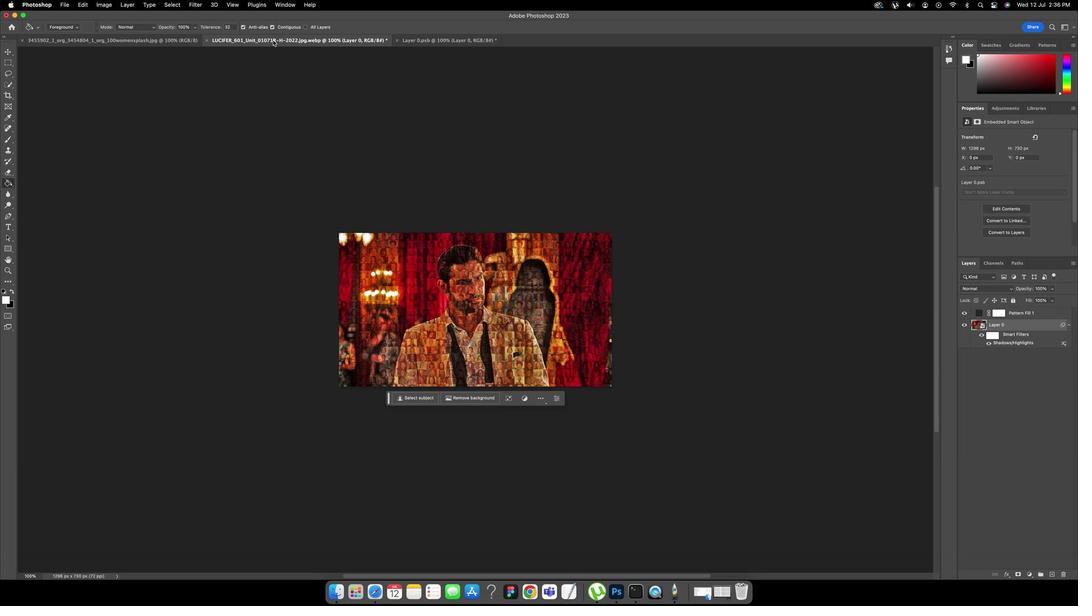 
Action: Mouse moved to (428, 42)
Screenshot: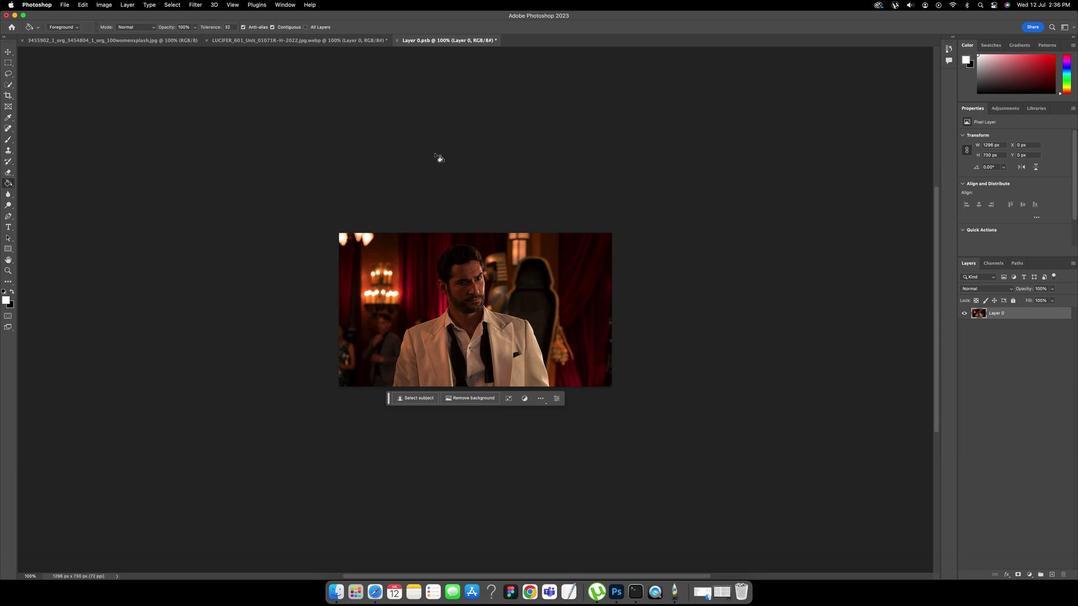 
Action: Mouse pressed left at (428, 42)
Screenshot: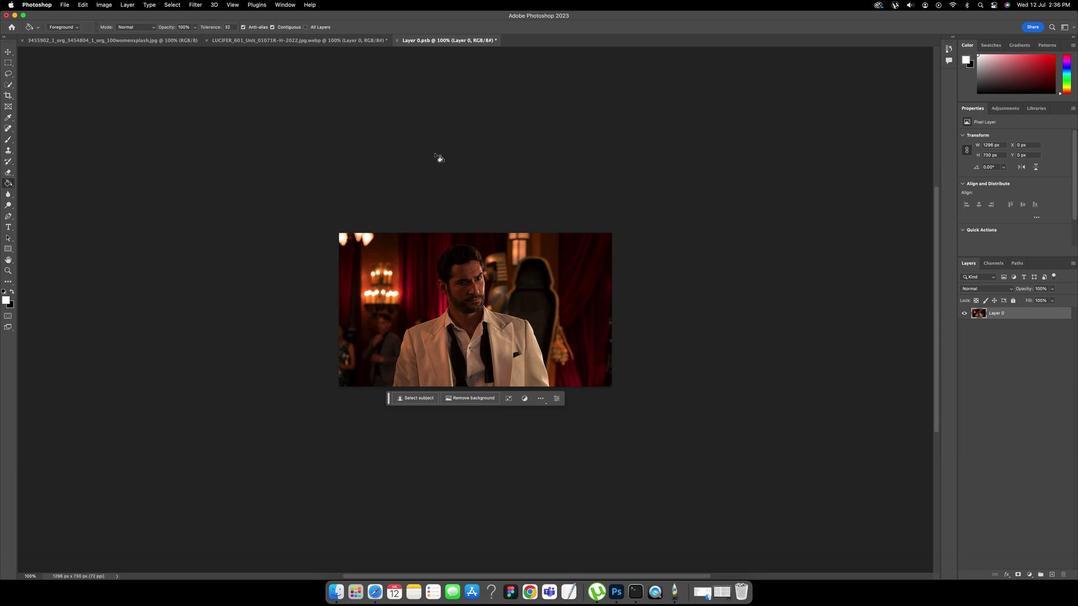 
Action: Mouse moved to (429, 152)
Screenshot: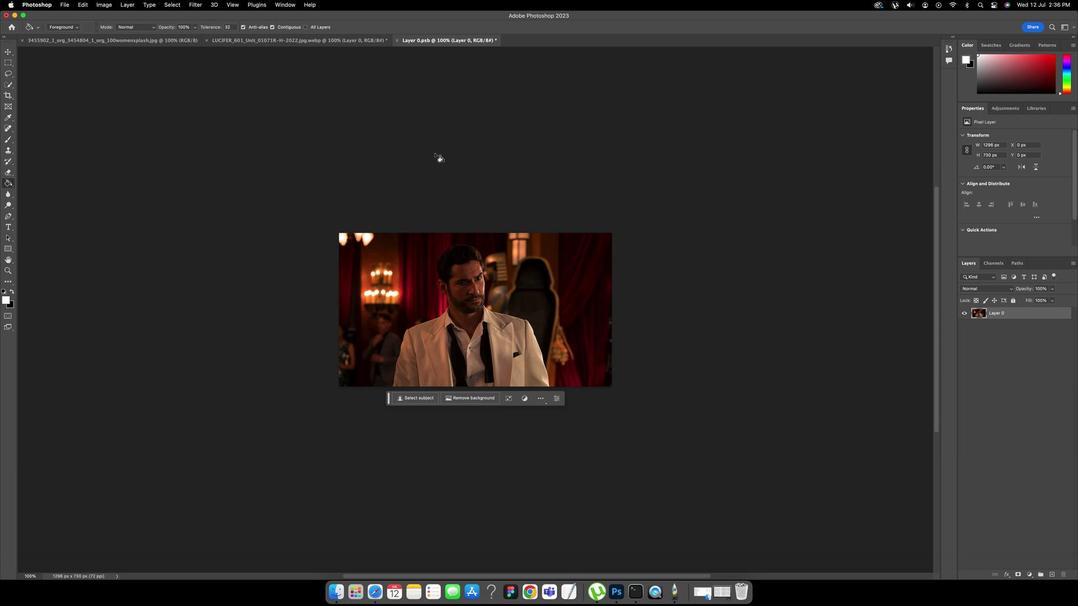
Action: Mouse pressed left at (429, 152)
Screenshot: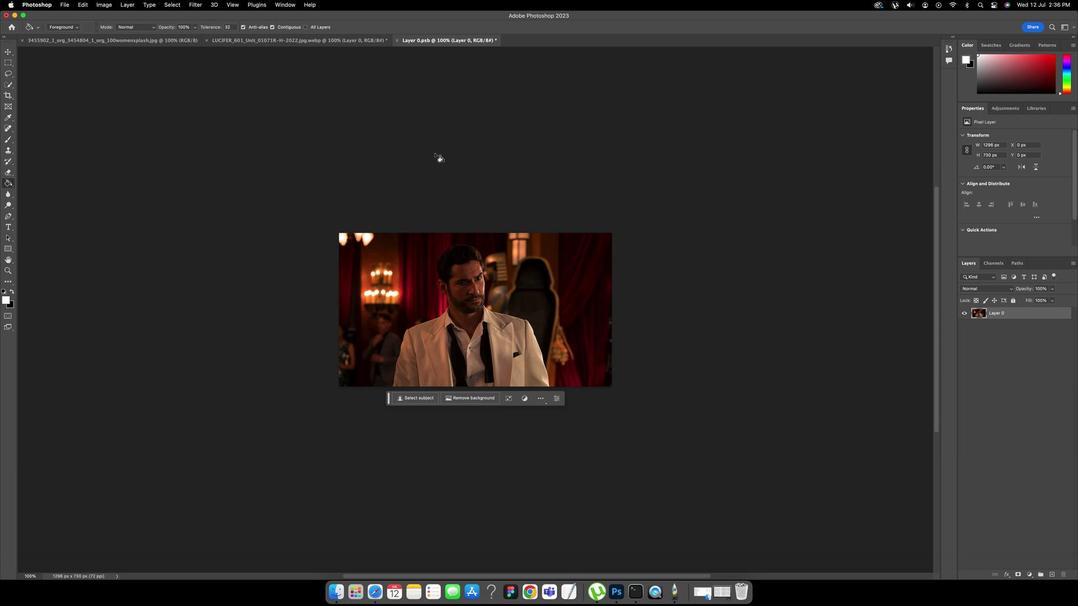 
Action: Key pressed Key.cmd's'
Screenshot: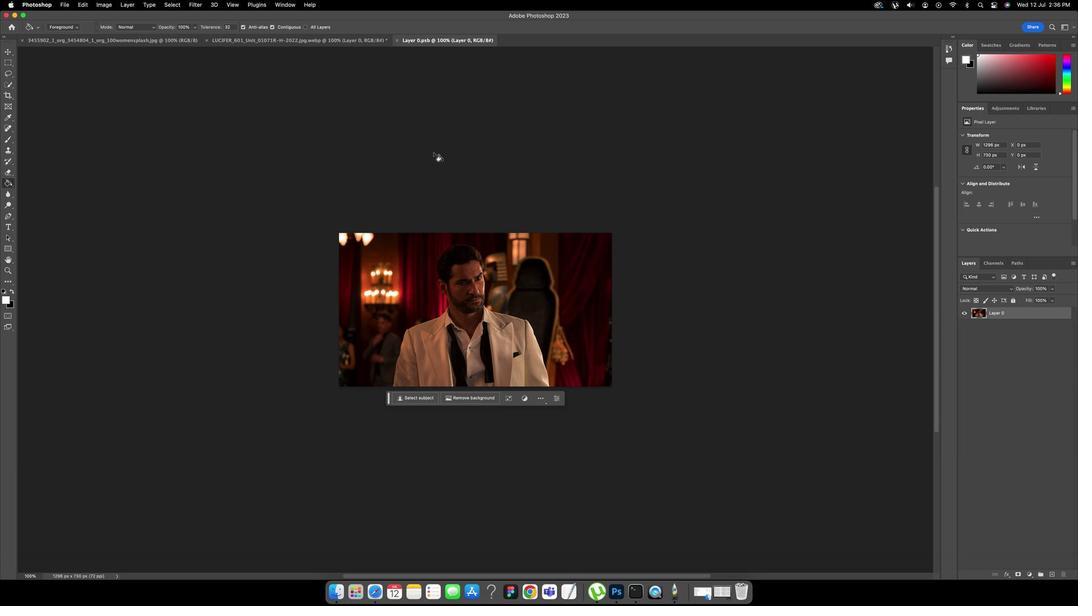 
Action: Mouse moved to (347, 40)
Screenshot: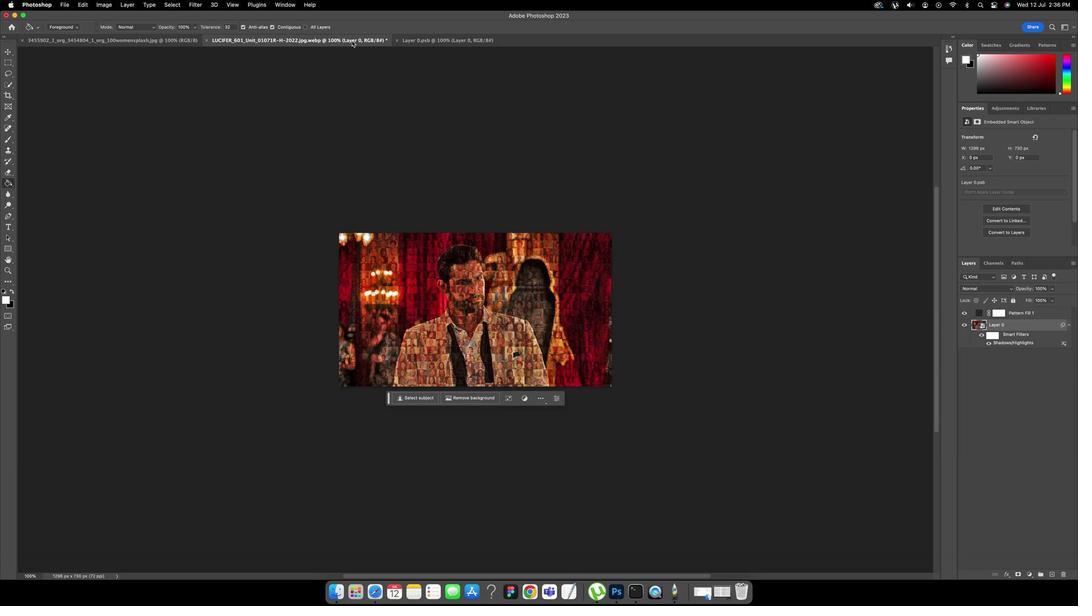 
Action: Mouse pressed left at (347, 40)
Screenshot: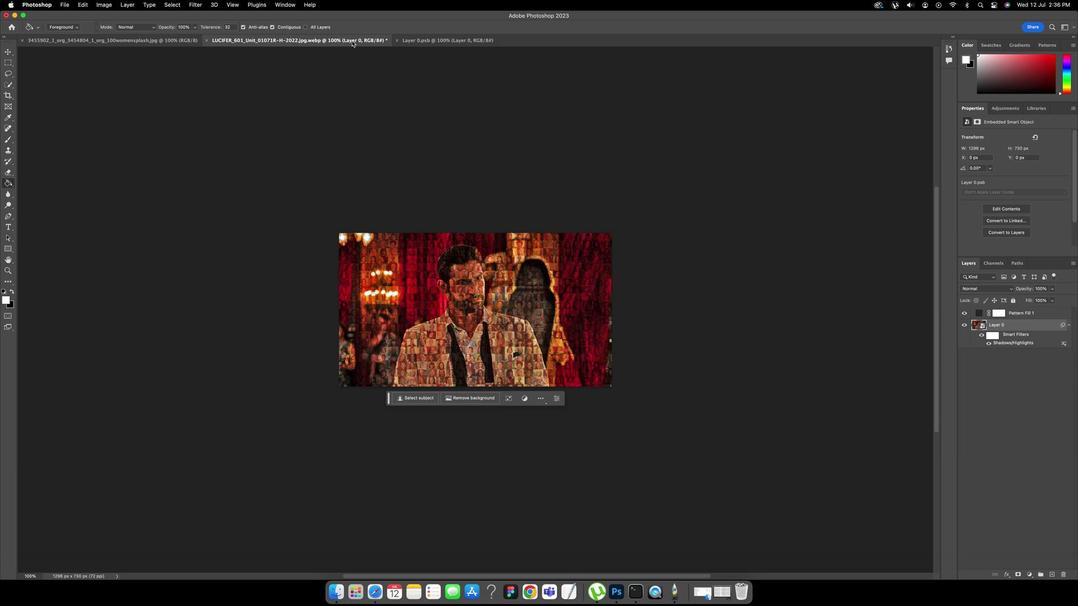 
Action: Mouse moved to (673, 208)
Screenshot: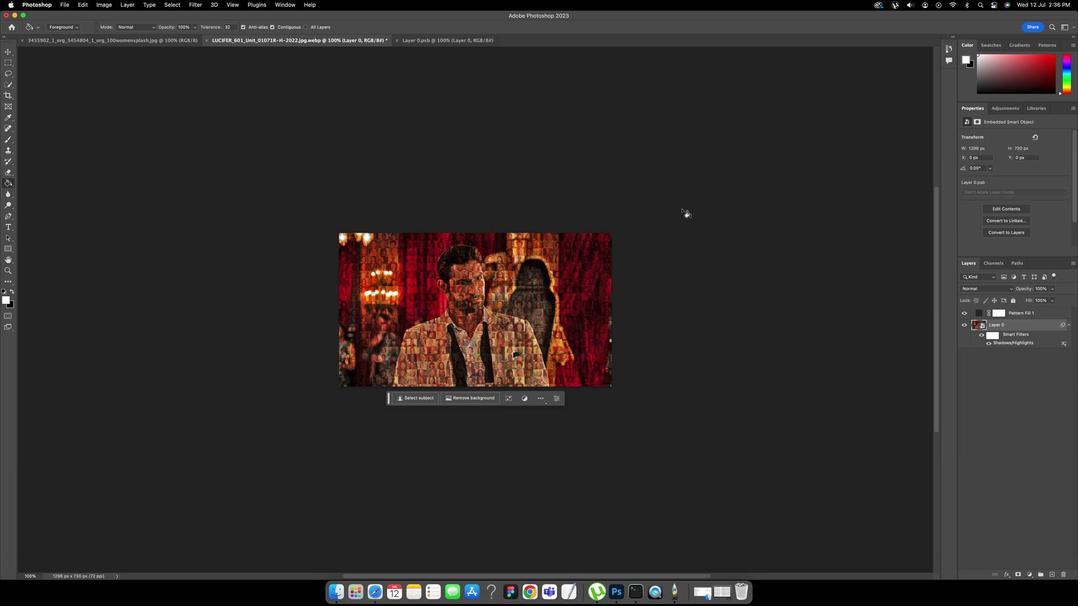 
Action: Mouse pressed left at (673, 208)
Screenshot: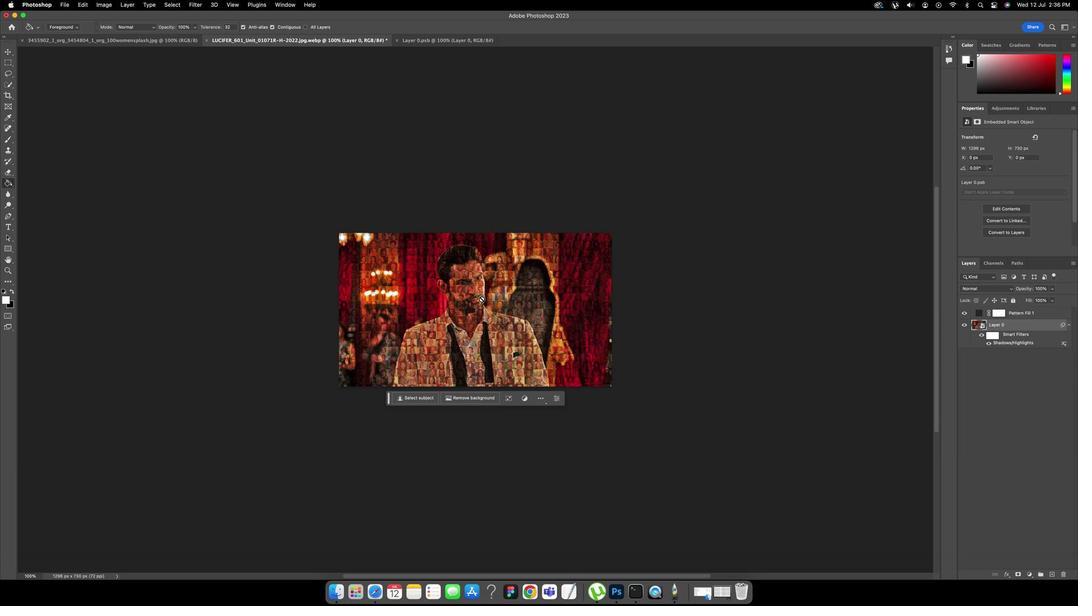 
Action: Mouse moved to (463, 304)
Screenshot: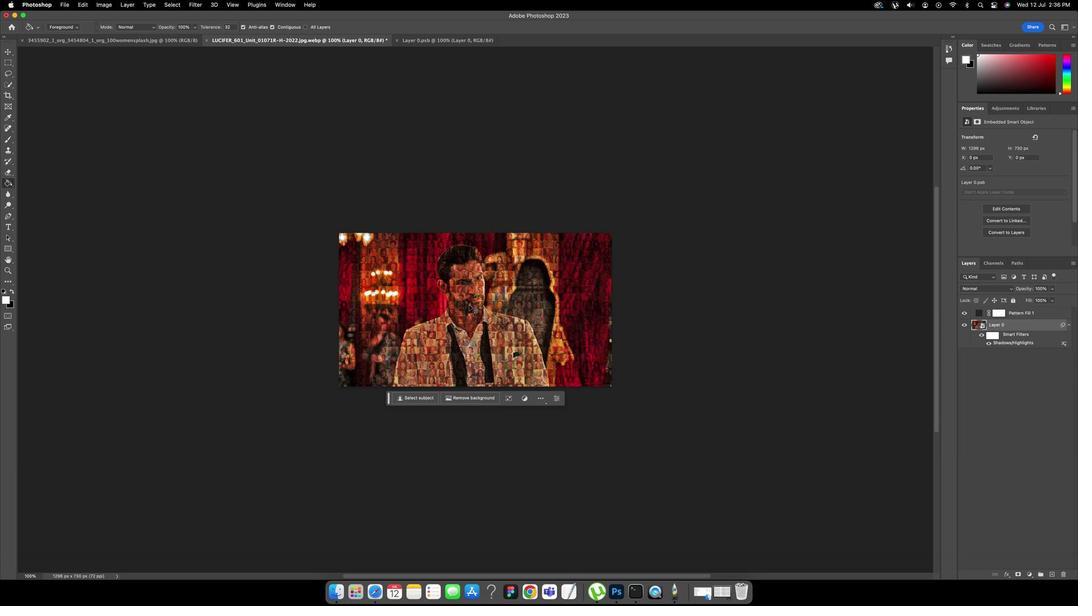 
Action: Key pressed Key.cmdKey.alt
Screenshot: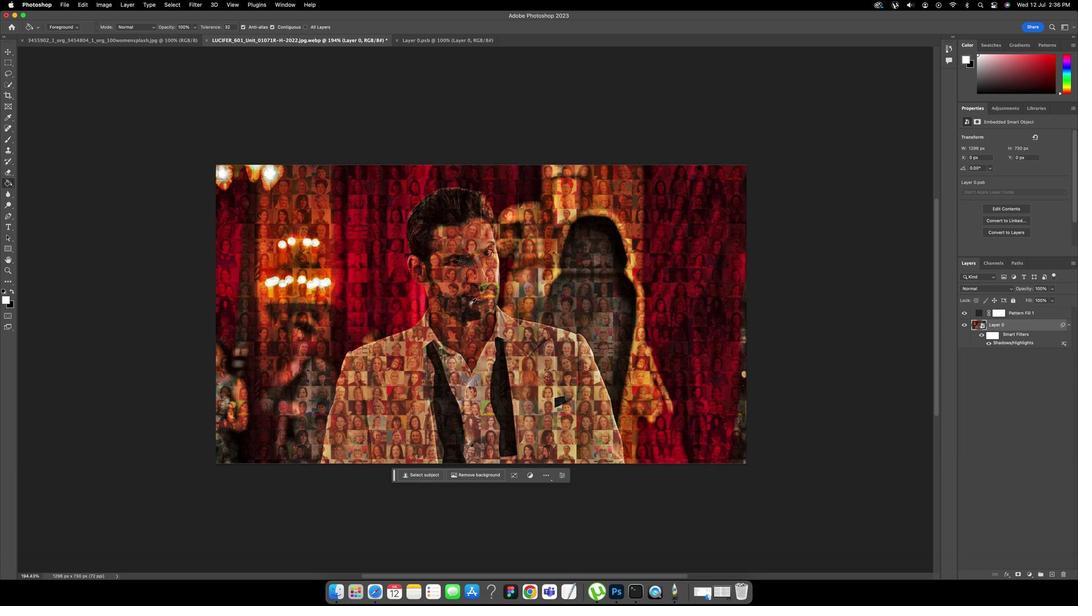 
Action: Mouse scrolled (463, 304) with delta (1, 0)
Screenshot: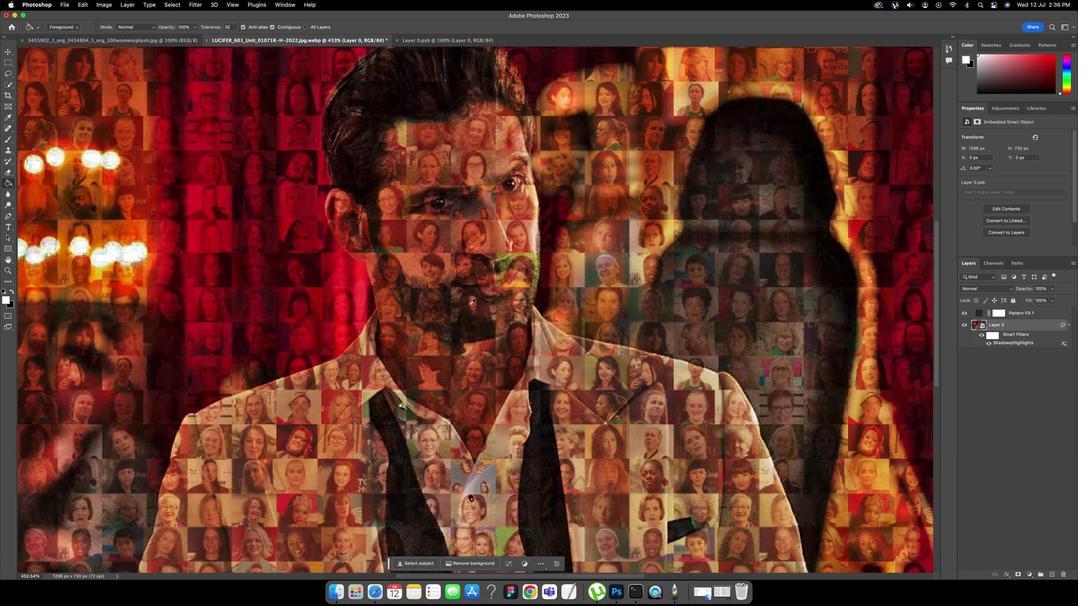 
Action: Mouse scrolled (463, 304) with delta (1, 0)
Screenshot: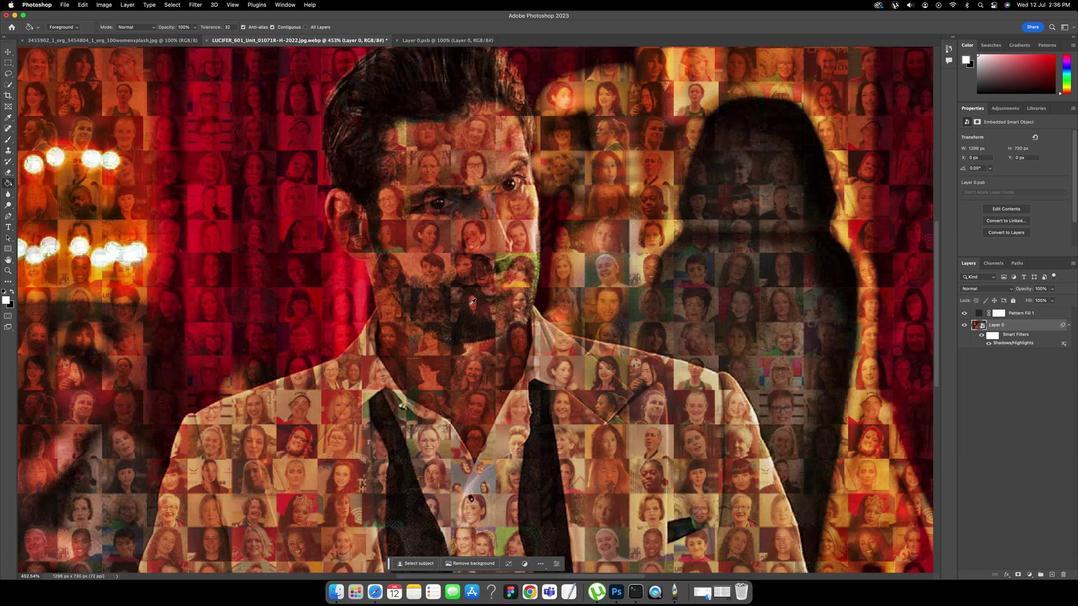 
Action: Mouse scrolled (463, 304) with delta (1, 0)
Screenshot: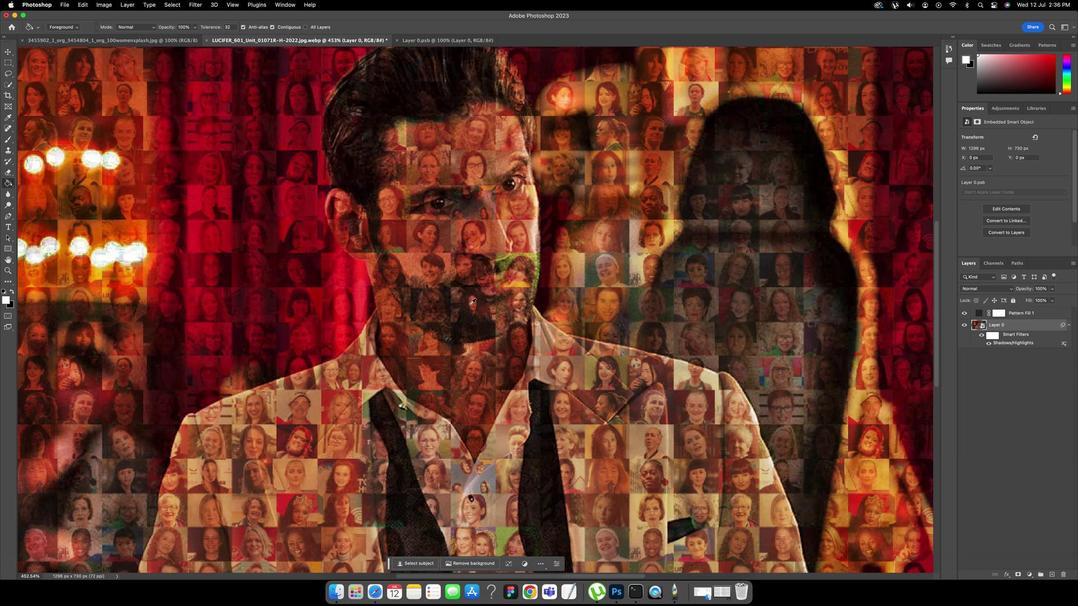 
Action: Mouse scrolled (463, 304) with delta (1, 0)
Screenshot: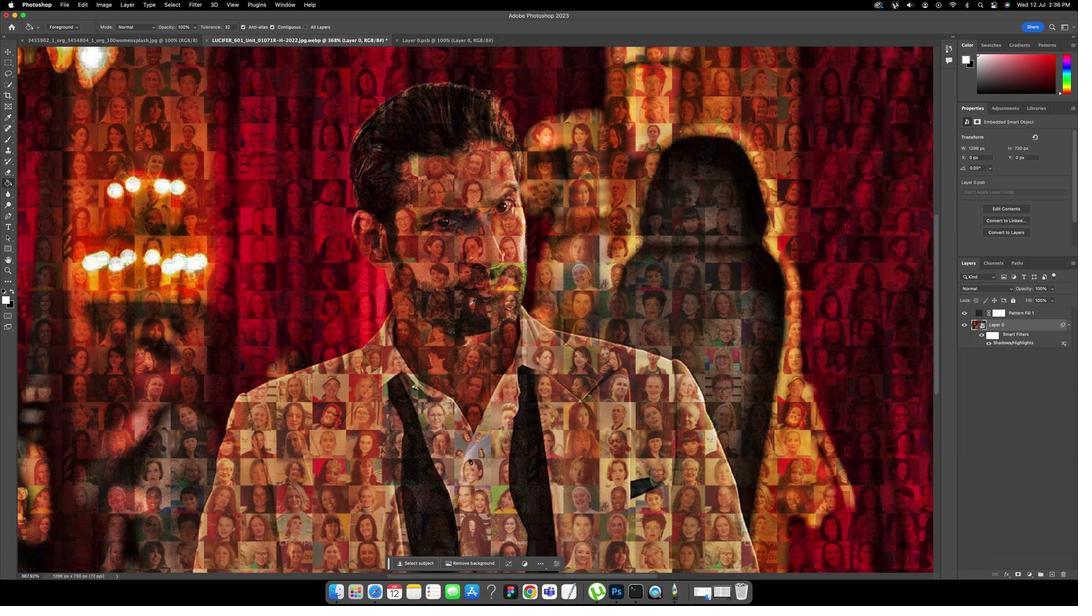
Action: Mouse scrolled (463, 304) with delta (1, 0)
Screenshot: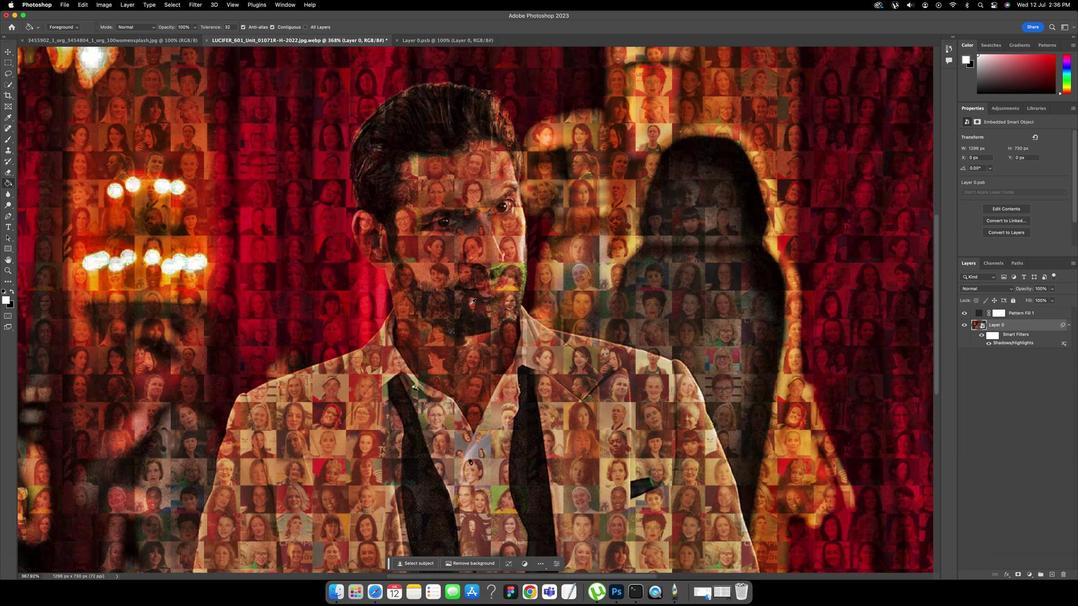 
Action: Mouse scrolled (463, 304) with delta (1, 1)
Screenshot: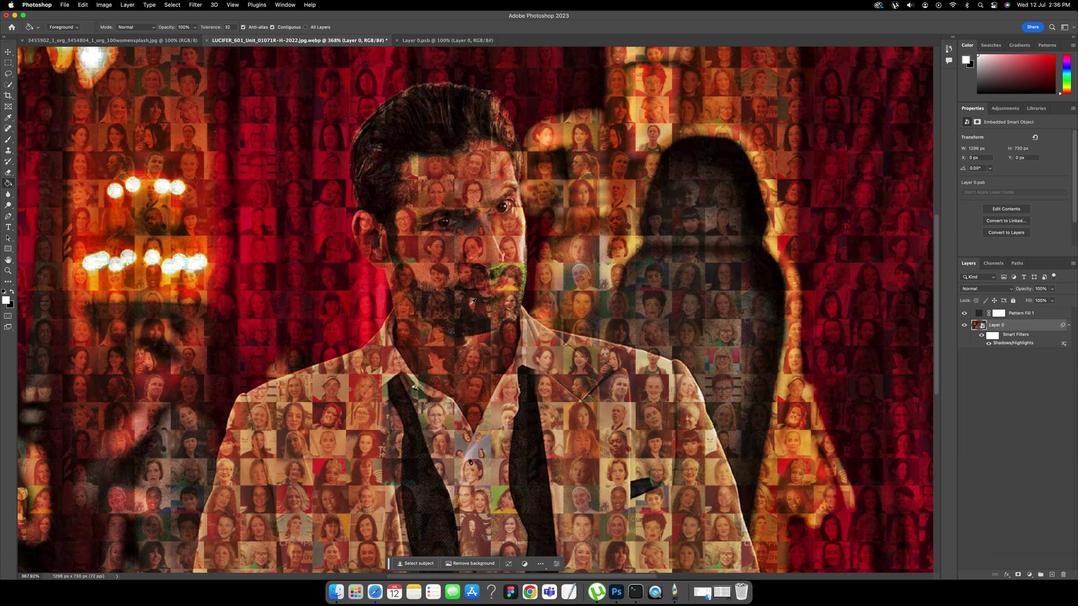 
Action: Mouse scrolled (463, 304) with delta (1, 0)
Screenshot: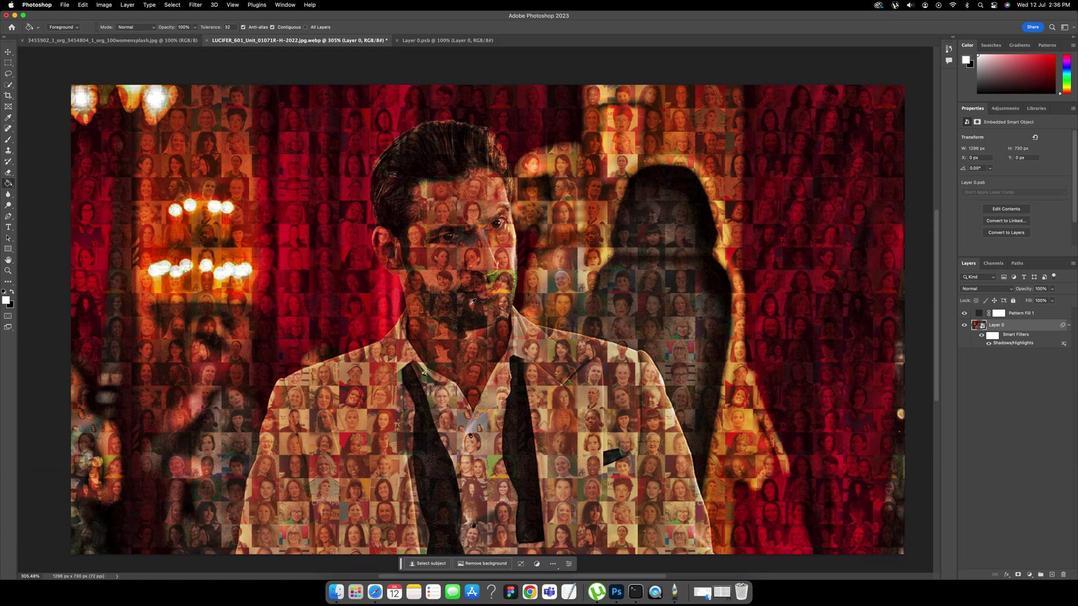 
Action: Mouse scrolled (463, 304) with delta (1, 0)
Screenshot: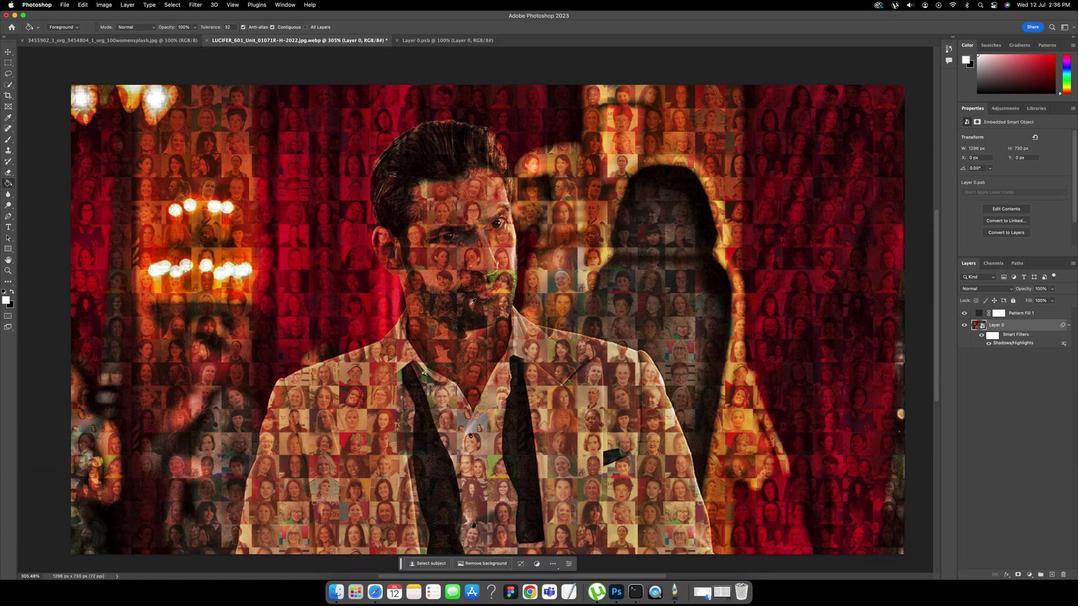 
Action: Mouse scrolled (463, 304) with delta (1, 0)
Screenshot: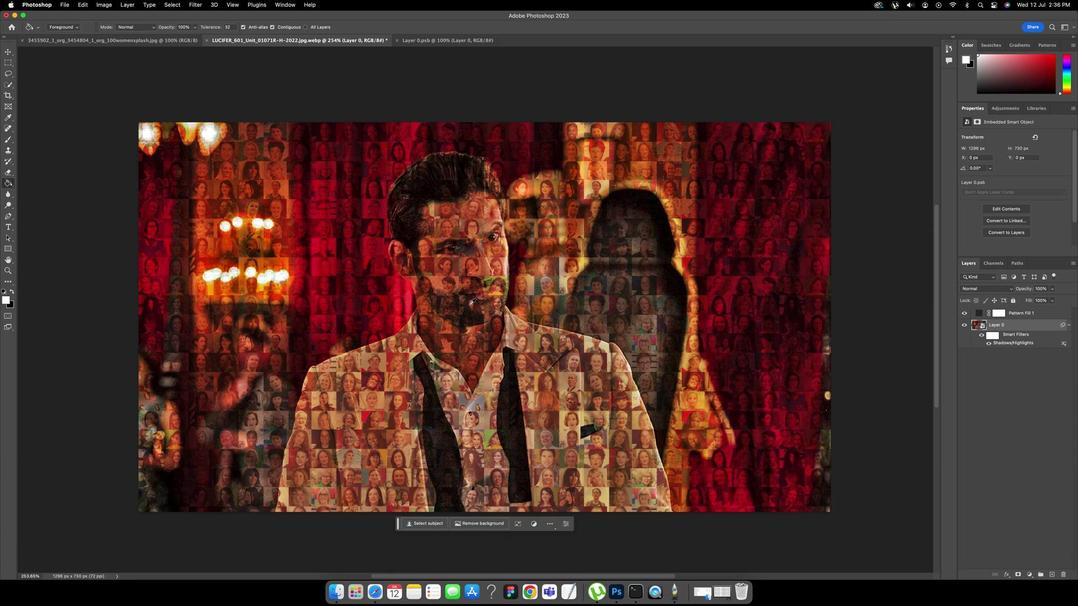 
Action: Mouse scrolled (463, 304) with delta (1, 0)
Screenshot: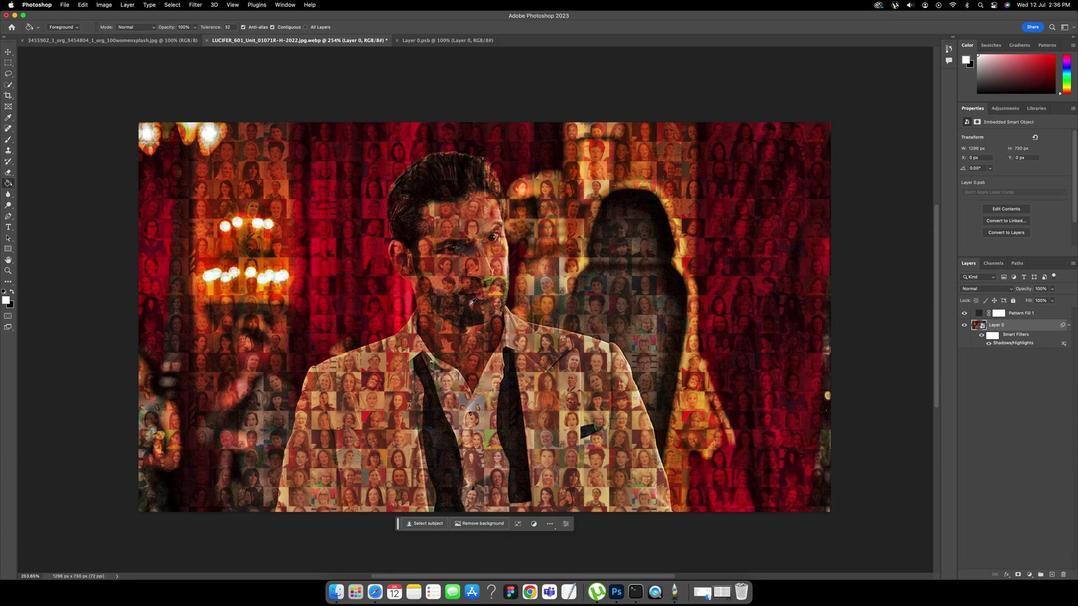 
Action: Mouse scrolled (463, 304) with delta (1, 0)
Screenshot: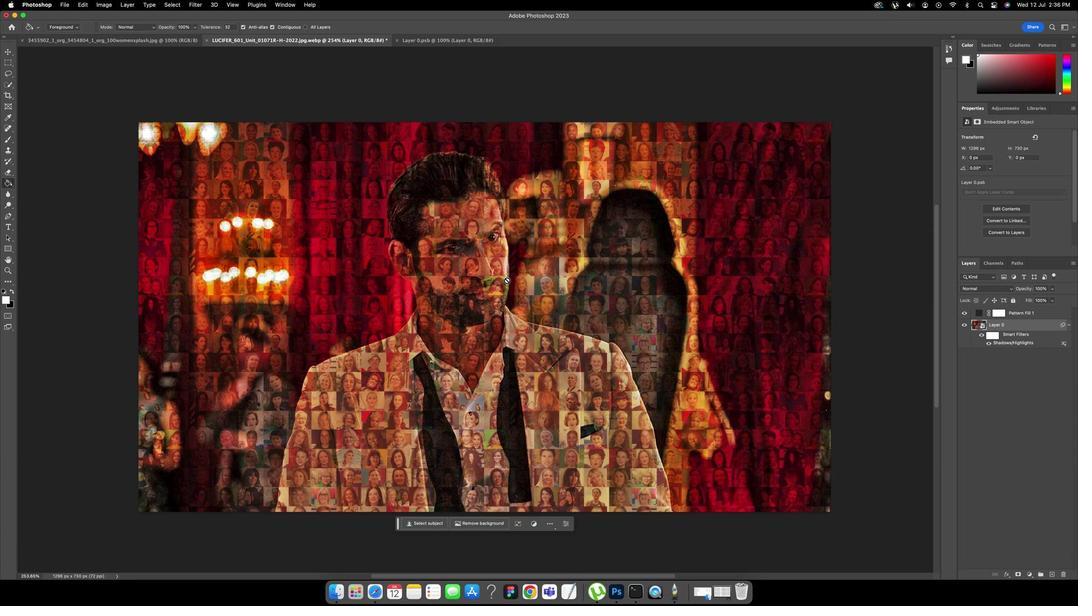 
Action: Mouse scrolled (463, 304) with delta (1, 0)
Screenshot: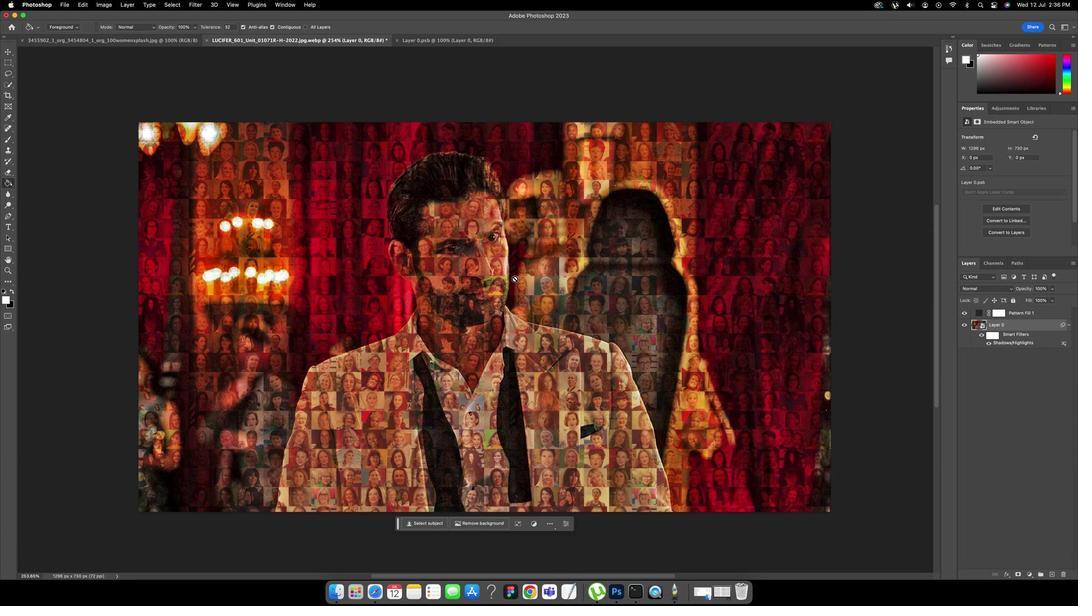 
Action: Mouse moved to (987, 324)
Screenshot: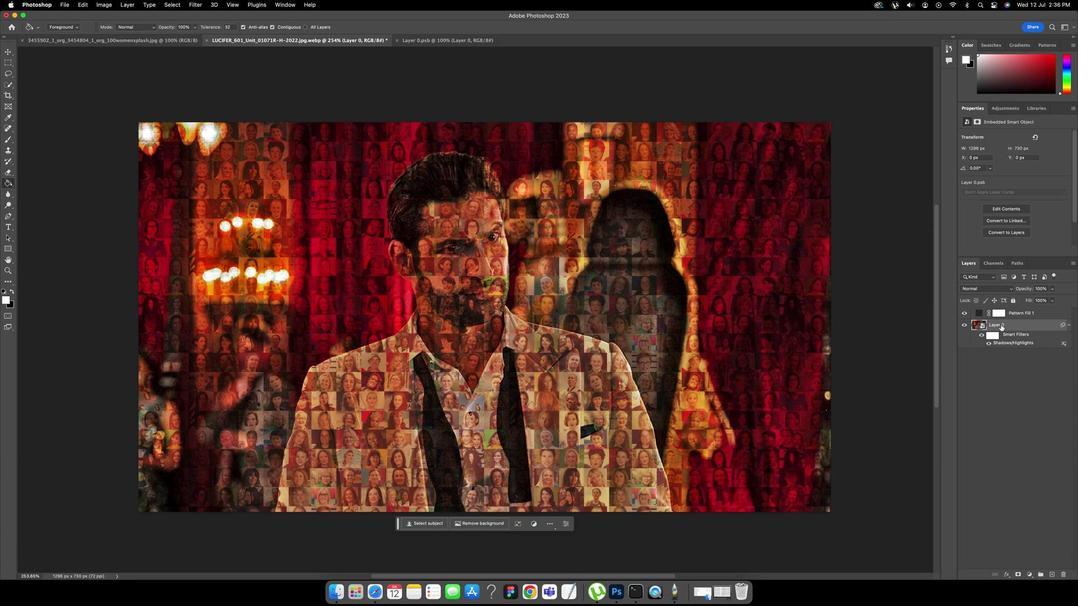 
Action: Mouse pressed left at (987, 324)
Screenshot: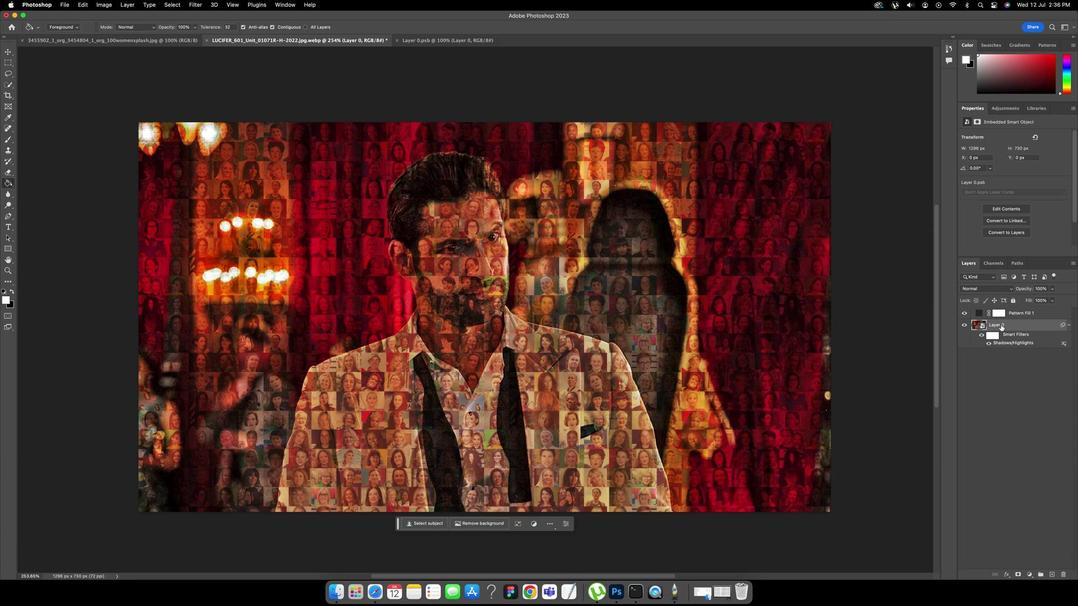 
Action: Mouse moved to (978, 287)
Screenshot: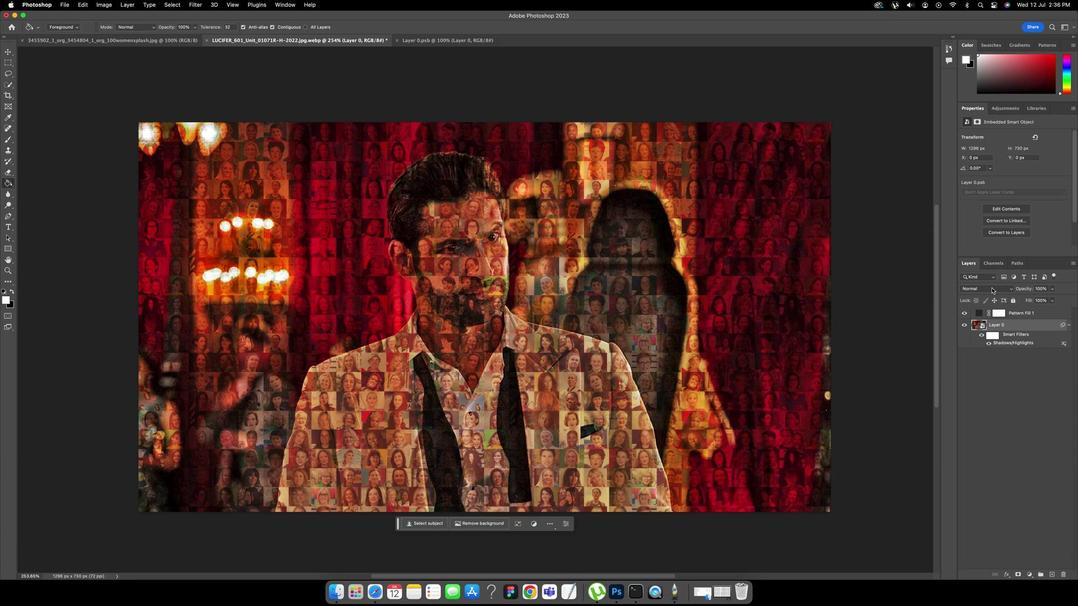 
Action: Mouse pressed left at (978, 287)
Screenshot: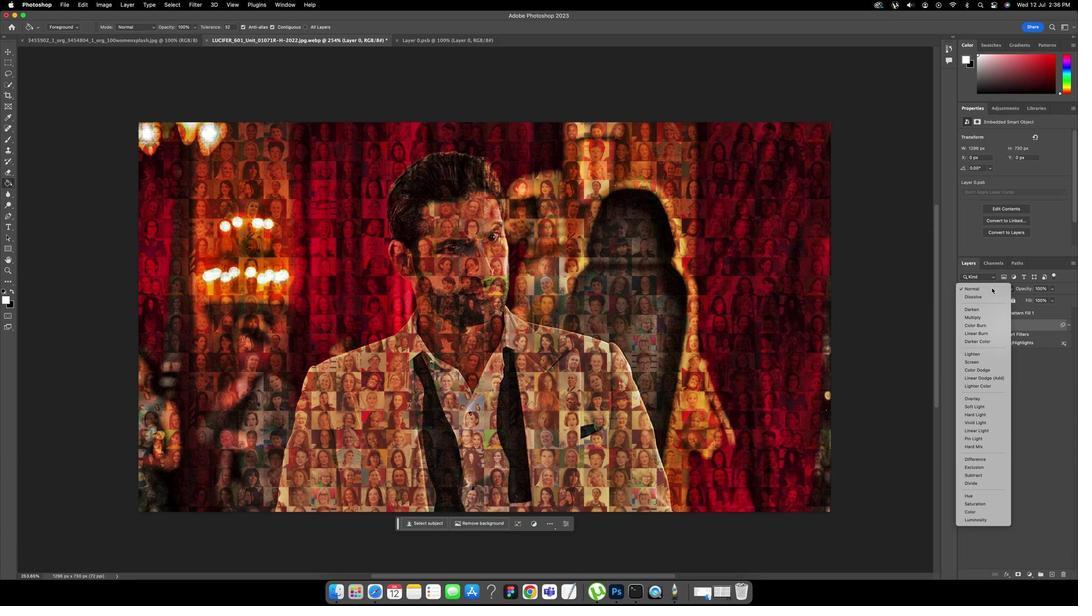 
Action: Mouse pressed left at (978, 287)
Screenshot: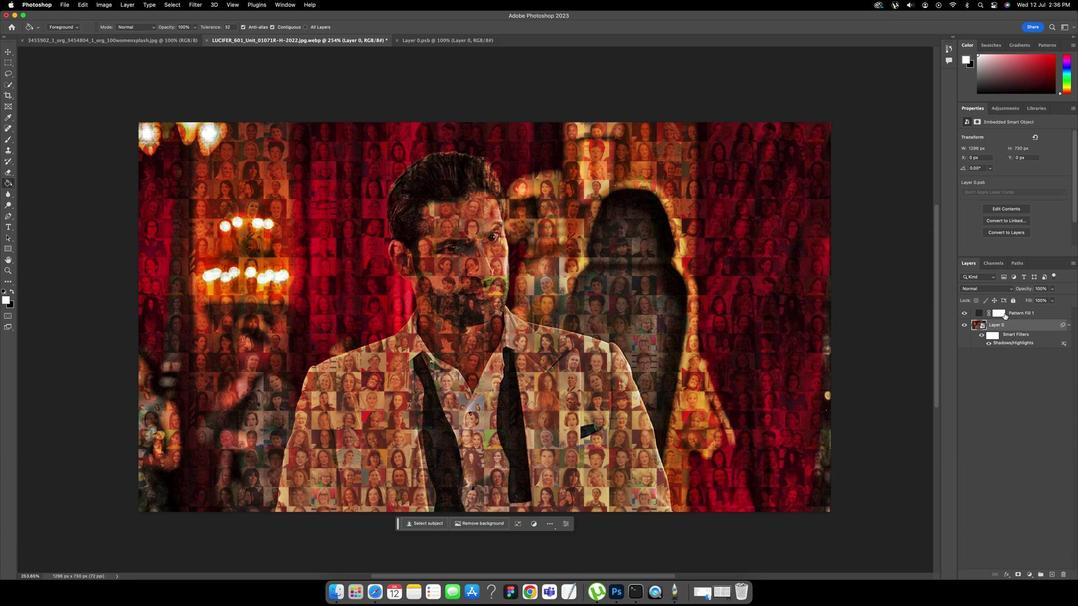 
Action: Mouse moved to (1002, 313)
Screenshot: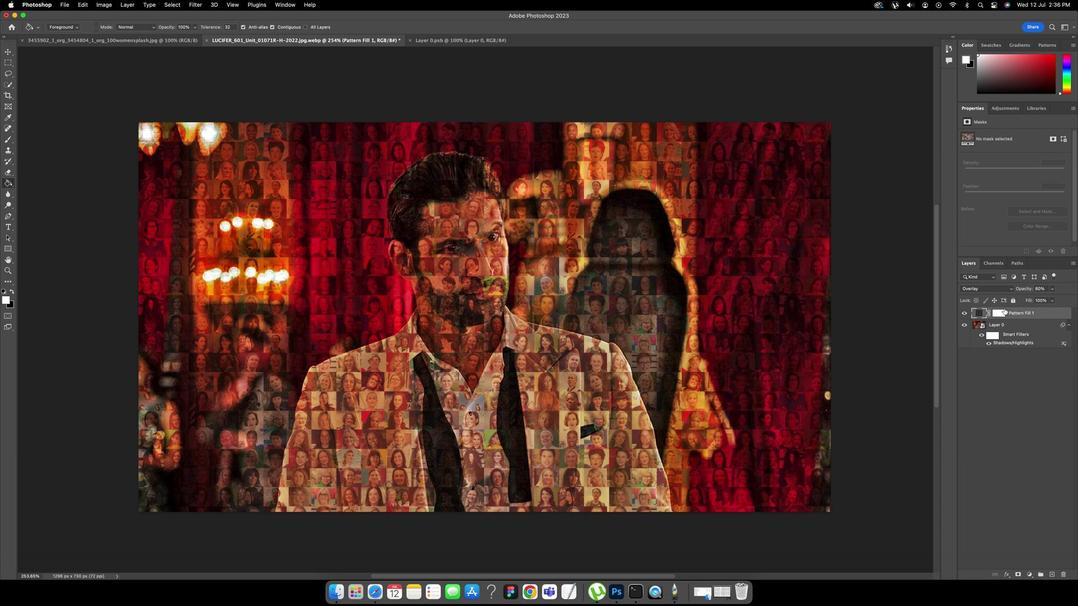 
Action: Mouse pressed left at (1002, 313)
Screenshot: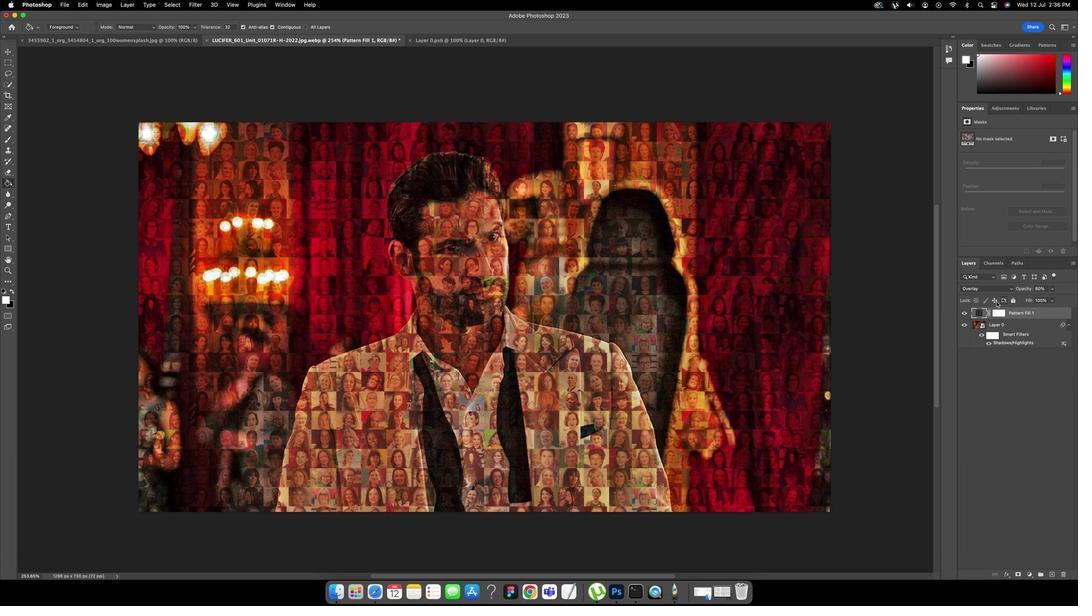 
Action: Mouse moved to (981, 287)
Screenshot: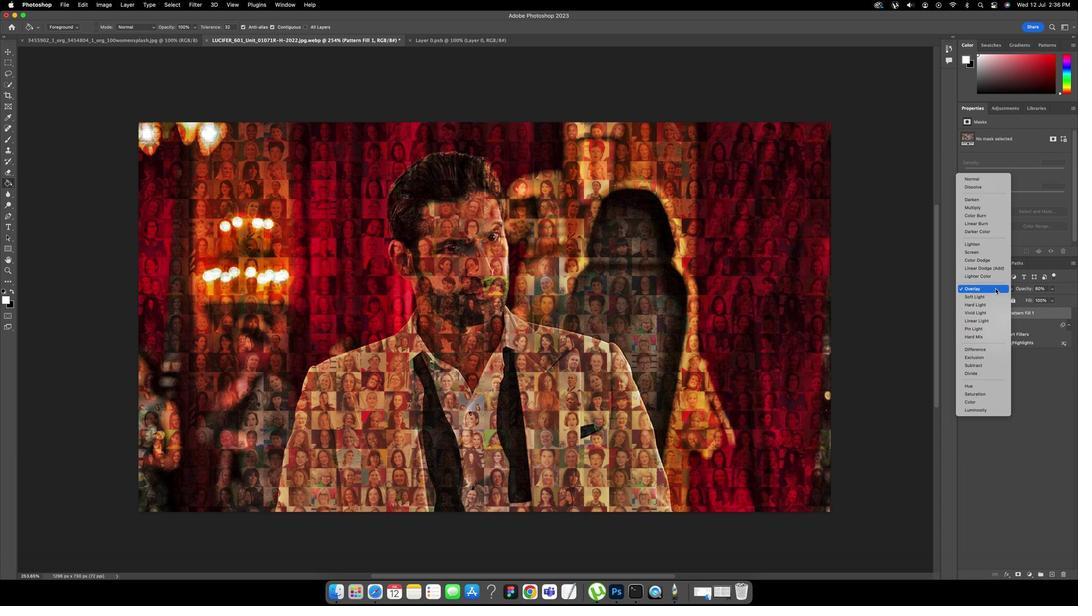 
Action: Mouse pressed left at (981, 287)
Screenshot: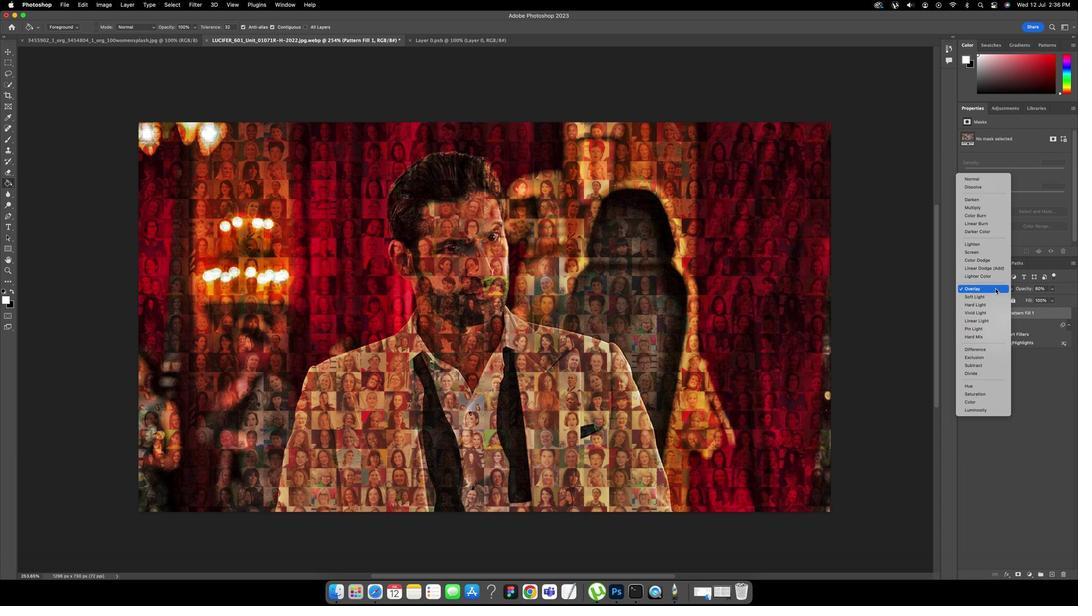
Action: Mouse moved to (968, 288)
Screenshot: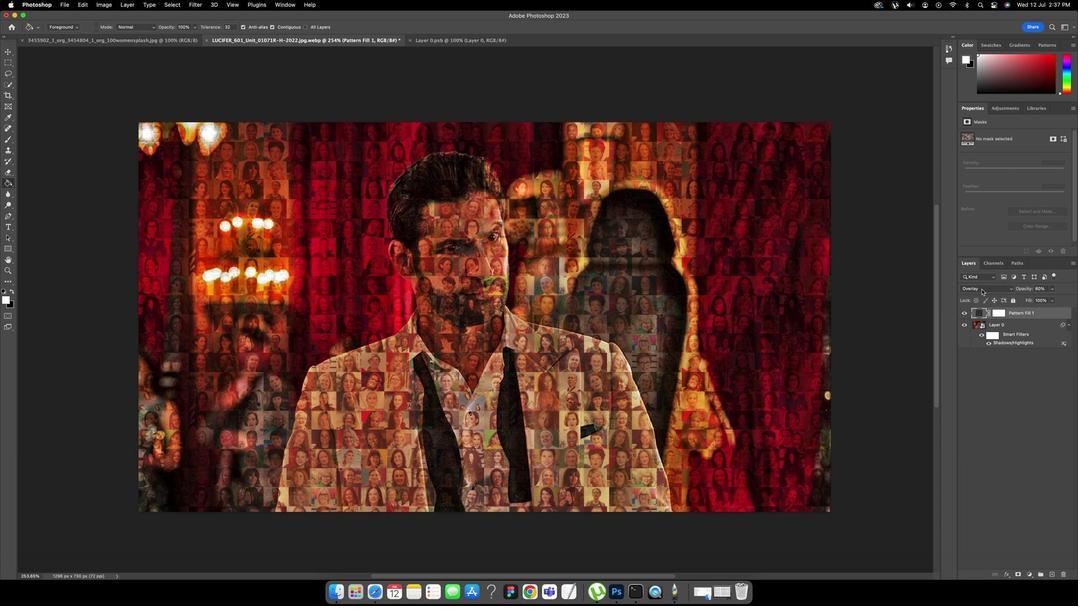 
Action: Mouse pressed left at (968, 288)
Screenshot: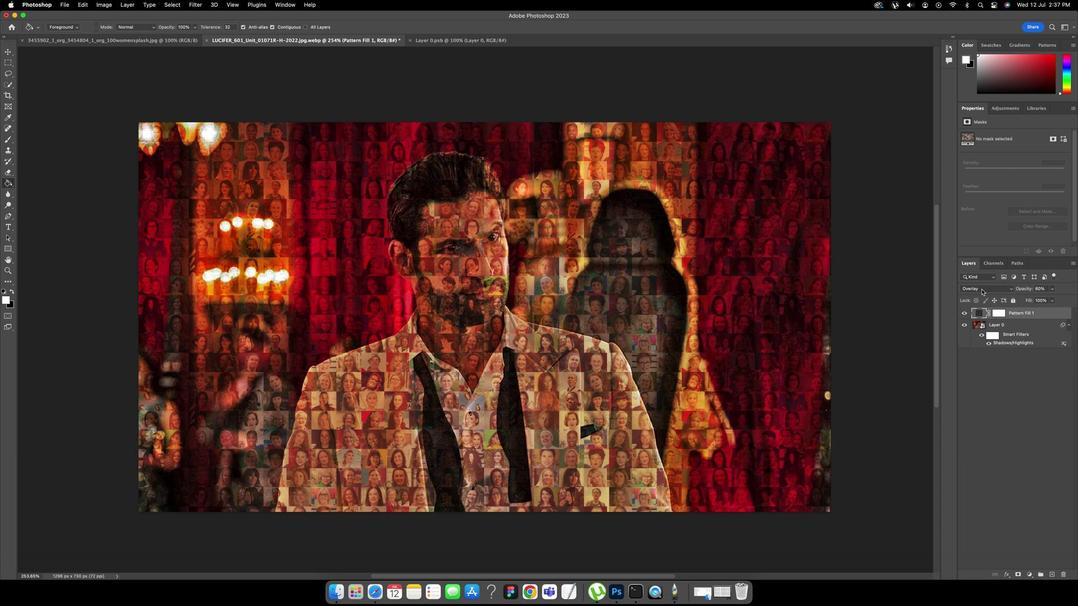 
Action: Mouse moved to (764, 341)
Screenshot: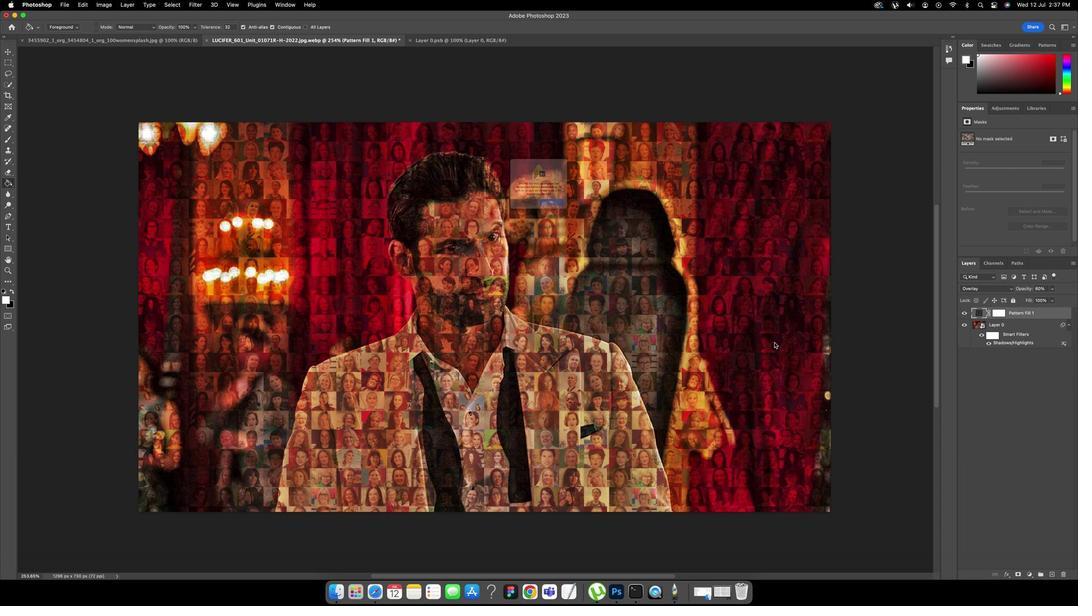 
Action: Mouse pressed left at (764, 341)
Screenshot: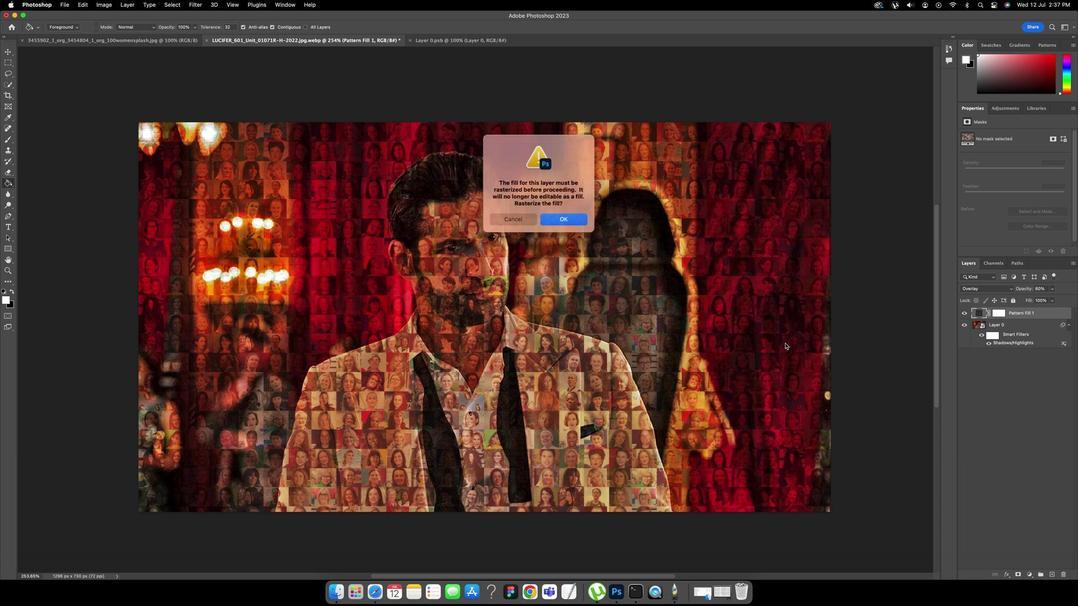 
Action: Mouse moved to (511, 219)
Screenshot: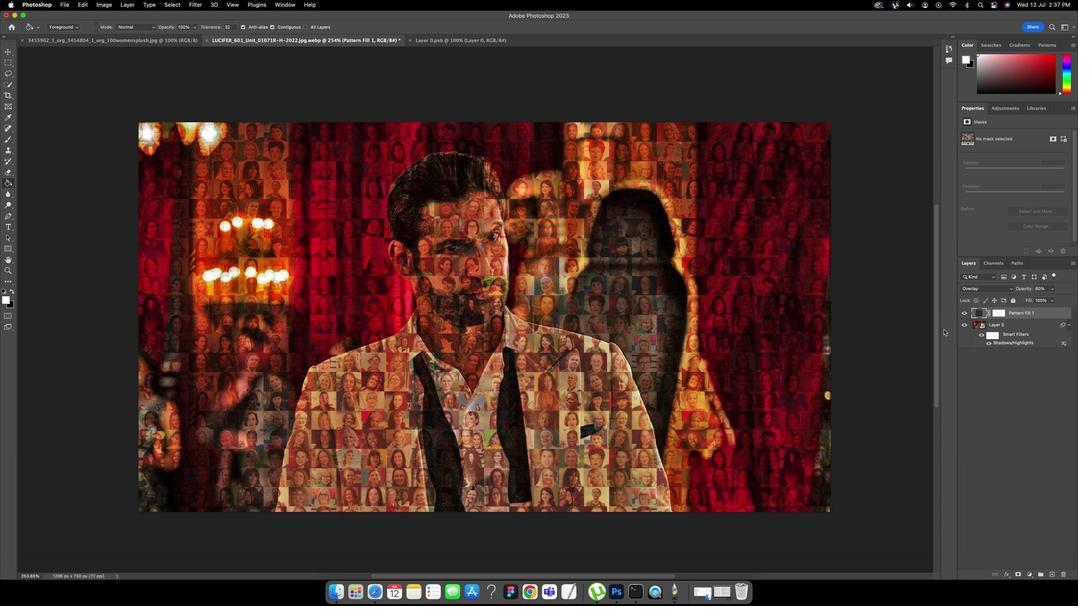 
Action: Mouse pressed left at (511, 219)
Screenshot: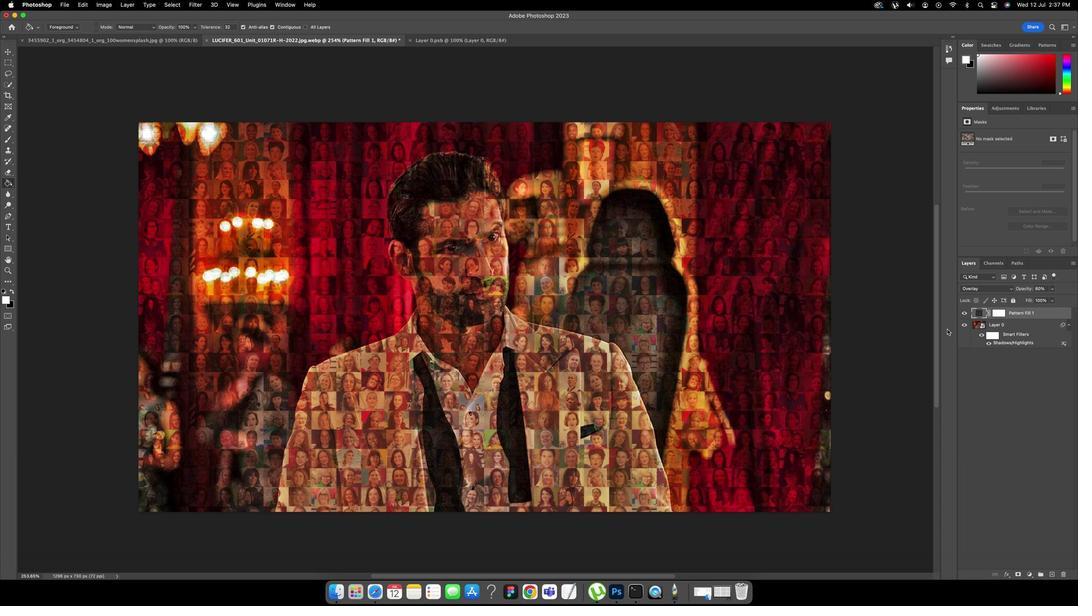 
Action: Mouse moved to (980, 324)
Screenshot: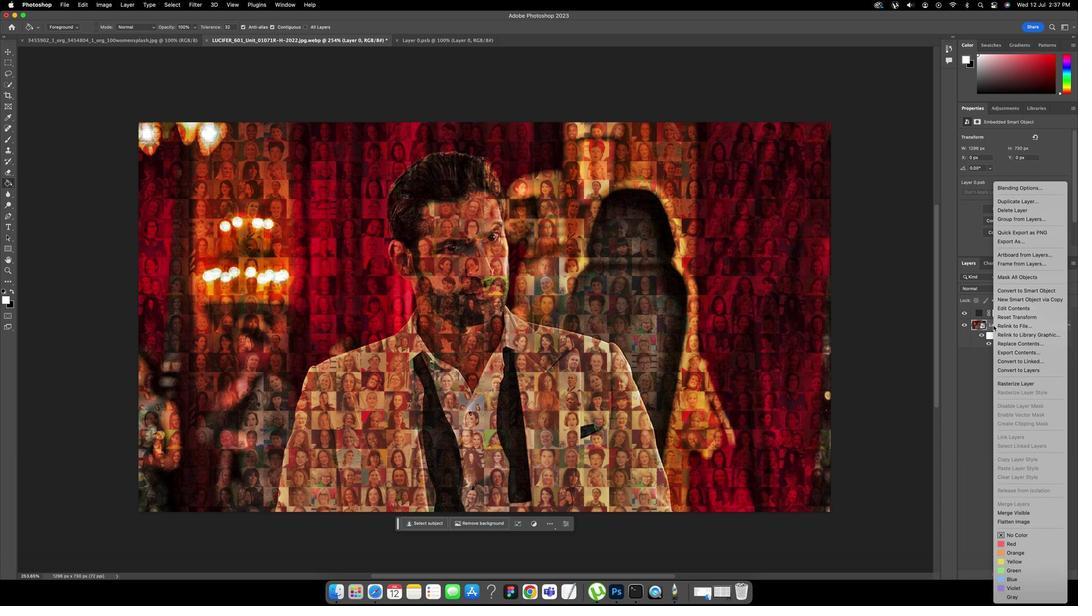
Action: Mouse pressed left at (980, 324)
Screenshot: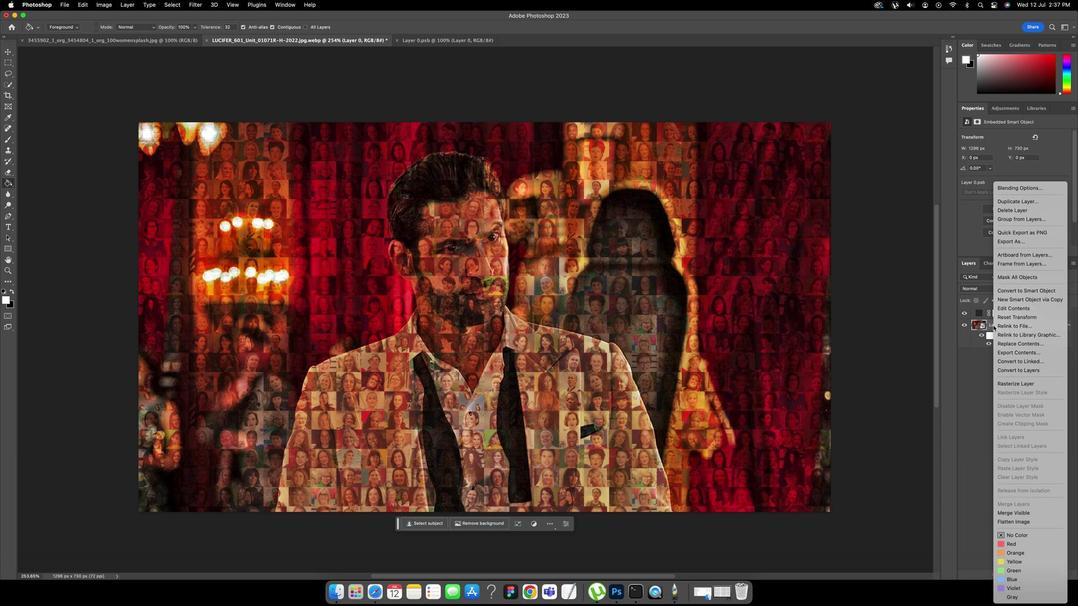 
Action: Mouse pressed right at (980, 324)
Screenshot: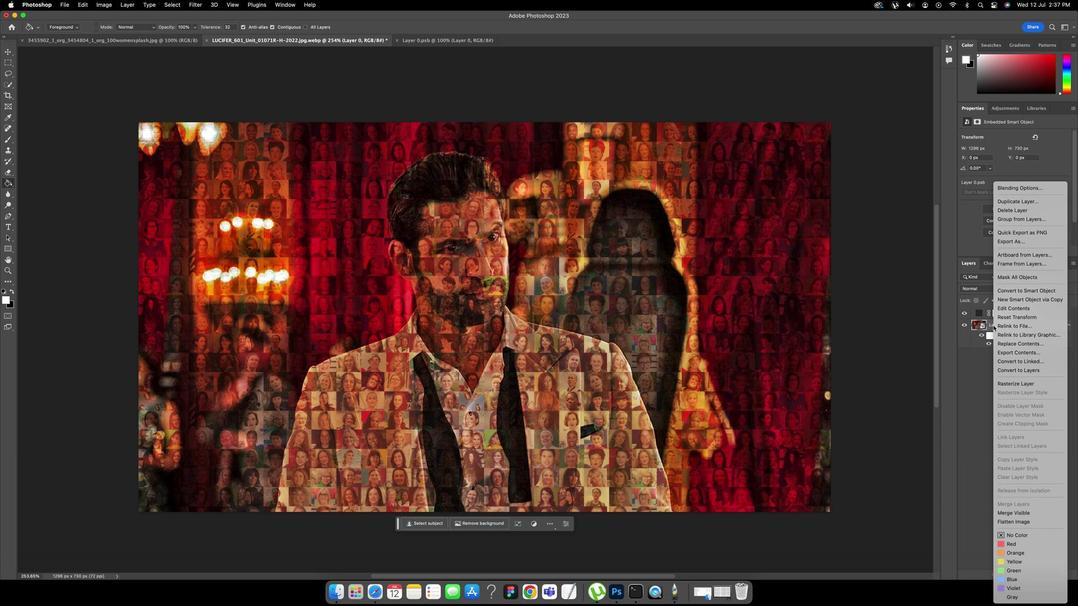 
Action: Mouse moved to (996, 203)
Screenshot: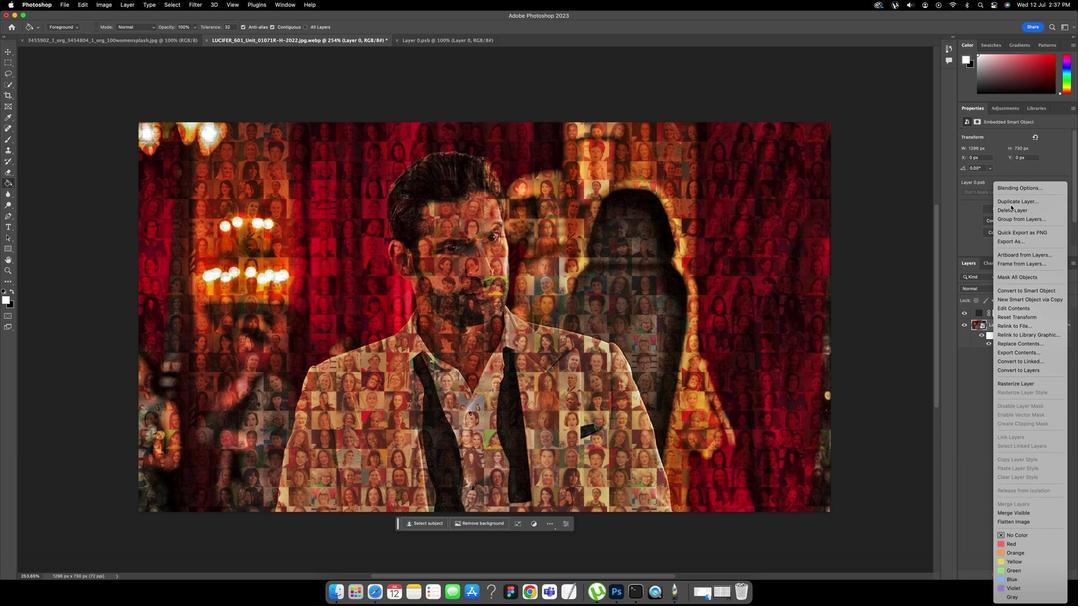 
Action: Mouse pressed left at (996, 203)
Screenshot: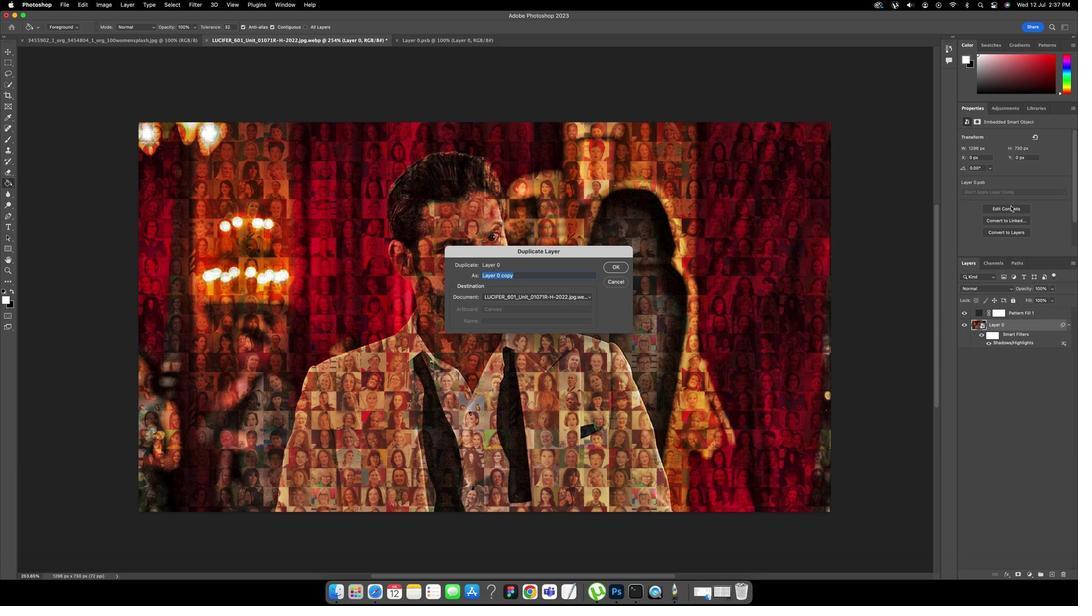 
Action: Mouse moved to (615, 265)
Screenshot: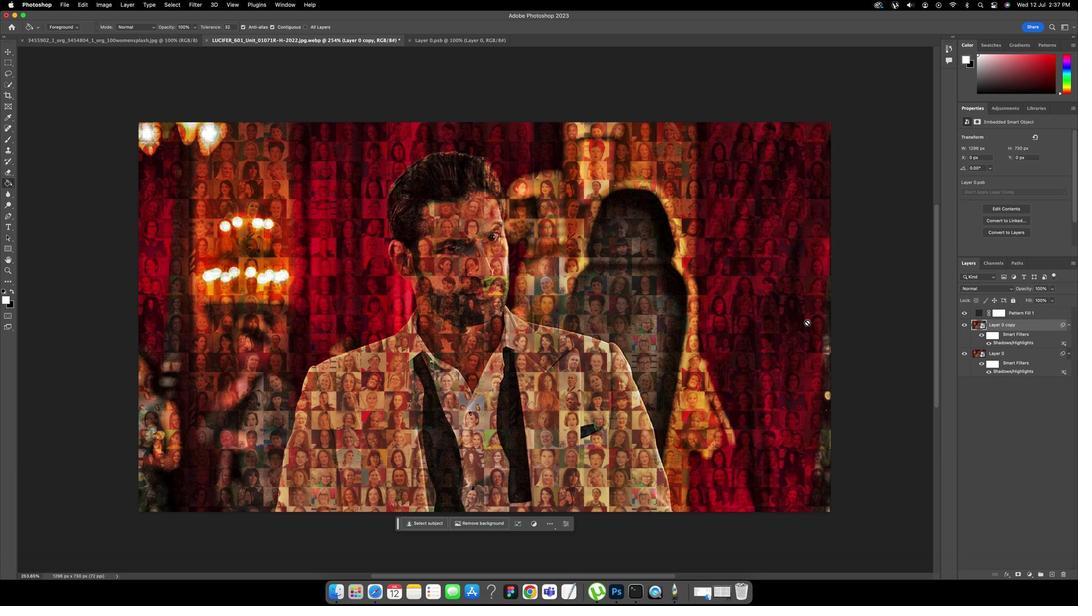 
Action: Mouse pressed left at (615, 265)
Screenshot: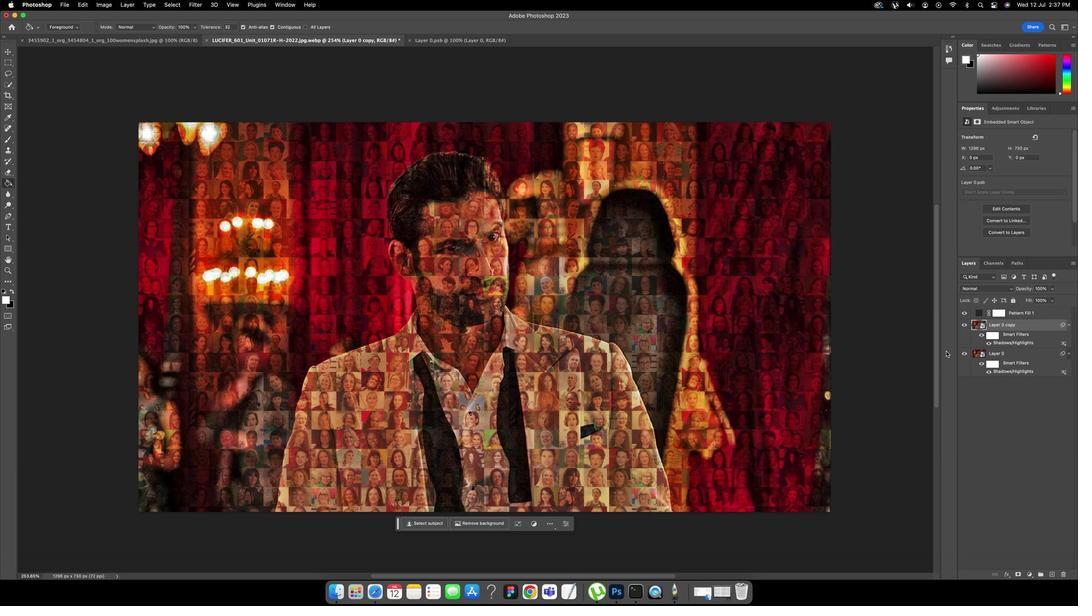 
Action: Mouse moved to (1004, 324)
Screenshot: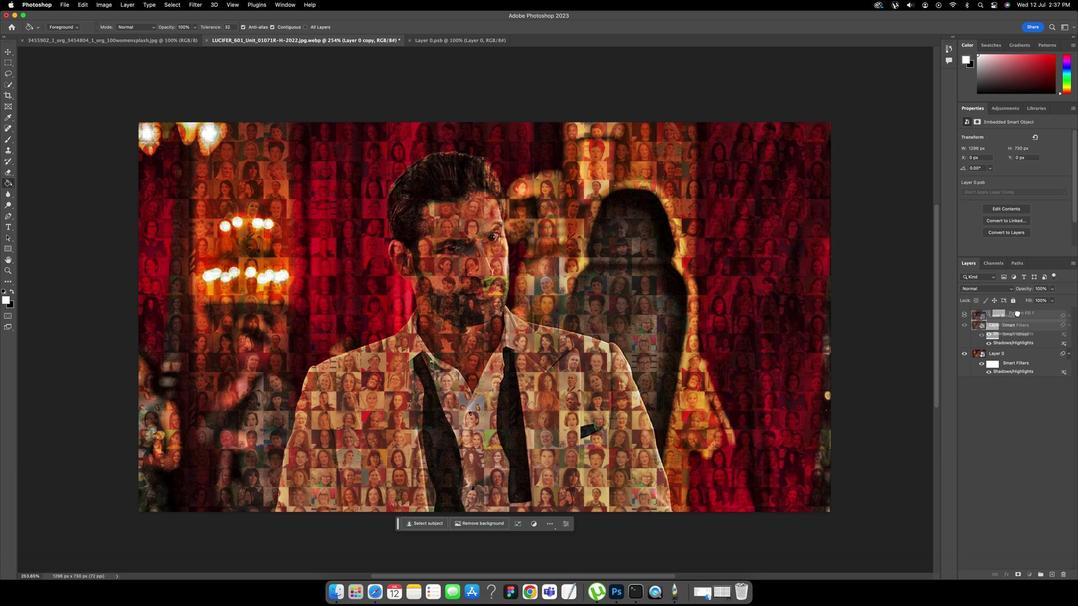 
Action: Mouse pressed left at (1004, 324)
Screenshot: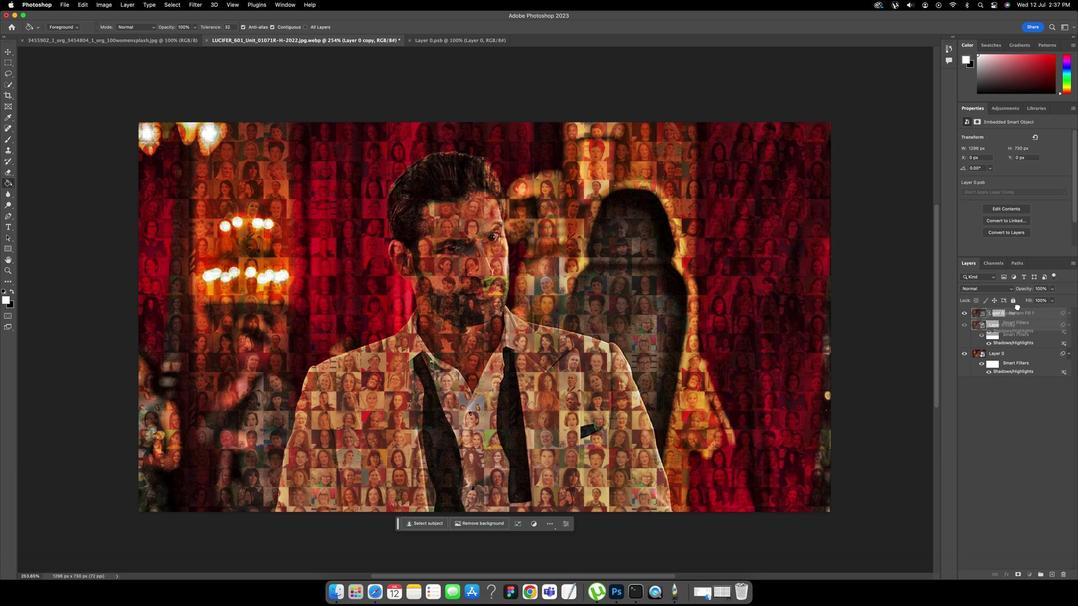 
Action: Mouse moved to (1000, 323)
Screenshot: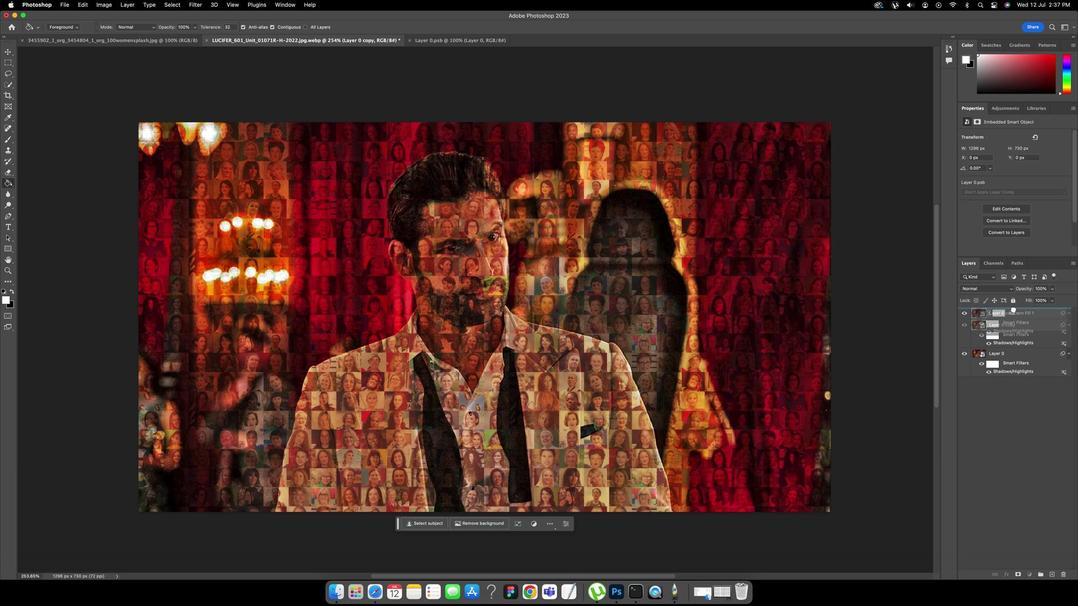 
Action: Mouse pressed left at (1000, 323)
Screenshot: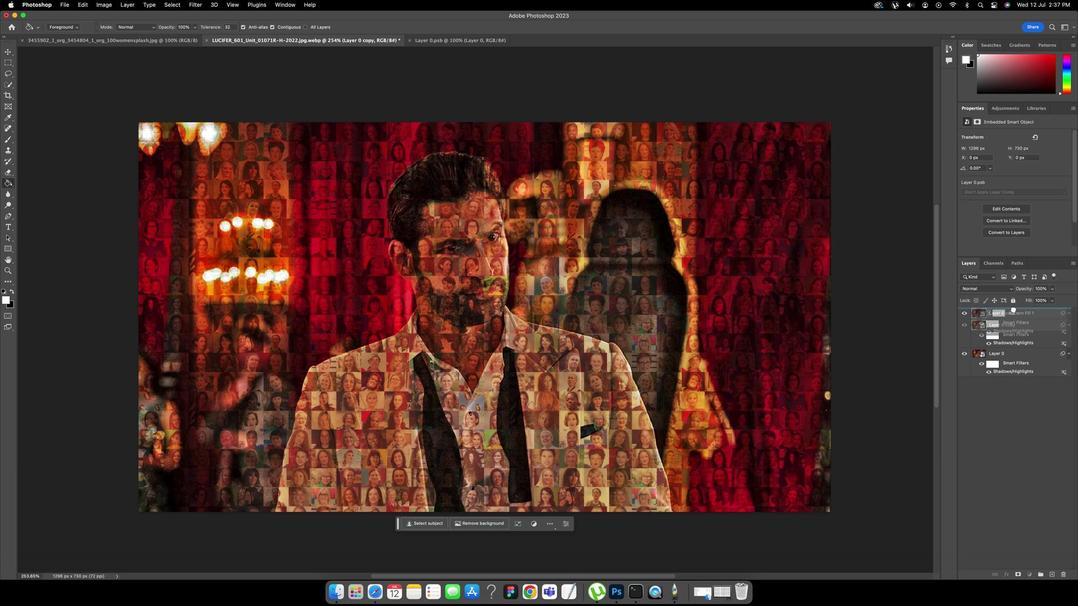 
Action: Mouse moved to (959, 289)
Screenshot: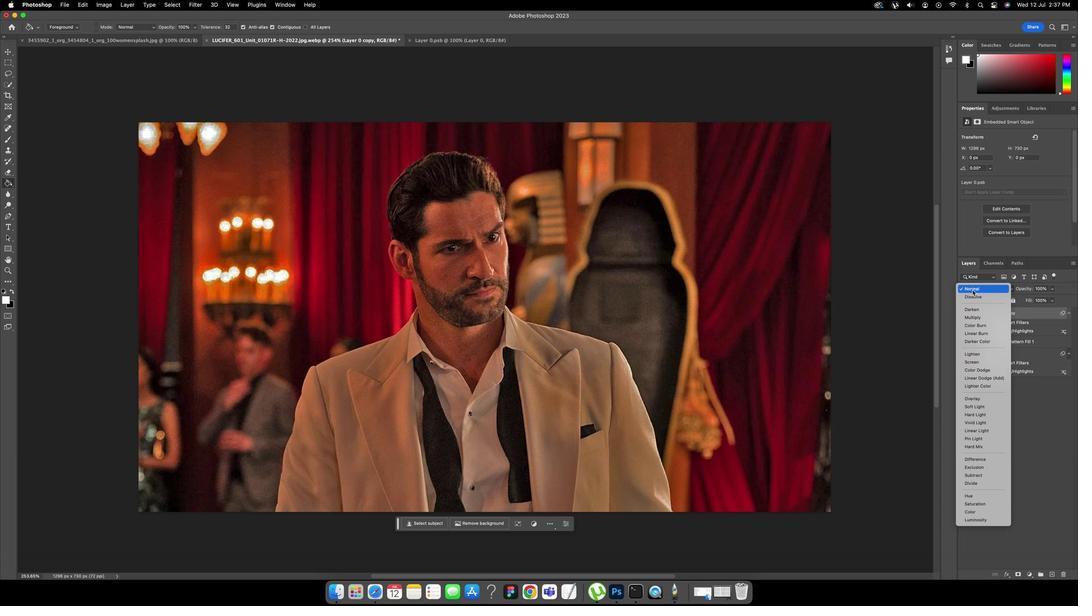 
Action: Mouse pressed left at (959, 289)
Screenshot: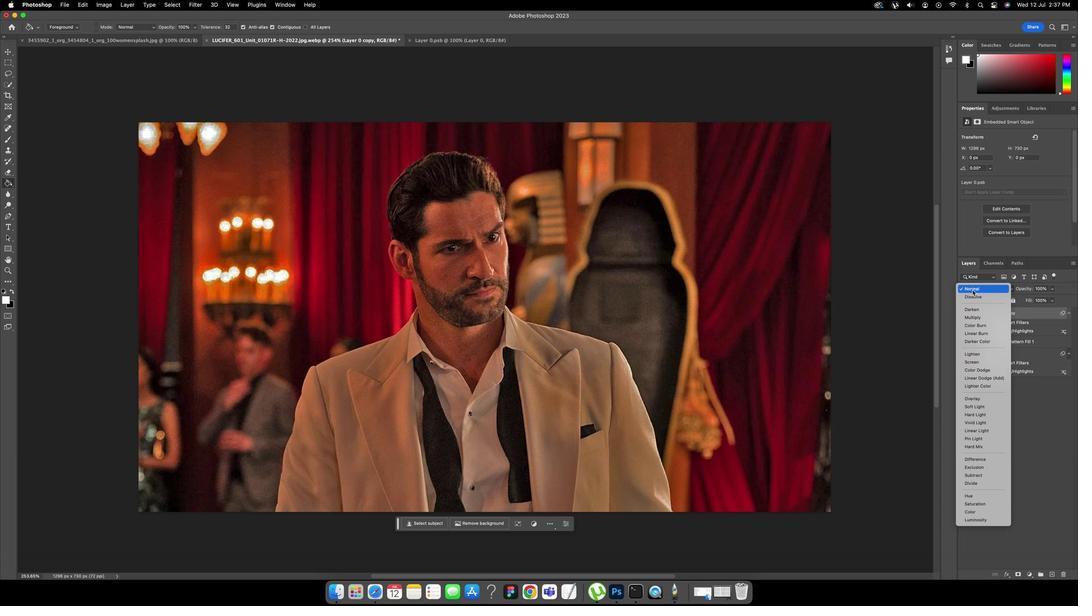 
Action: Mouse moved to (953, 318)
Screenshot: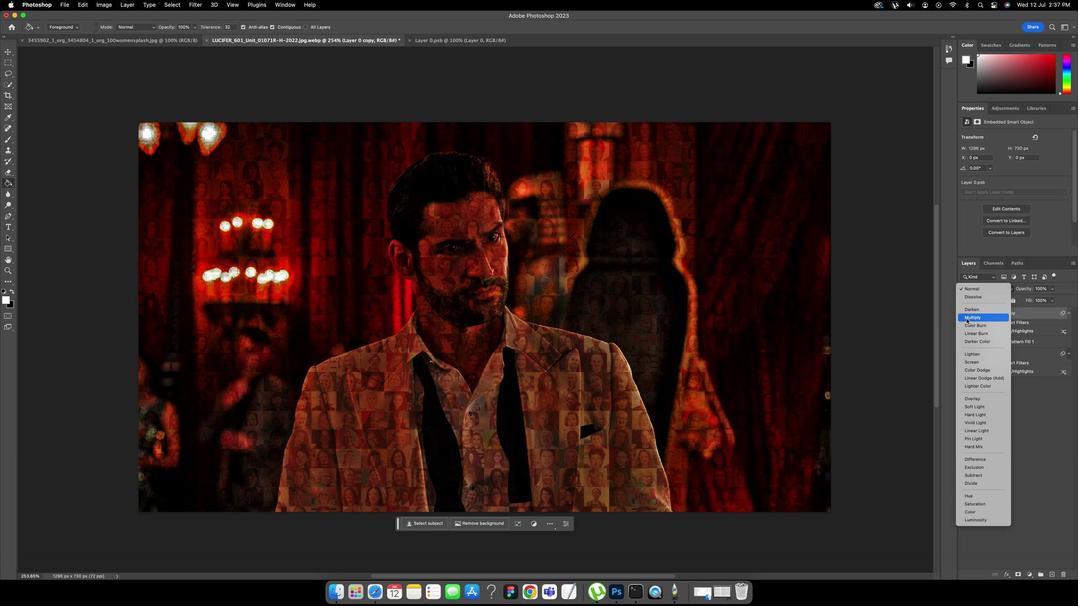 
Action: Mouse pressed left at (953, 318)
Screenshot: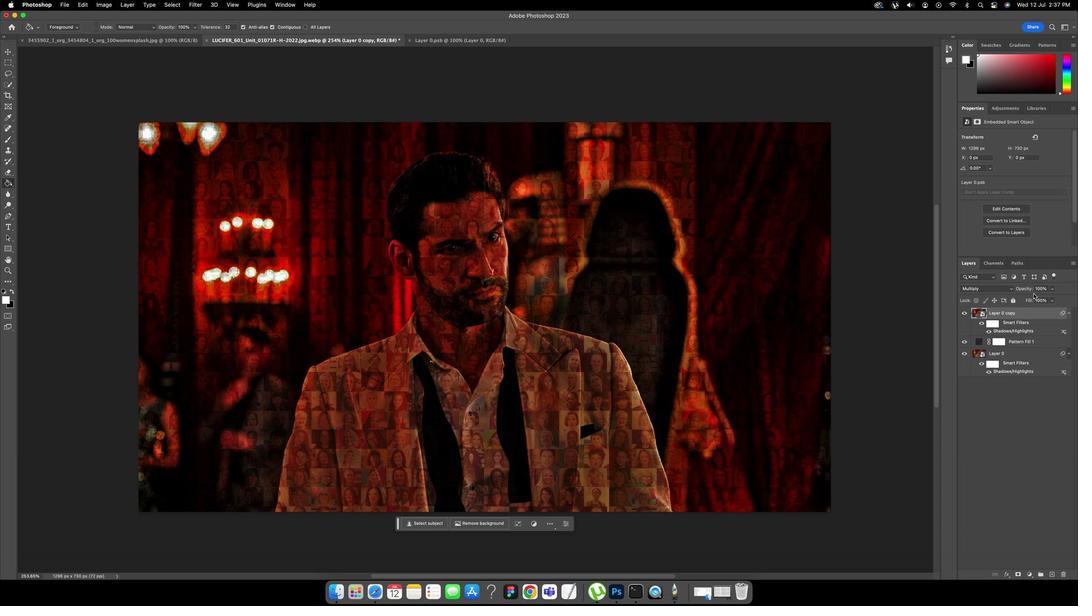 
Action: Mouse moved to (1028, 287)
Screenshot: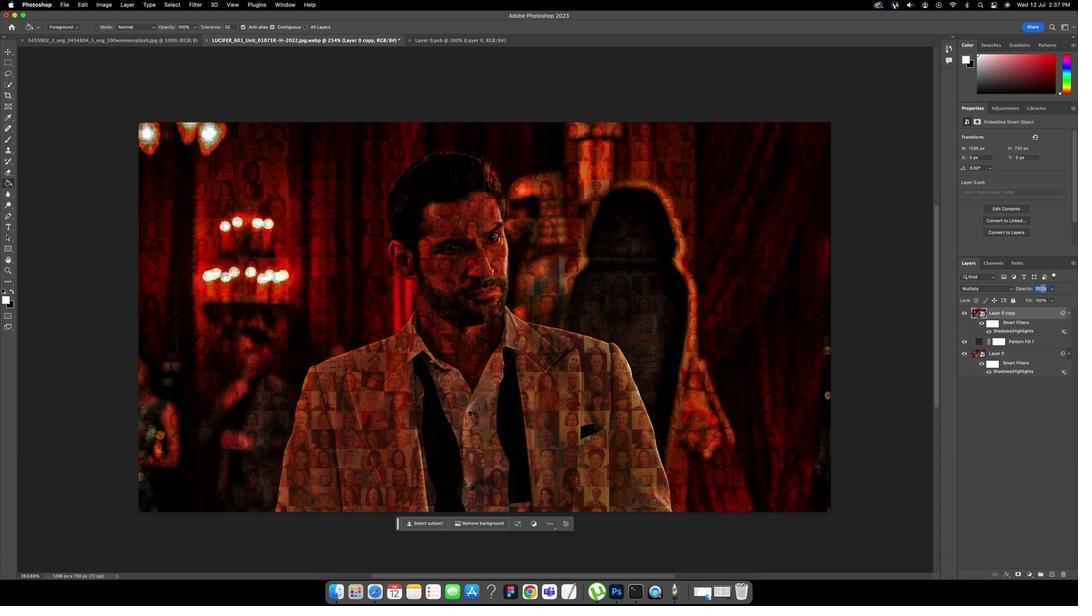 
Action: Mouse pressed left at (1028, 287)
Screenshot: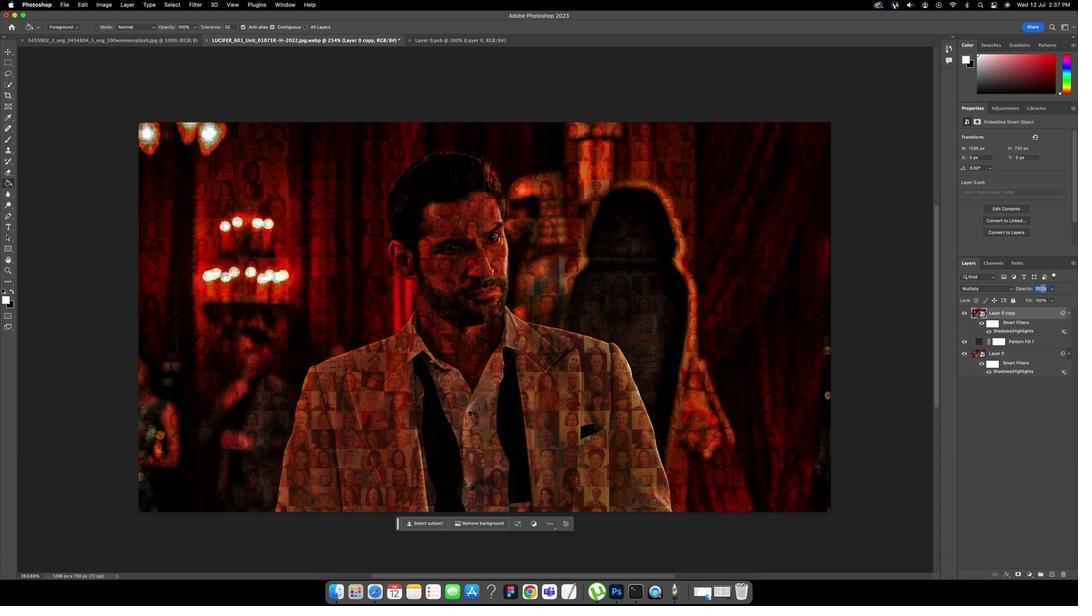 
Action: Key pressed '4''0'Key.enter
Screenshot: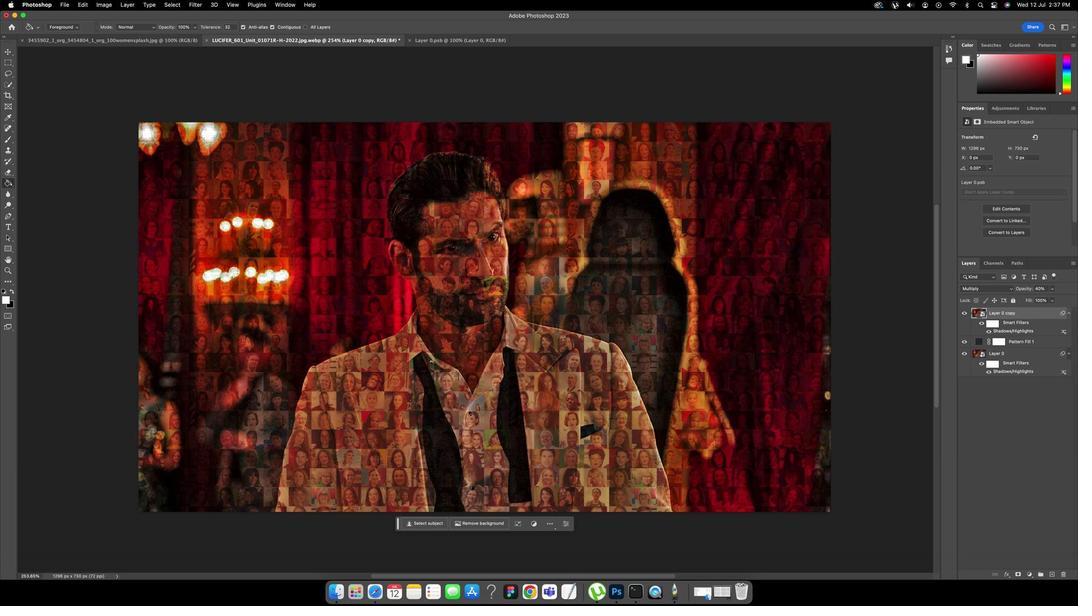 
Action: Mouse moved to (962, 352)
Screenshot: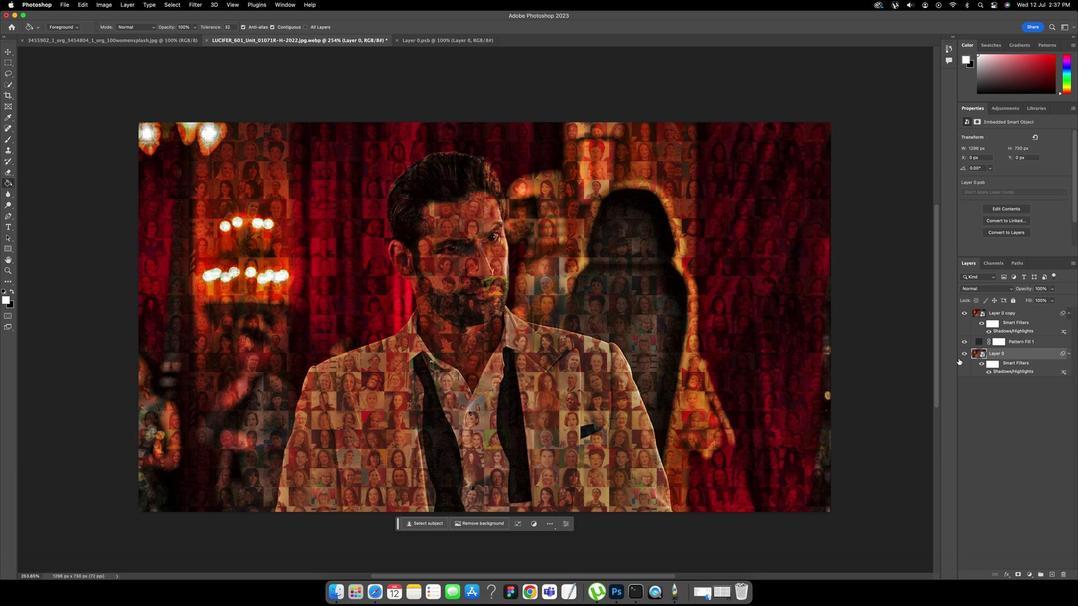 
Action: Mouse pressed left at (962, 352)
Screenshot: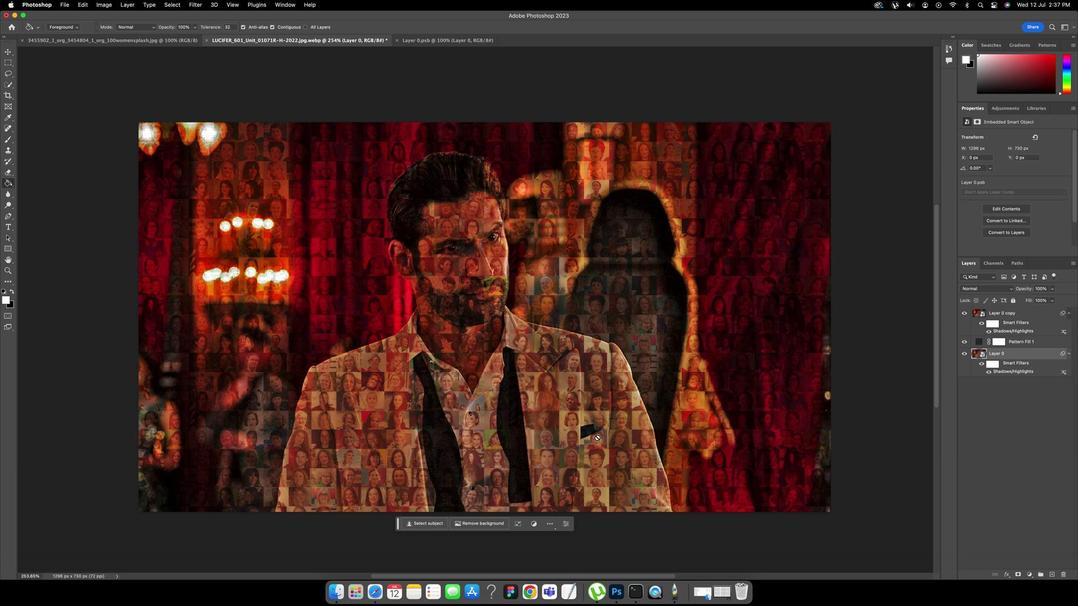 
Action: Mouse moved to (62, 5)
Screenshot: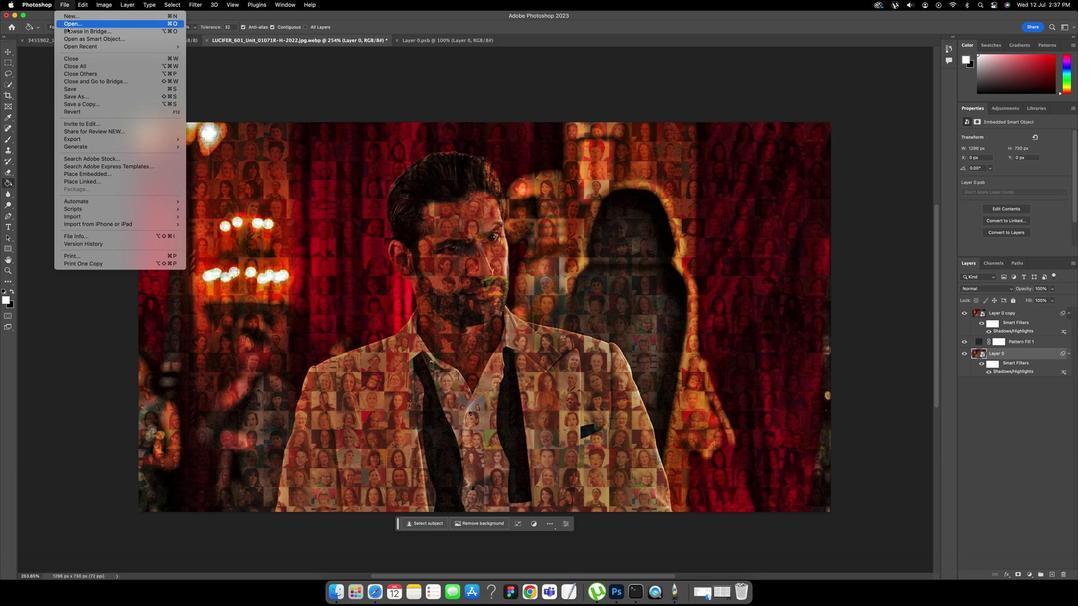 
Action: Mouse pressed left at (62, 5)
Screenshot: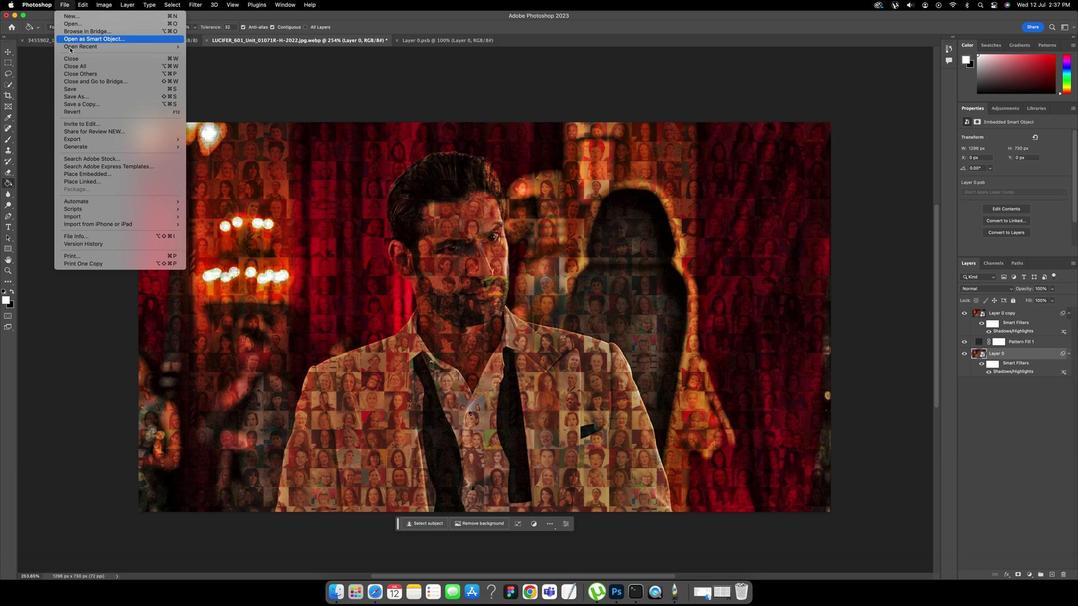 
Action: Mouse moved to (82, 90)
Screenshot: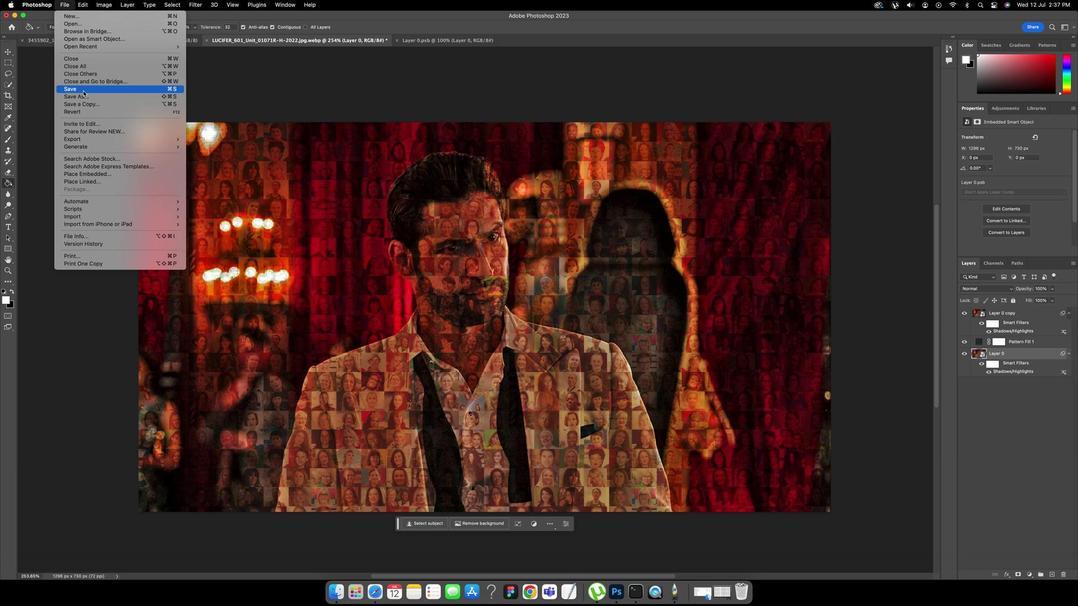 
Action: Mouse pressed left at (82, 90)
Screenshot: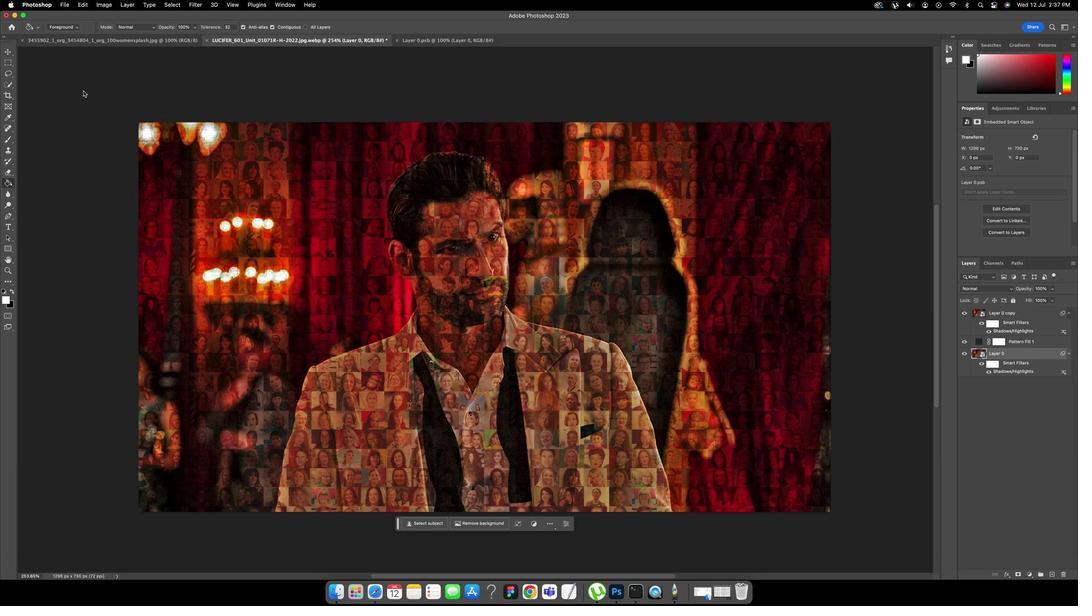 
Action: Key pressed Key.caps_lock'P'Key.caps_lock'h''o''t''o'Key.spaceKey.caps_lock'M'Key.caps_lock'o''s''a''i''c'Key.spaceKey.caps_lock'P'Key.caps_lock'o''r''t''r''a''i''t'Key.enter
Screenshot: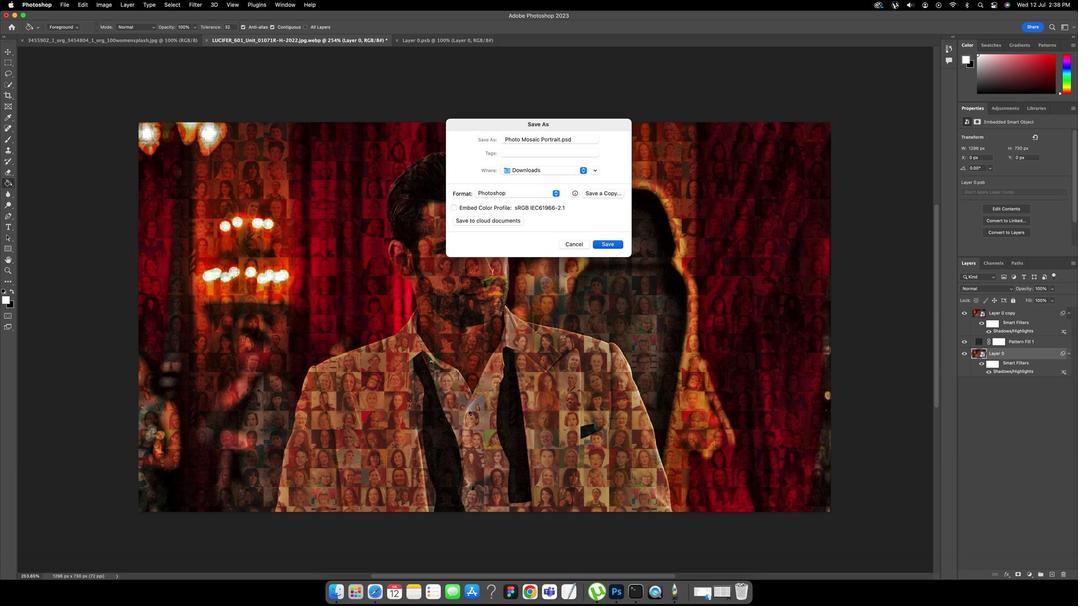 
Action: Mouse moved to (632, 265)
Screenshot: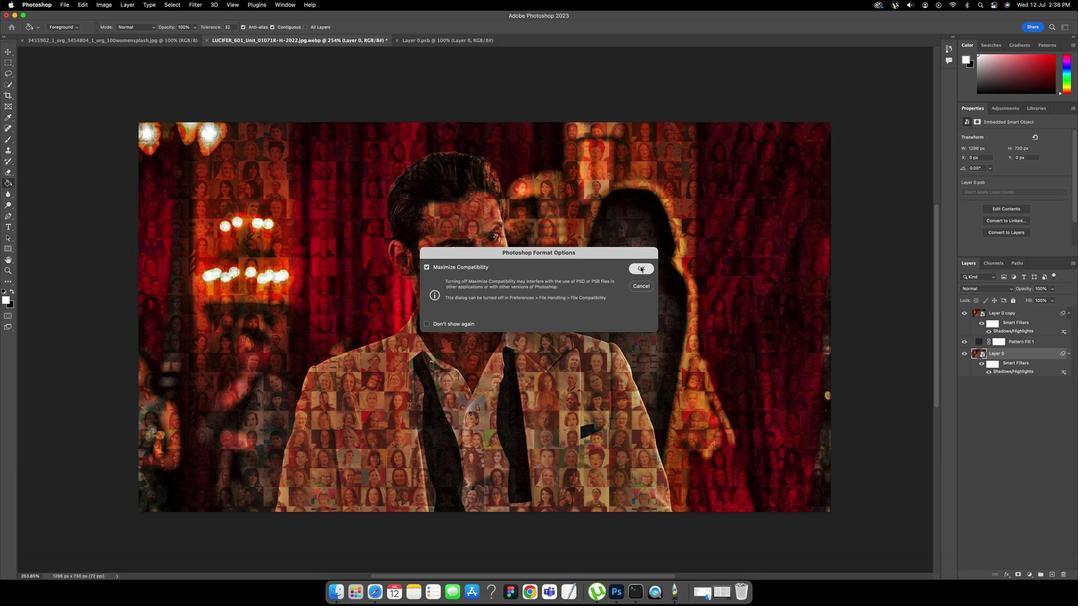 
Action: Mouse pressed left at (632, 265)
Screenshot: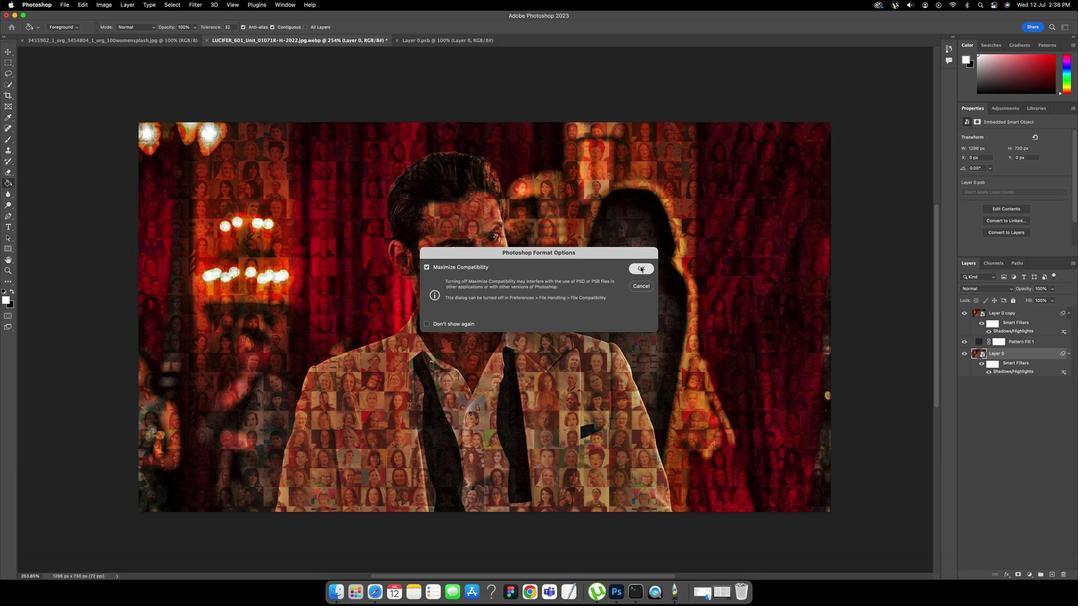 
